 Task: 1.4.9 Whatever option is selected by the user, ask for the appropriate information on order object, also create few records
Action: Mouse moved to (25, 89)
Screenshot: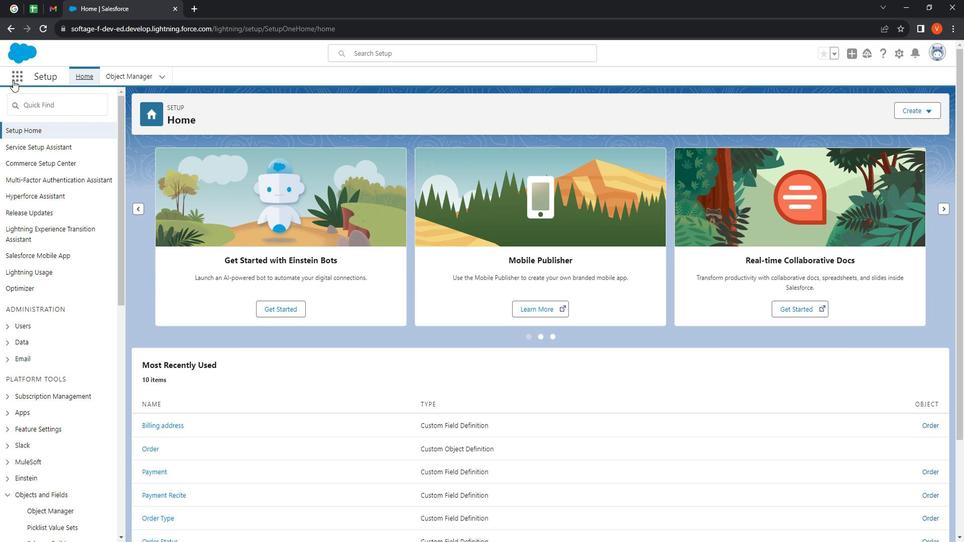 
Action: Mouse pressed left at (25, 89)
Screenshot: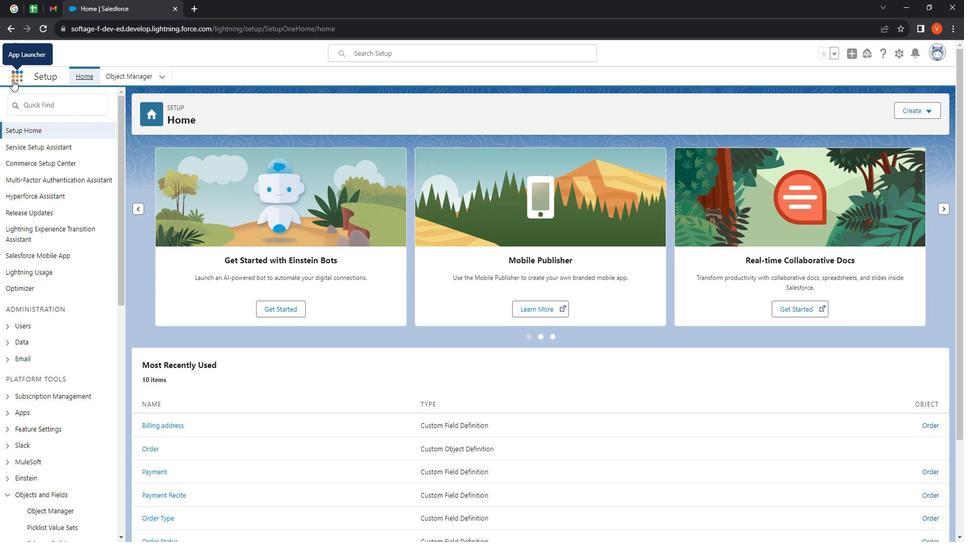 
Action: Mouse moved to (44, 264)
Screenshot: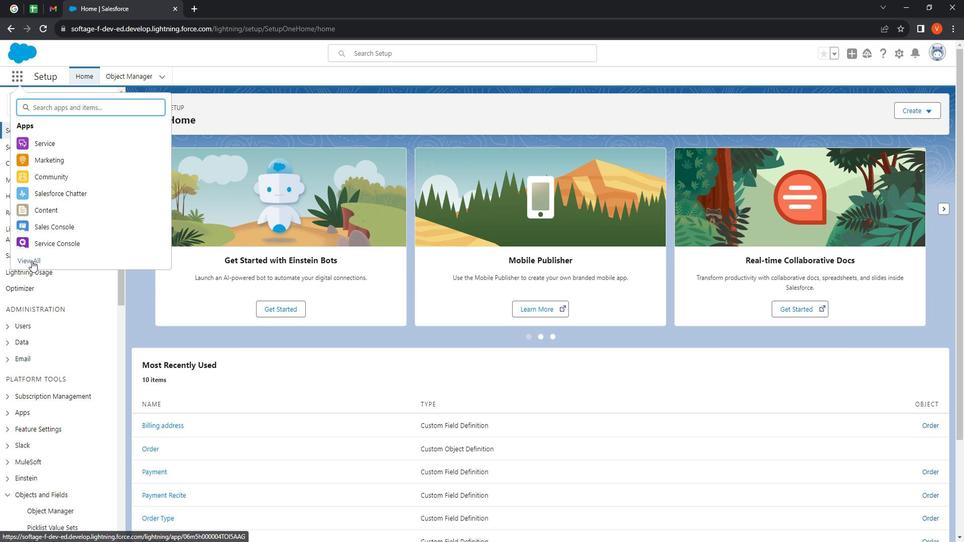 
Action: Mouse pressed left at (44, 264)
Screenshot: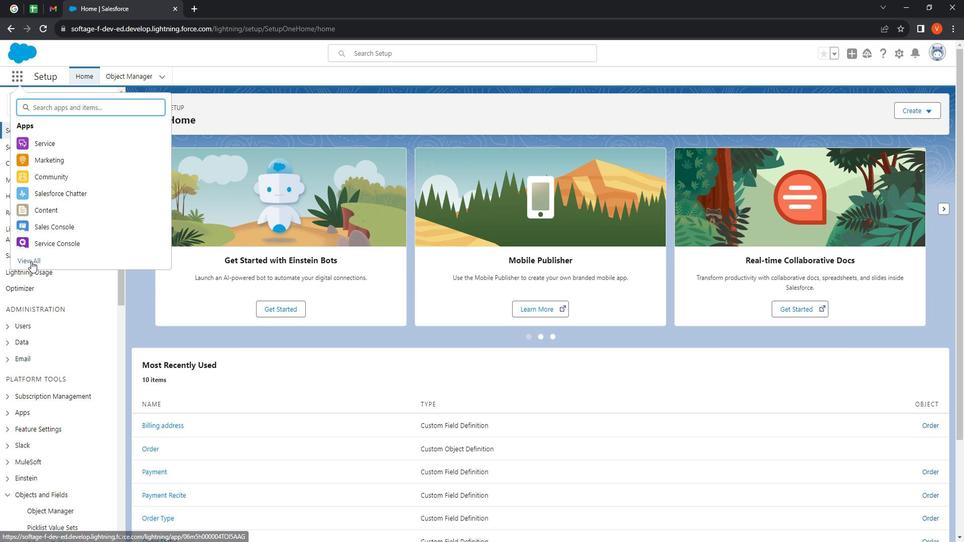 
Action: Mouse moved to (725, 378)
Screenshot: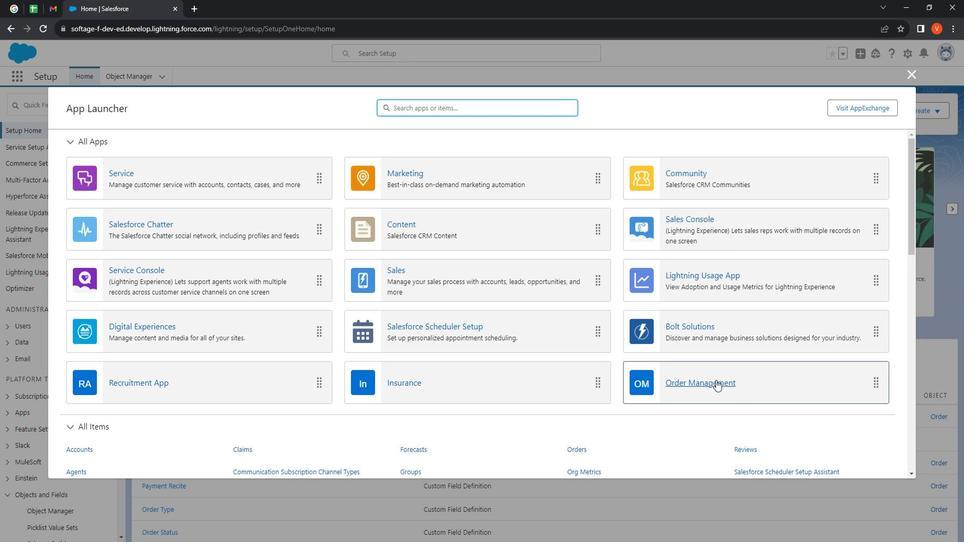 
Action: Mouse pressed left at (725, 378)
Screenshot: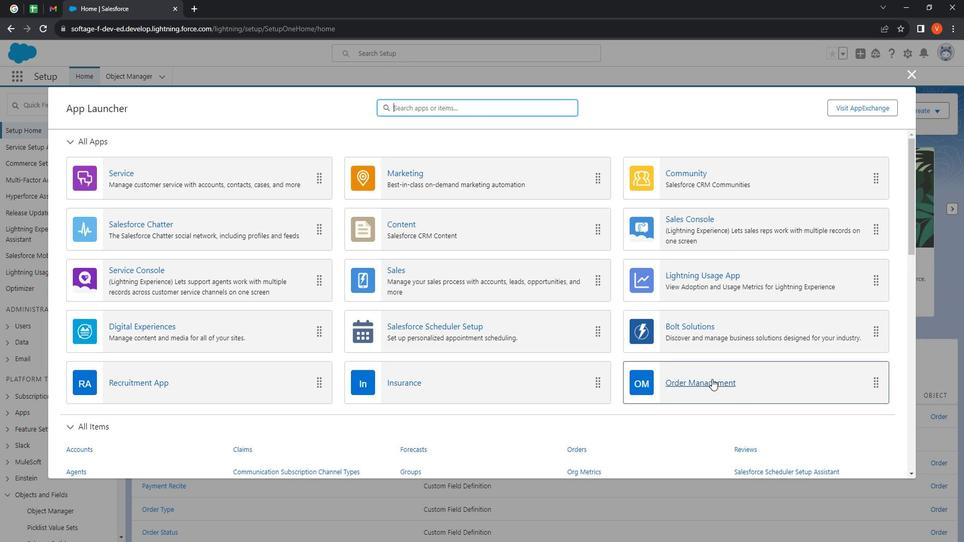 
Action: Mouse moved to (176, 85)
Screenshot: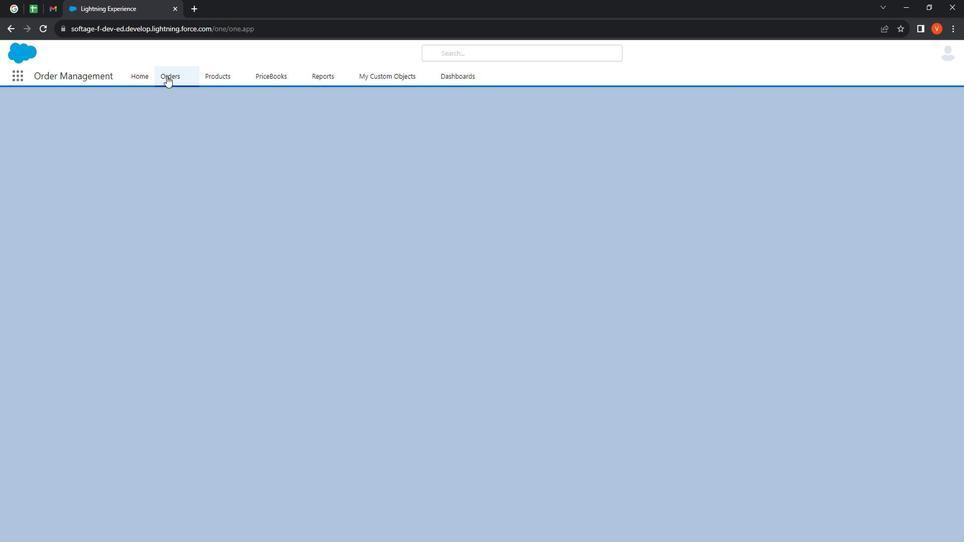 
Action: Mouse pressed left at (176, 85)
Screenshot: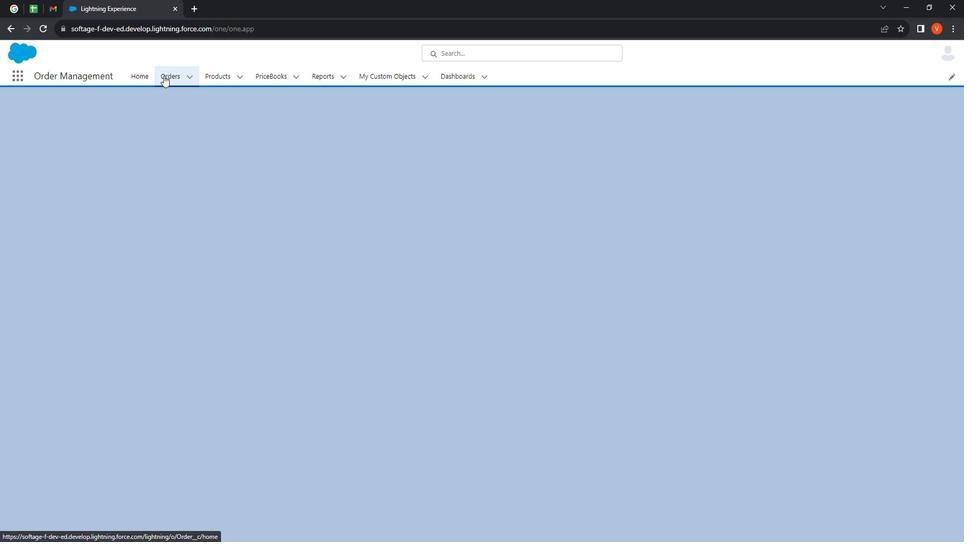 
Action: Mouse moved to (848, 118)
Screenshot: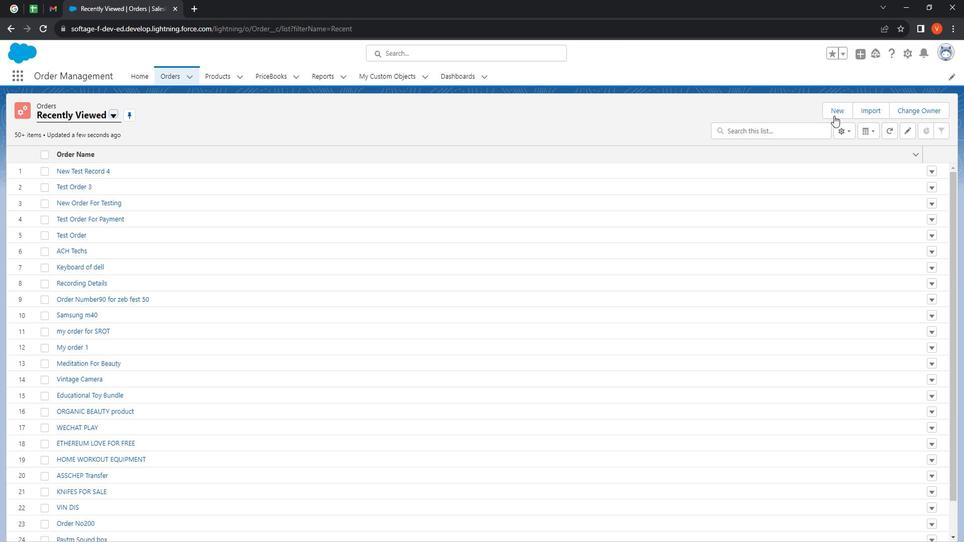 
Action: Mouse pressed left at (848, 118)
Screenshot: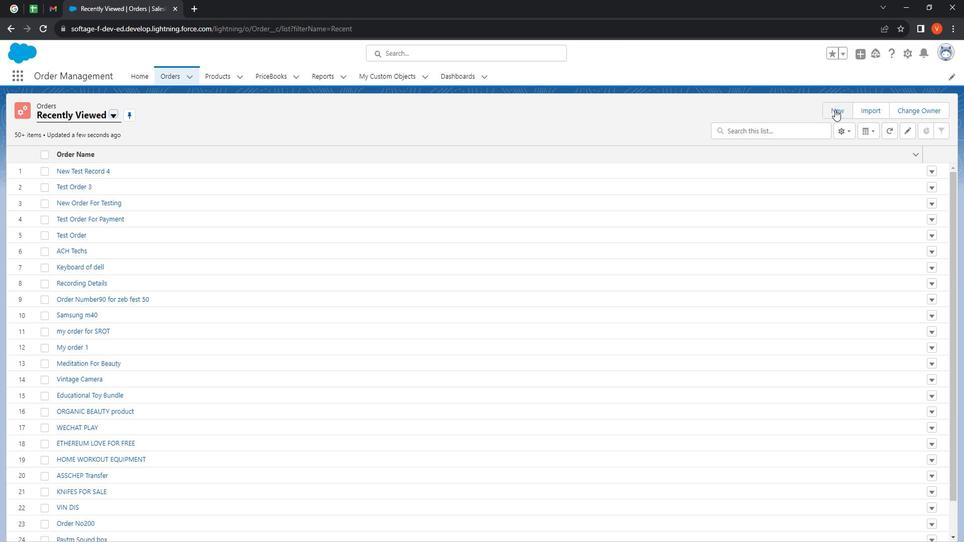 
Action: Mouse moved to (673, 429)
Screenshot: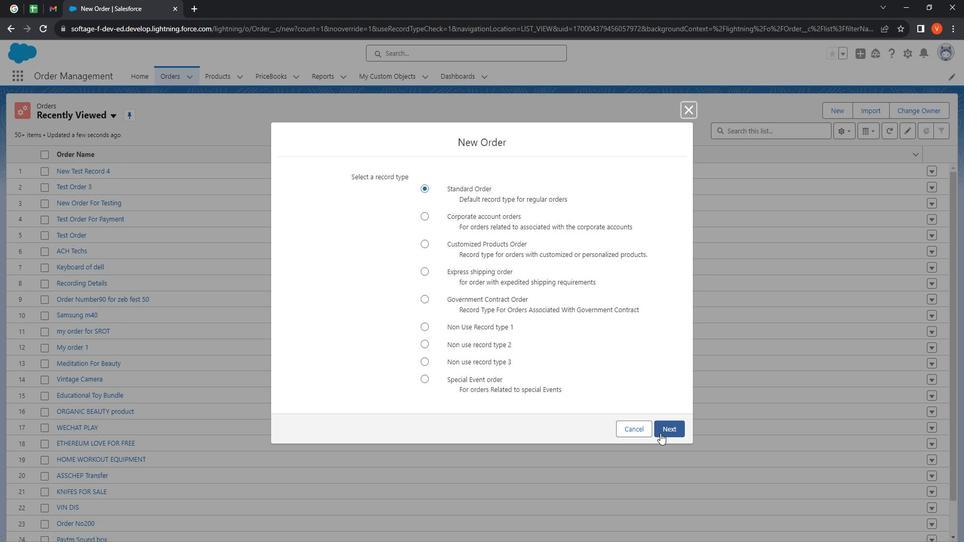 
Action: Mouse pressed left at (673, 429)
Screenshot: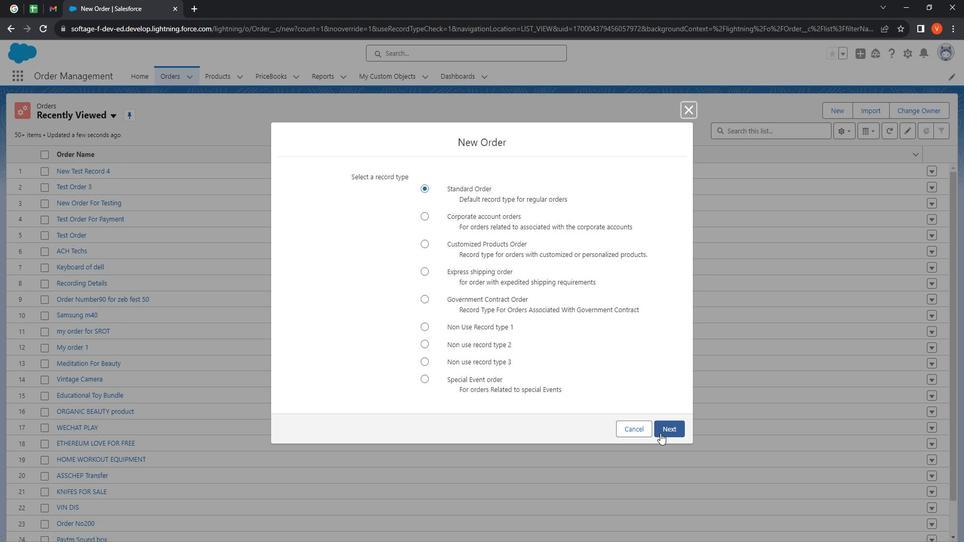 
Action: Mouse moved to (356, 167)
Screenshot: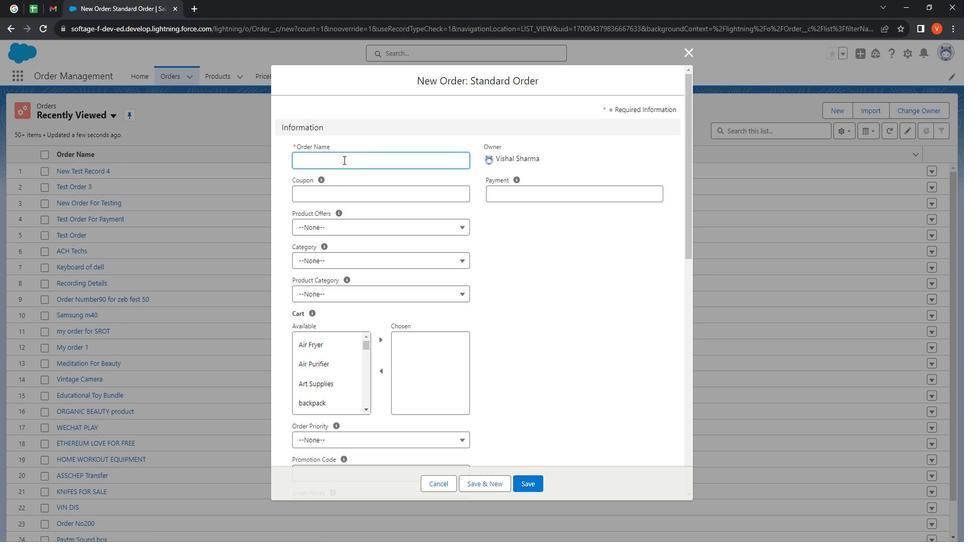 
Action: Mouse pressed left at (356, 167)
Screenshot: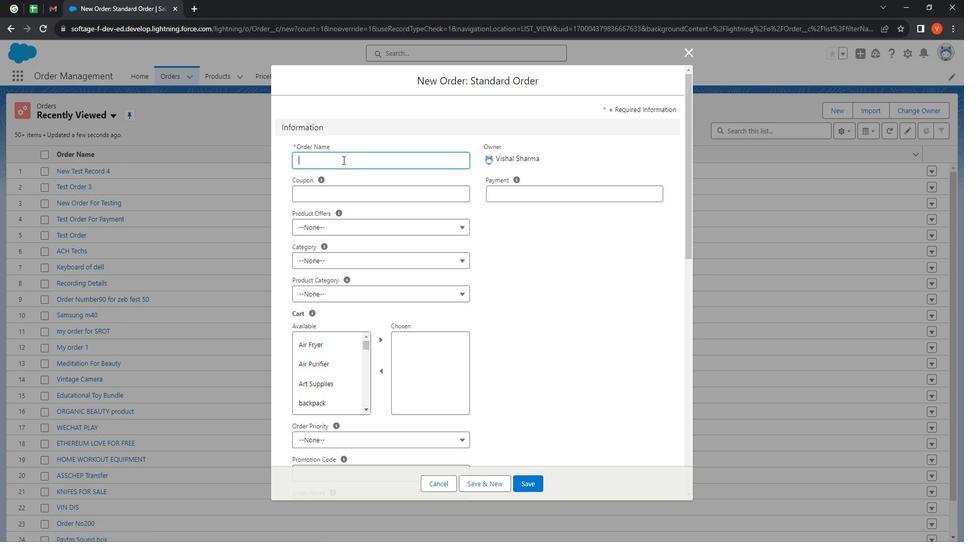 
Action: Mouse moved to (356, 166)
Screenshot: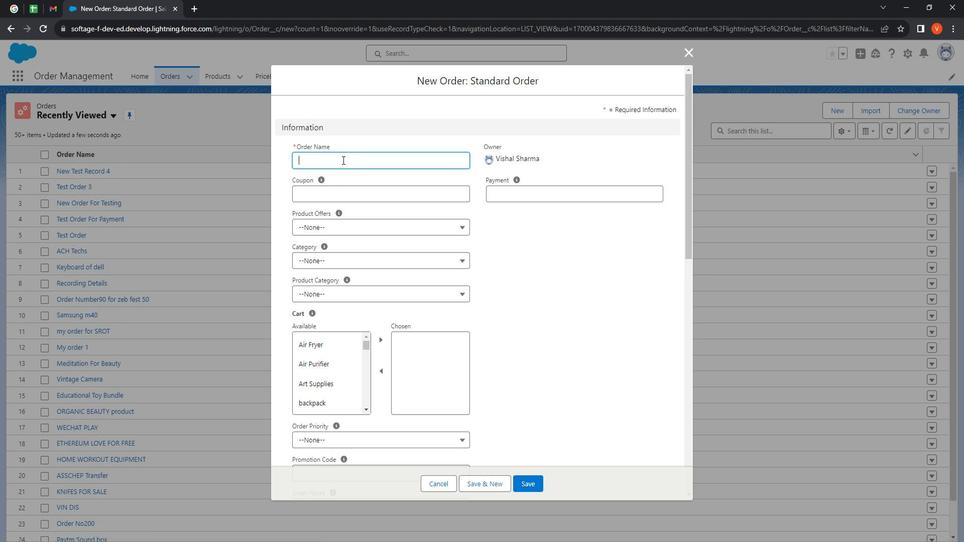 
Action: Key pressed <Key.shift>
Screenshot: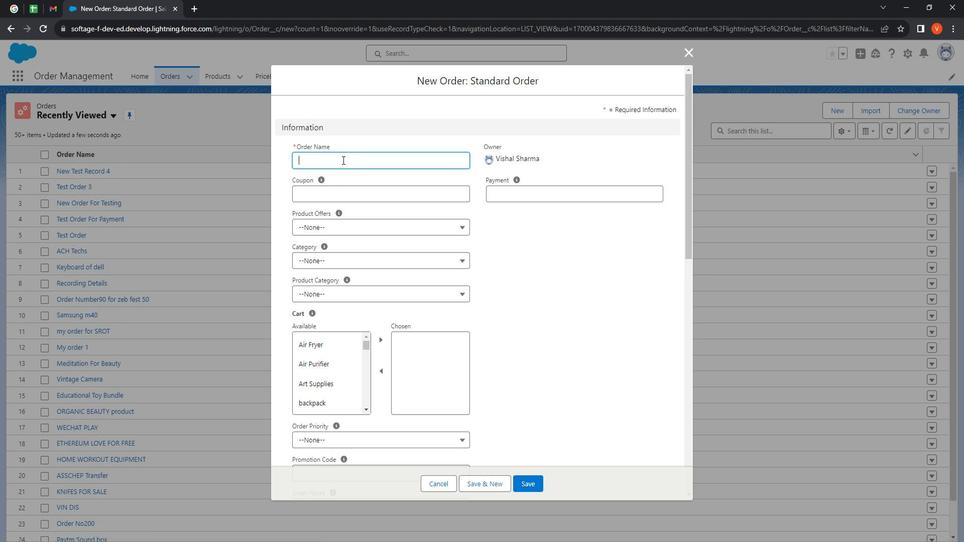 
Action: Mouse moved to (356, 168)
Screenshot: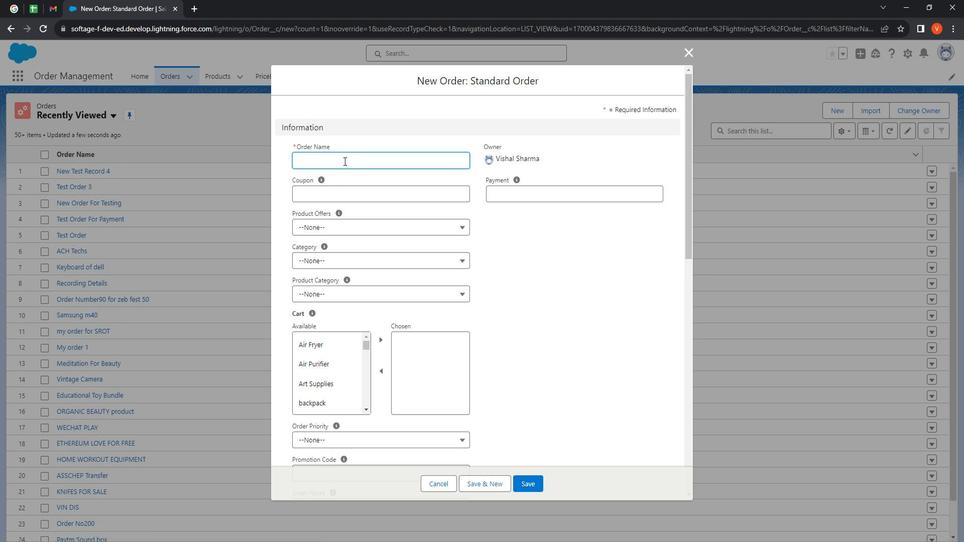 
Action: Key pressed <Key.shift><Key.shift><Key.shift><Key.shift><Key.shift><Key.shift><Key.shift><Key.shift><Key.shift><Key.shift><Key.shift><Key.shift><Key.shift><Key.shift><Key.shift><Key.shift><Key.shift><Key.shift><Key.shift><Key.shift><Key.shift><Key.shift><Key.shift><Key.shift><Key.shift><Key.shift><Key.shift><Key.shift><Key.shift>Order<Key.space><Key.shift>Number<Key.space>12
Screenshot: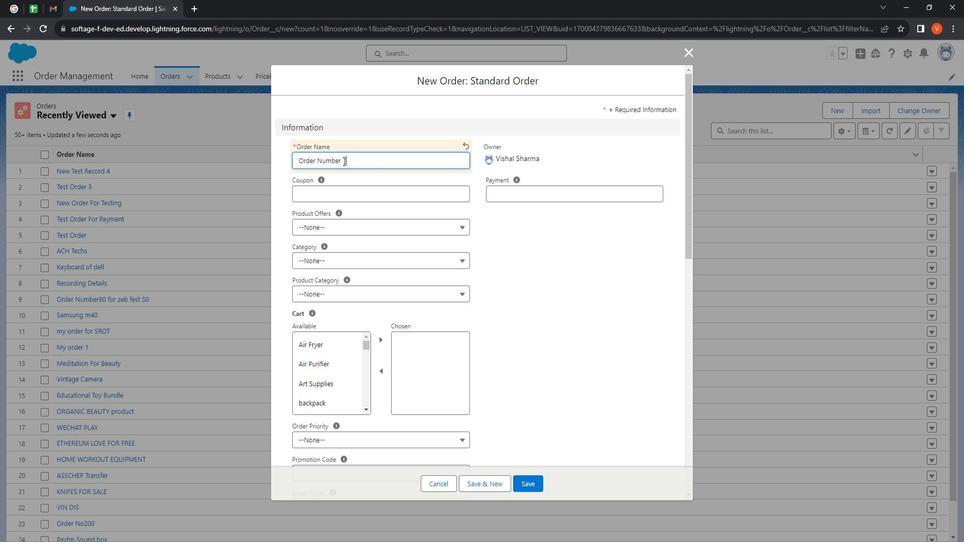 
Action: Mouse moved to (397, 197)
Screenshot: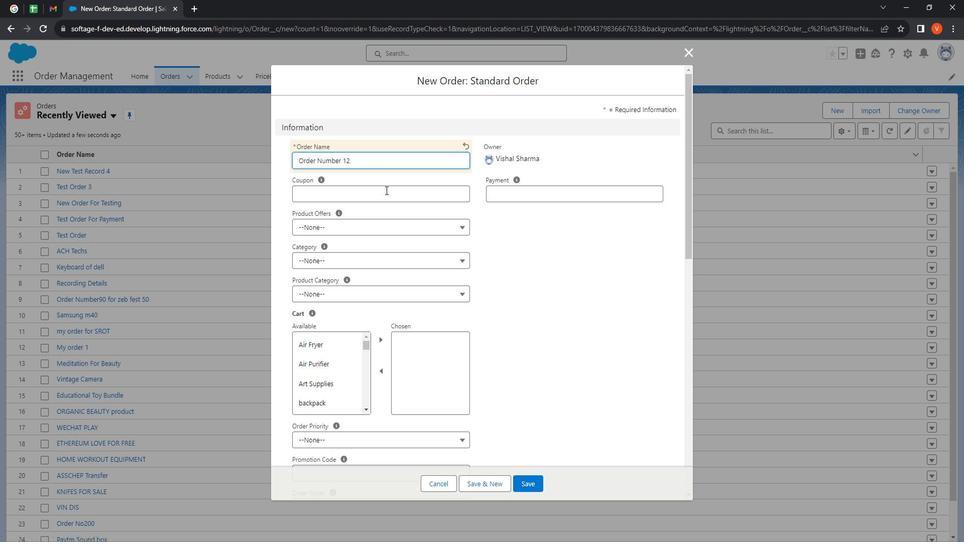 
Action: Mouse pressed left at (397, 197)
Screenshot: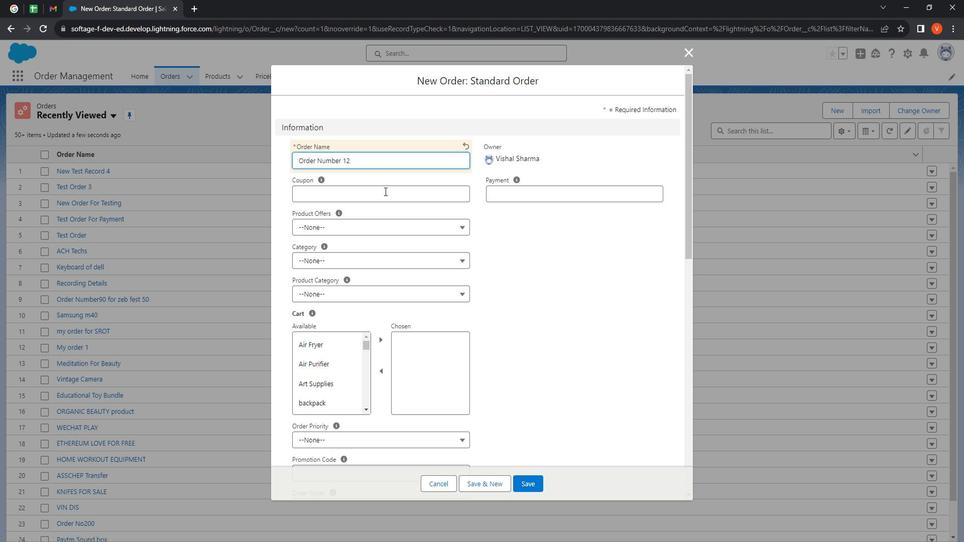
Action: Mouse moved to (396, 197)
Screenshot: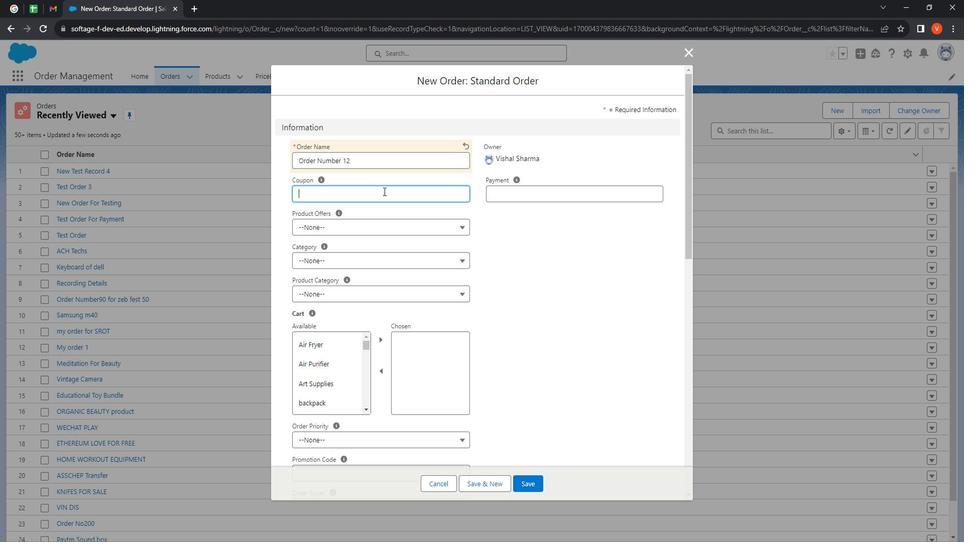 
Action: Key pressed <Key.shift><Key.shift><Key.shift><Key.shift><Key.shift><Key.shift><Key.shift><Key.shift><Key.shift><Key.shift><Key.shift>MYORDER20
Screenshot: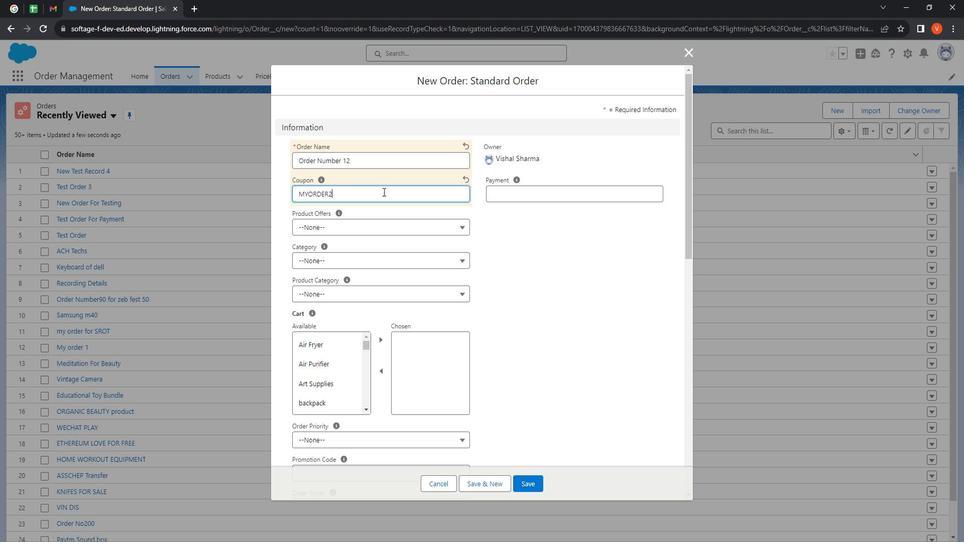 
Action: Mouse moved to (538, 197)
Screenshot: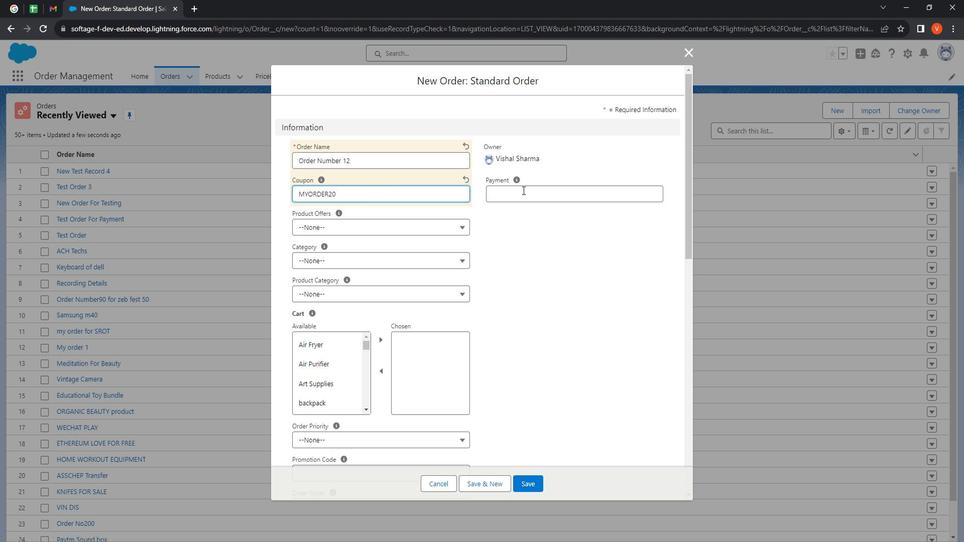
Action: Mouse pressed left at (538, 197)
Screenshot: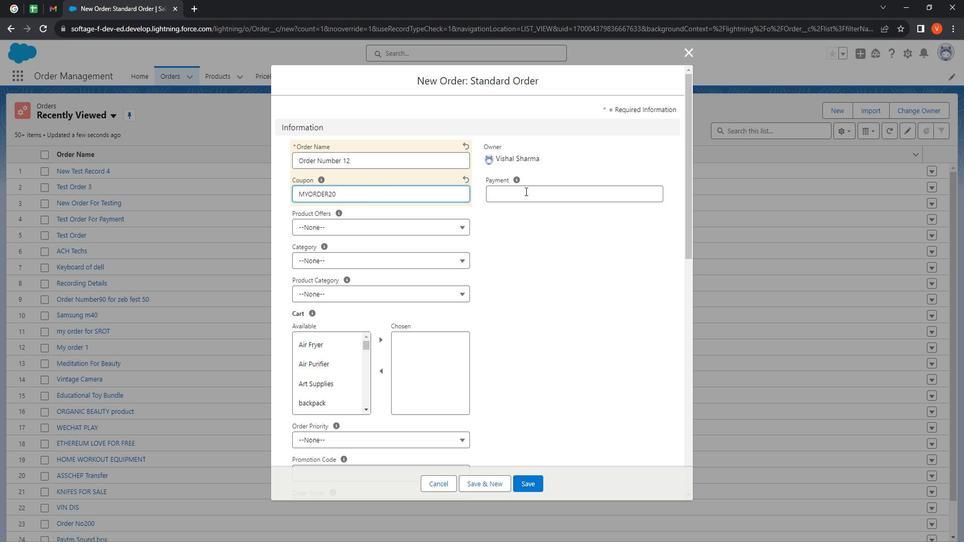 
Action: Mouse moved to (510, 200)
Screenshot: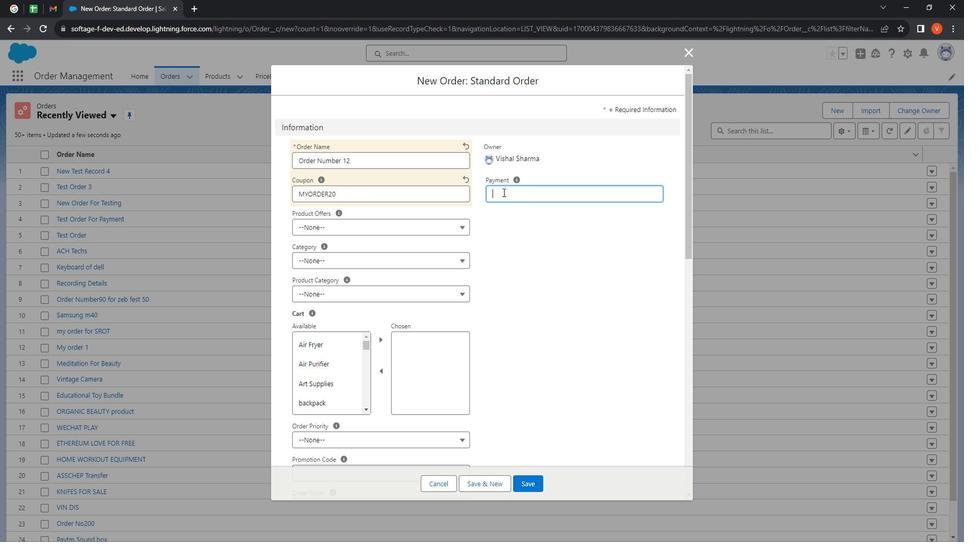 
Action: Key pressed 1200
Screenshot: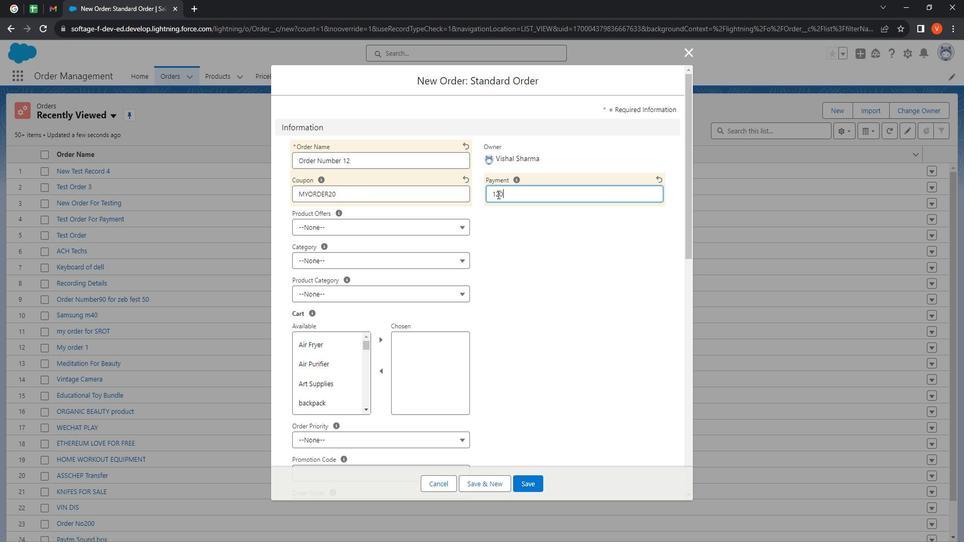 
Action: Mouse moved to (356, 232)
Screenshot: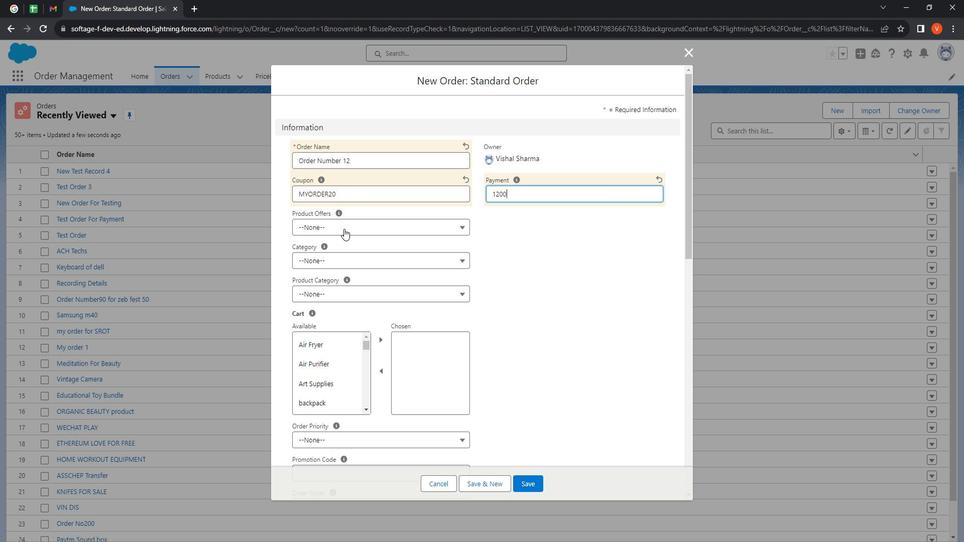 
Action: Mouse pressed left at (356, 232)
Screenshot: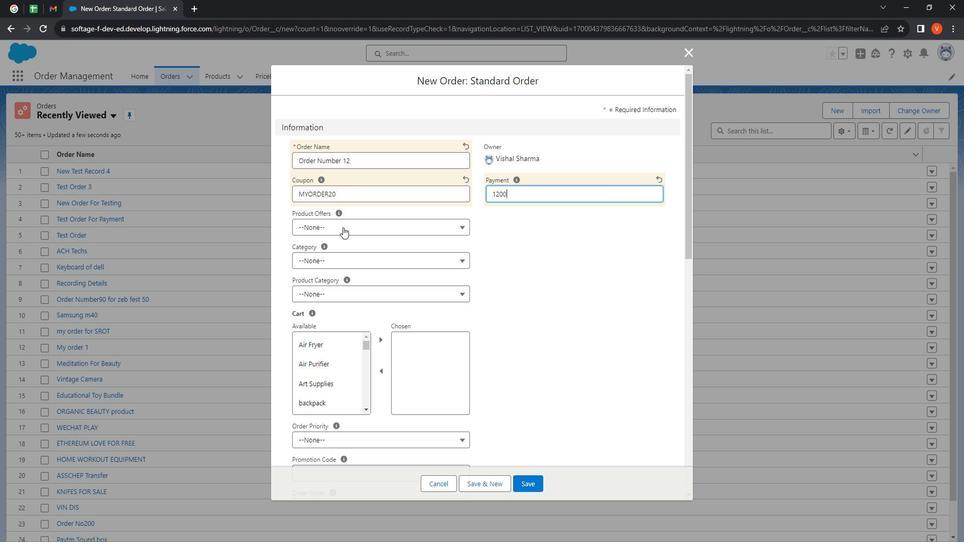 
Action: Mouse moved to (381, 329)
Screenshot: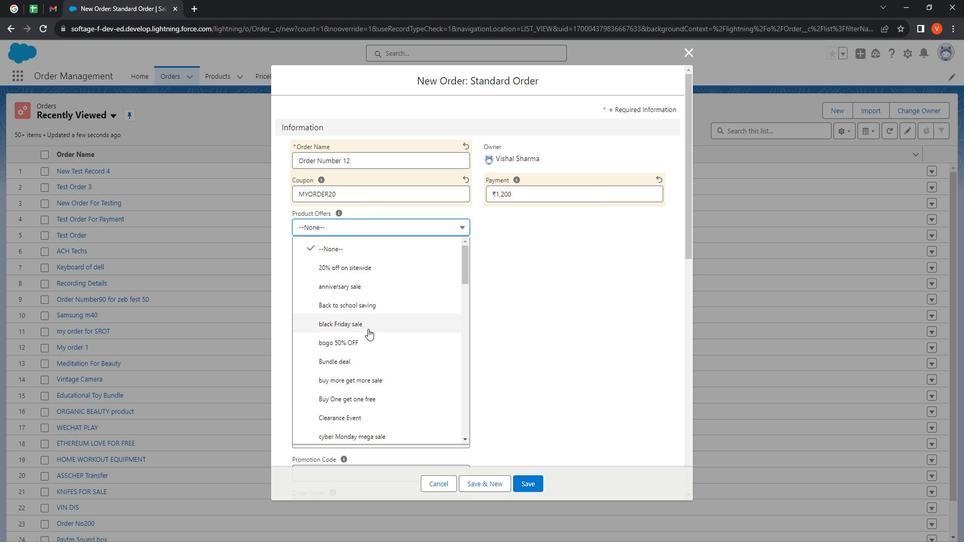 
Action: Mouse pressed left at (381, 329)
Screenshot: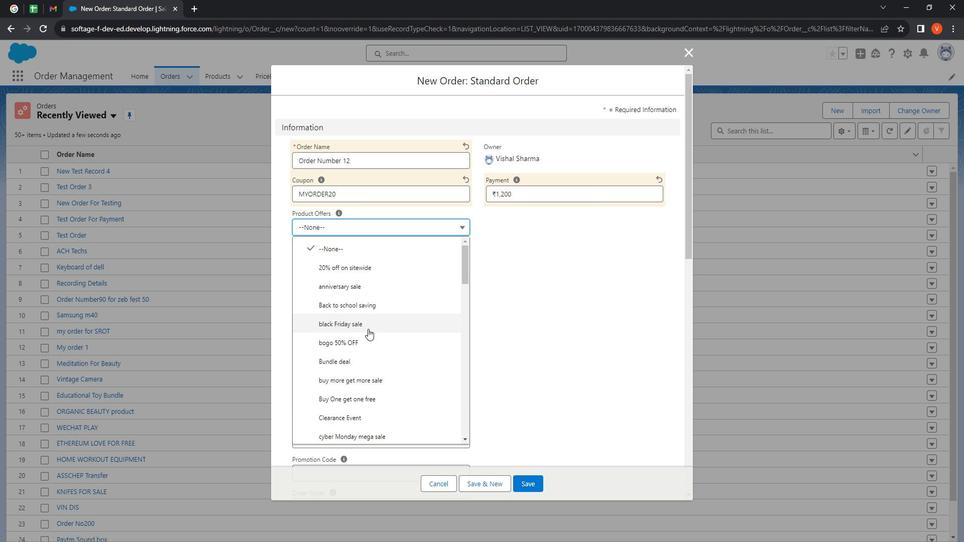 
Action: Mouse moved to (337, 267)
Screenshot: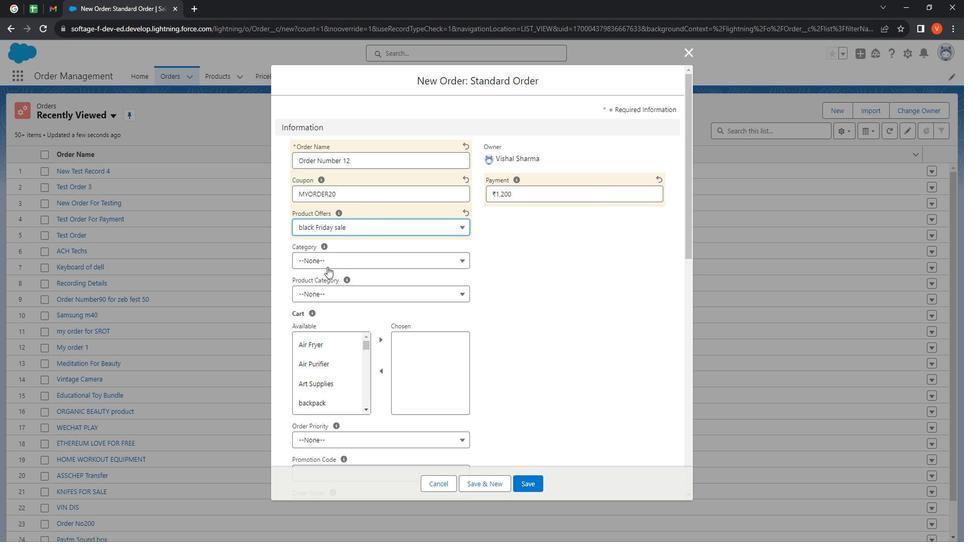 
Action: Mouse pressed left at (337, 267)
Screenshot: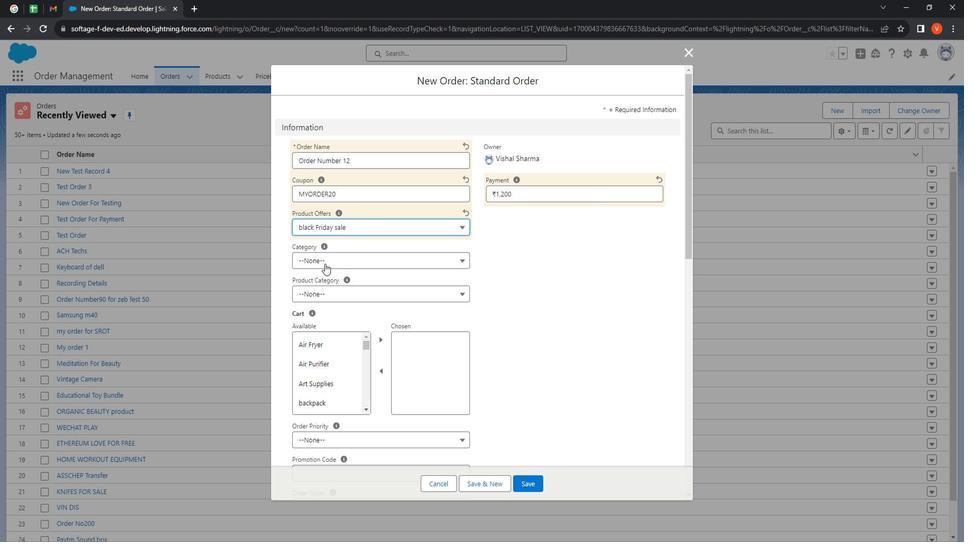 
Action: Mouse moved to (385, 363)
Screenshot: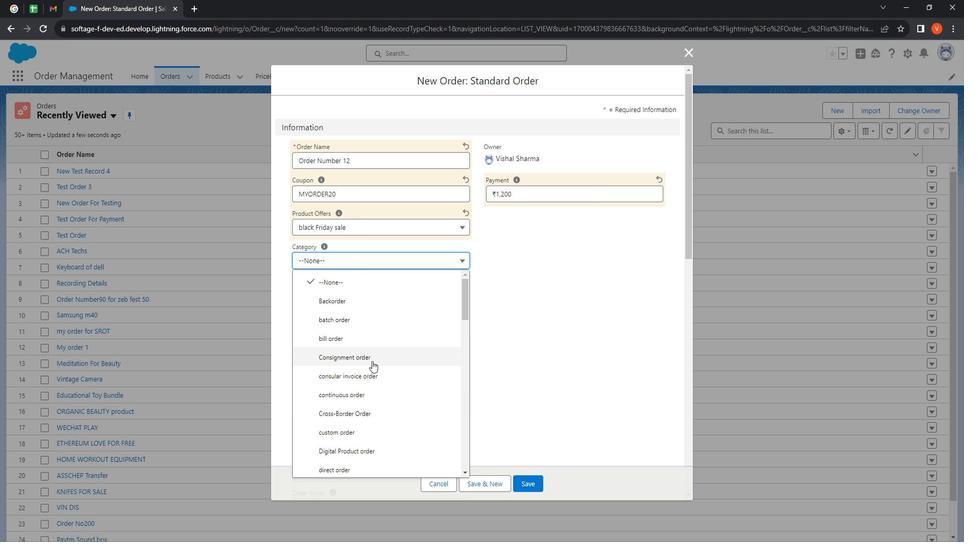 
Action: Mouse pressed left at (385, 363)
Screenshot: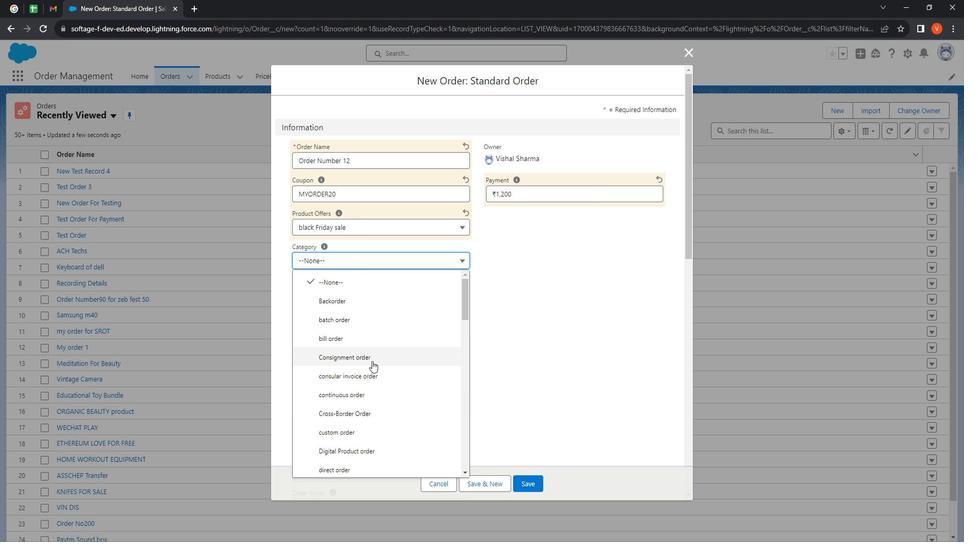 
Action: Mouse moved to (355, 267)
Screenshot: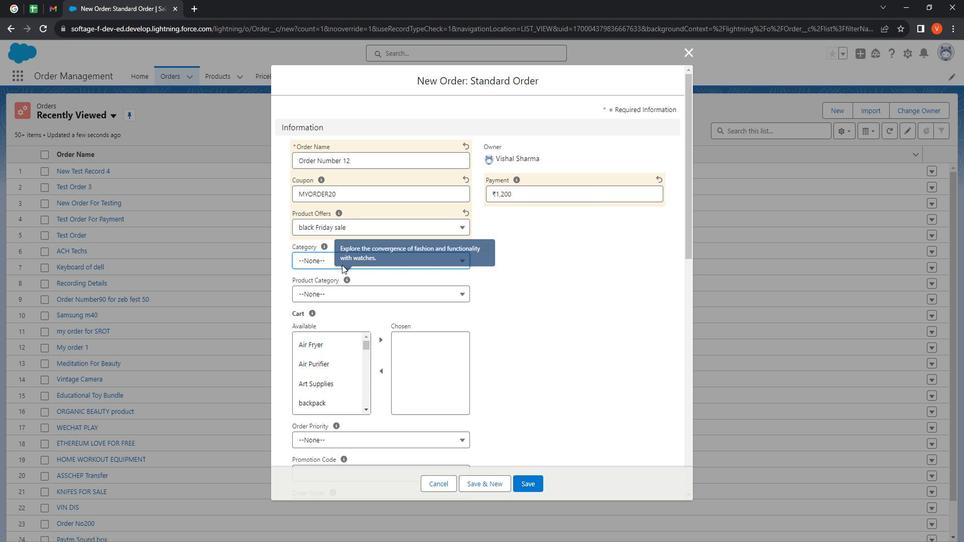 
Action: Mouse pressed left at (355, 267)
Screenshot: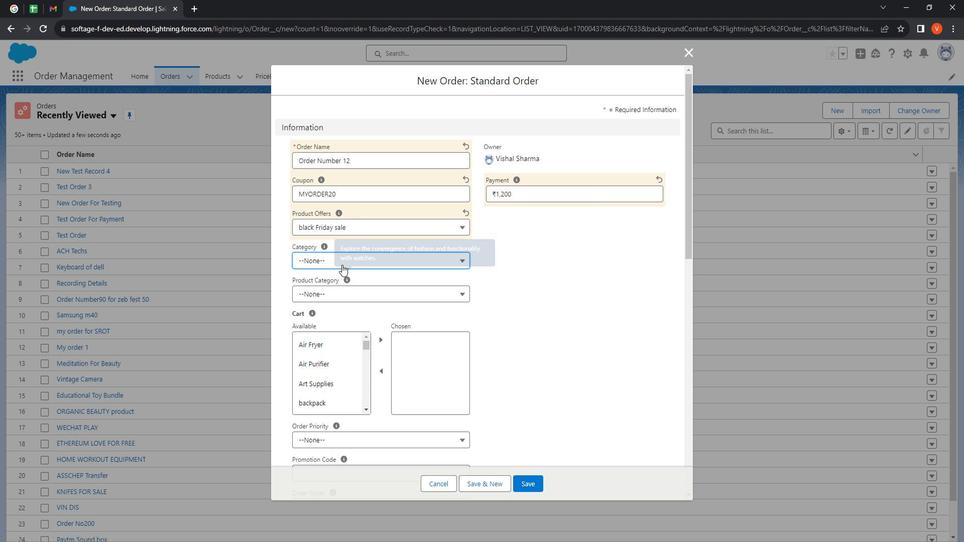 
Action: Mouse moved to (370, 370)
Screenshot: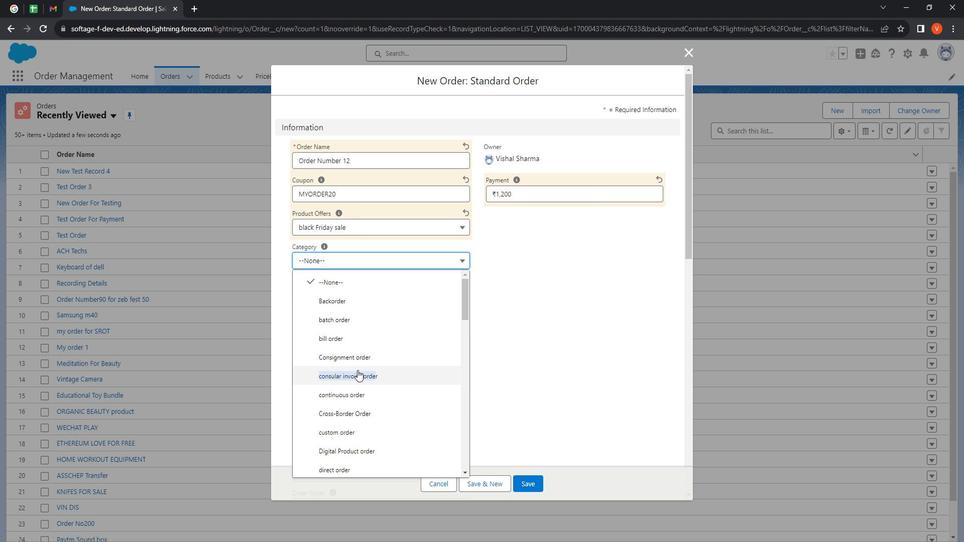 
Action: Mouse pressed left at (370, 370)
Screenshot: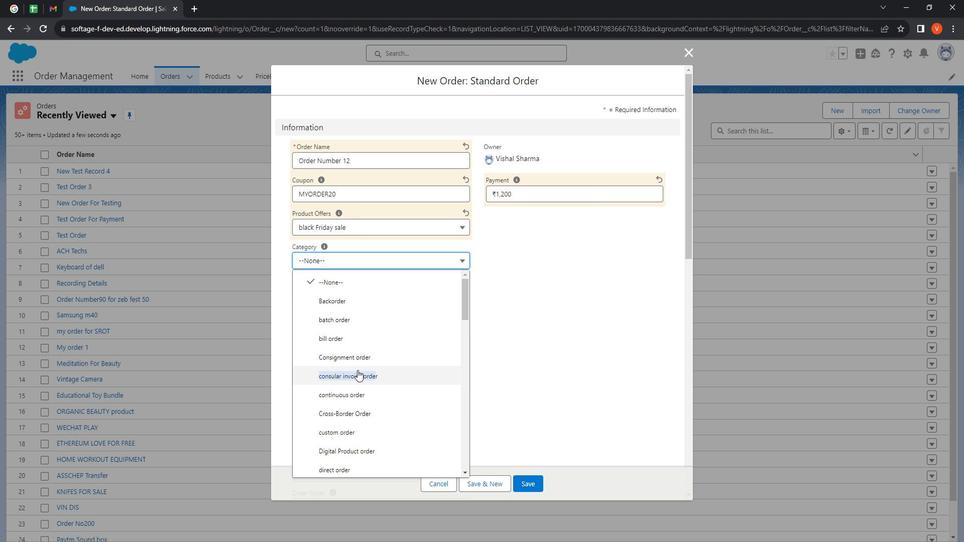 
Action: Mouse moved to (357, 292)
Screenshot: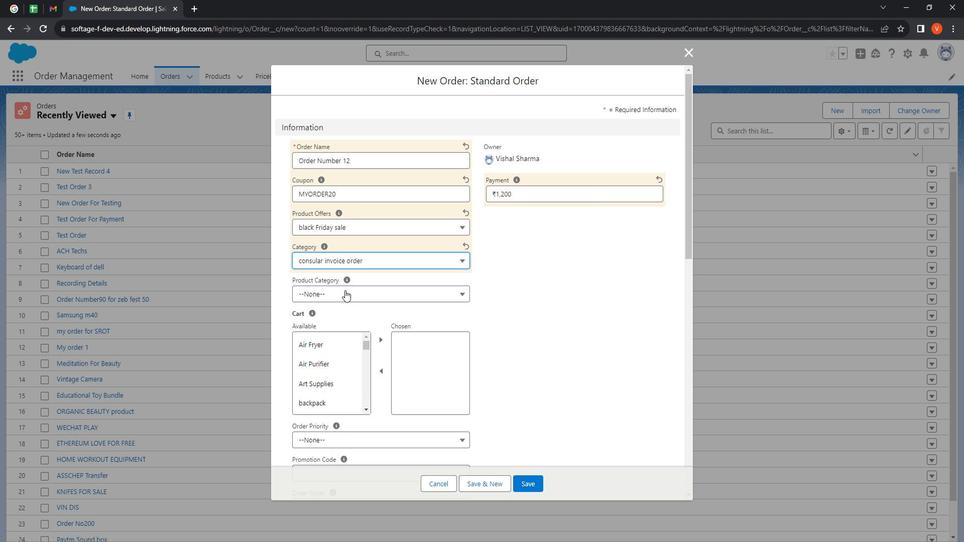 
Action: Mouse pressed left at (357, 292)
Screenshot: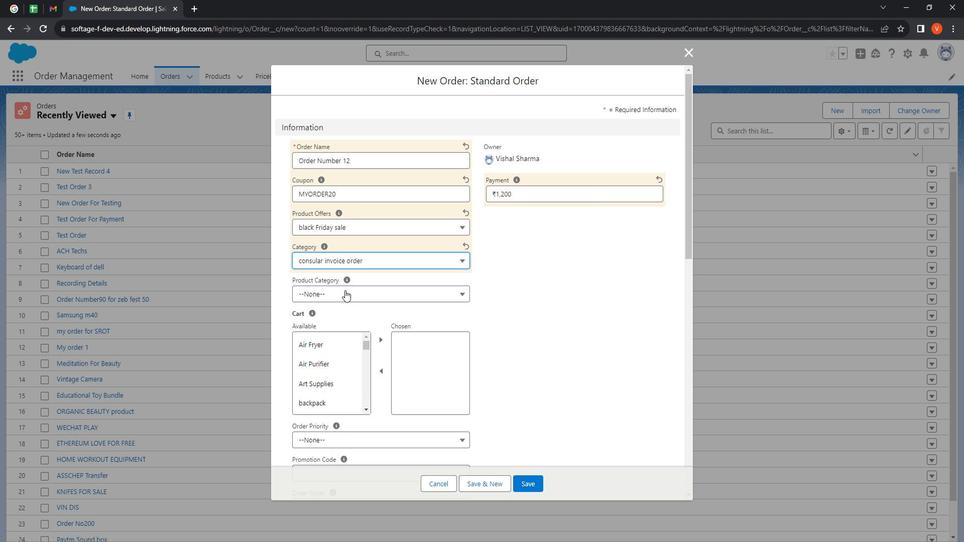 
Action: Mouse moved to (363, 390)
Screenshot: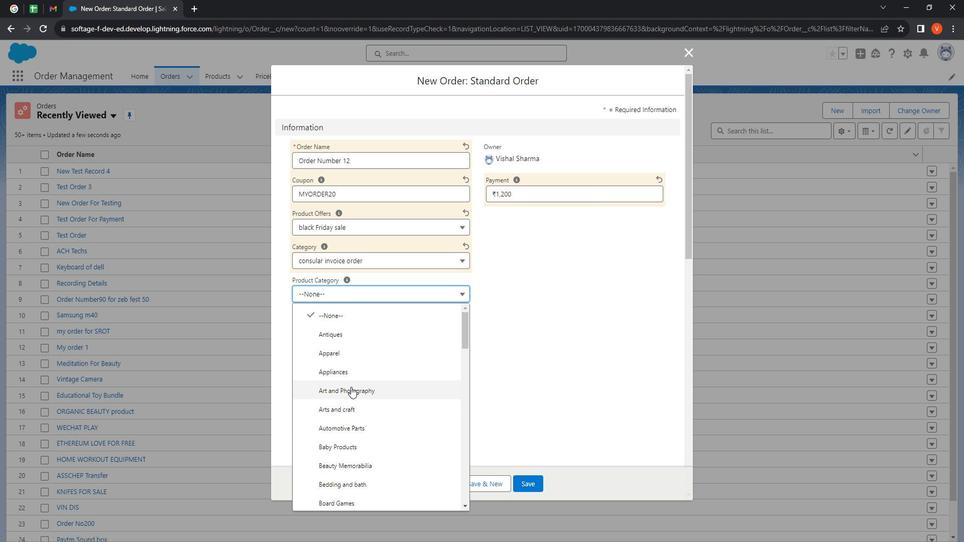 
Action: Mouse scrolled (363, 389) with delta (0, 0)
Screenshot: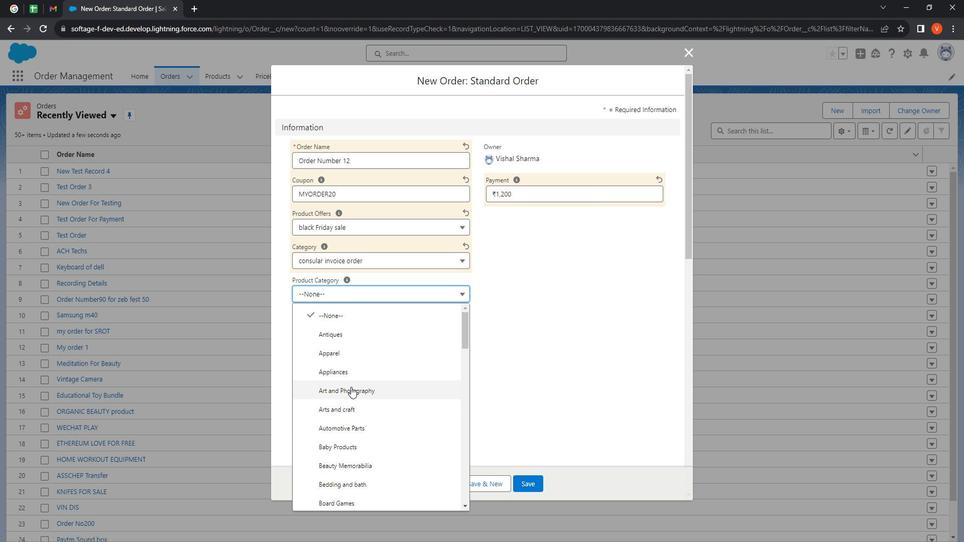 
Action: Mouse moved to (363, 391)
Screenshot: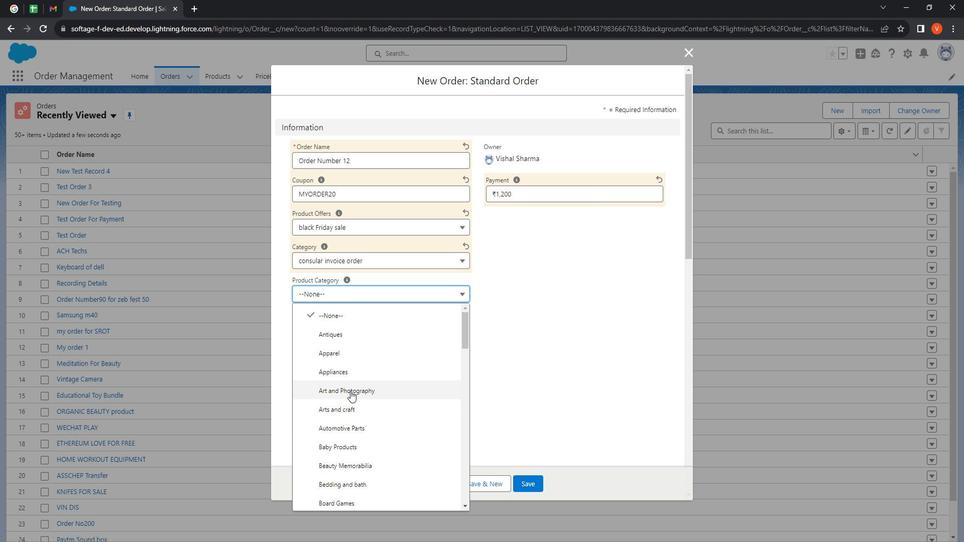
Action: Mouse scrolled (363, 390) with delta (0, 0)
Screenshot: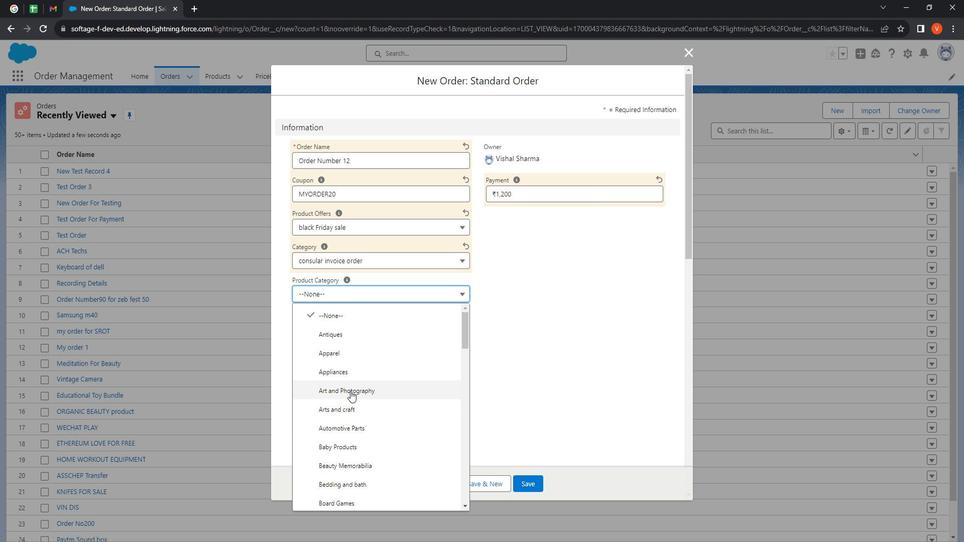 
Action: Mouse moved to (364, 392)
Screenshot: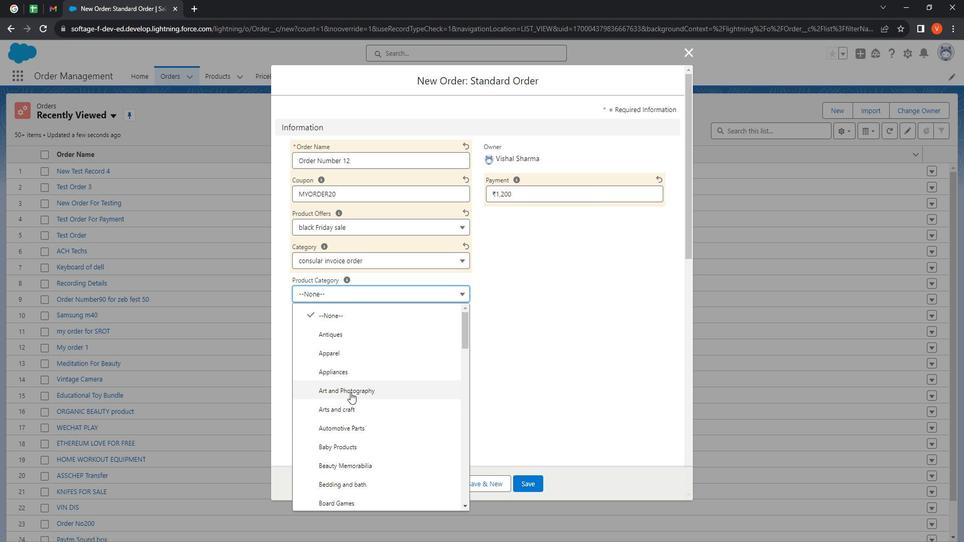 
Action: Mouse scrolled (364, 391) with delta (0, 0)
Screenshot: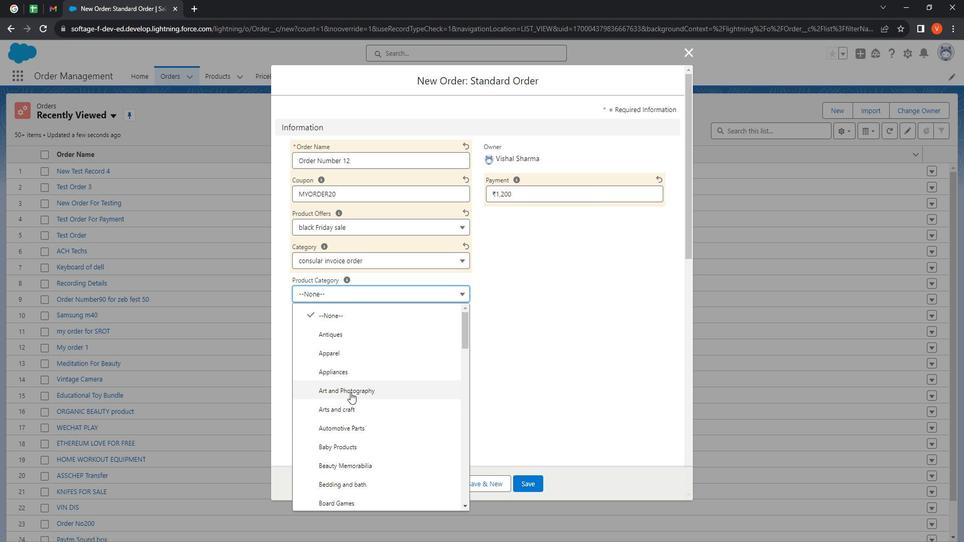 
Action: Mouse moved to (367, 392)
Screenshot: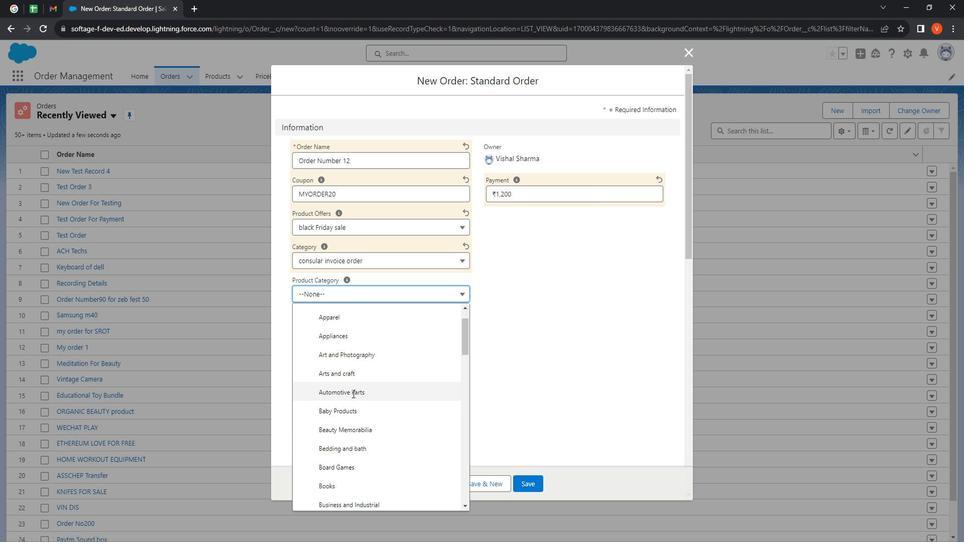 
Action: Mouse scrolled (367, 391) with delta (0, 0)
Screenshot: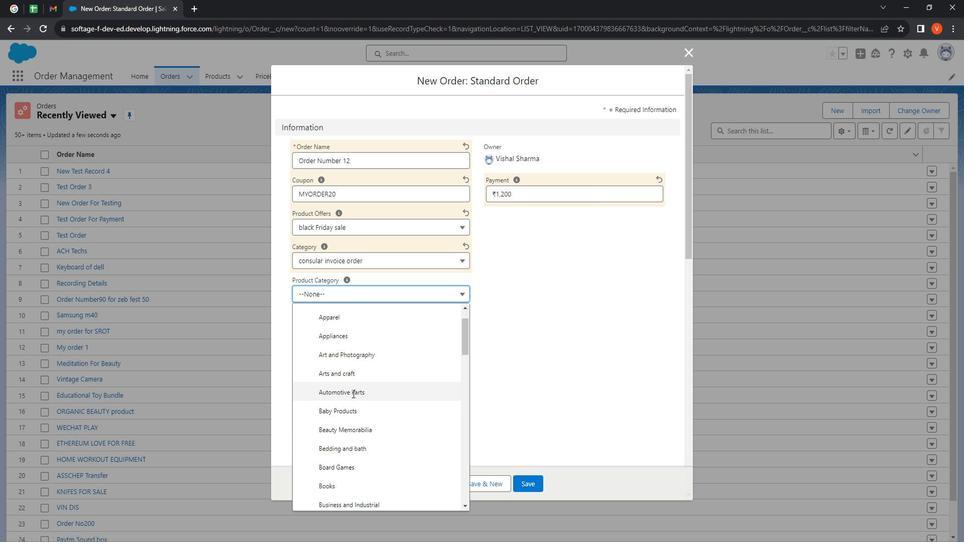 
Action: Mouse moved to (379, 409)
Screenshot: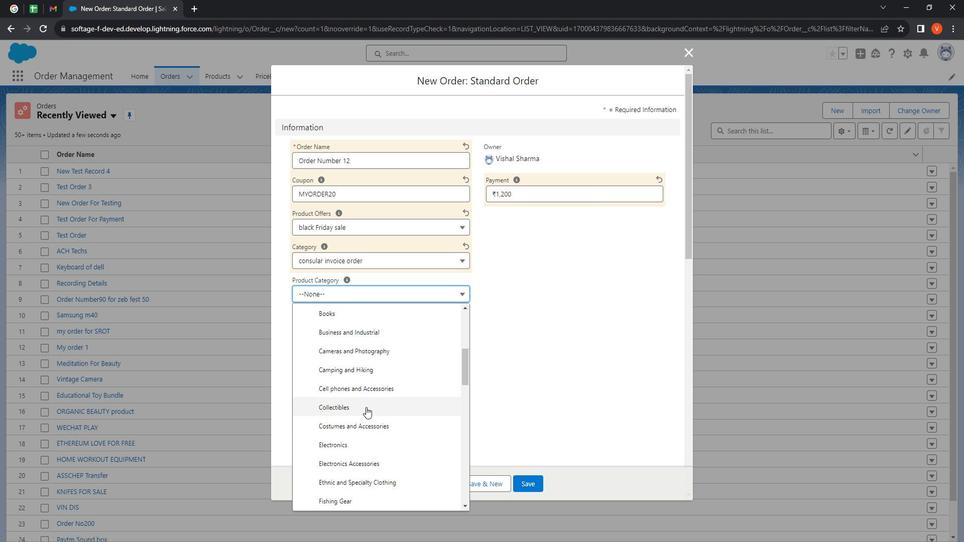 
Action: Mouse scrolled (379, 409) with delta (0, 0)
Screenshot: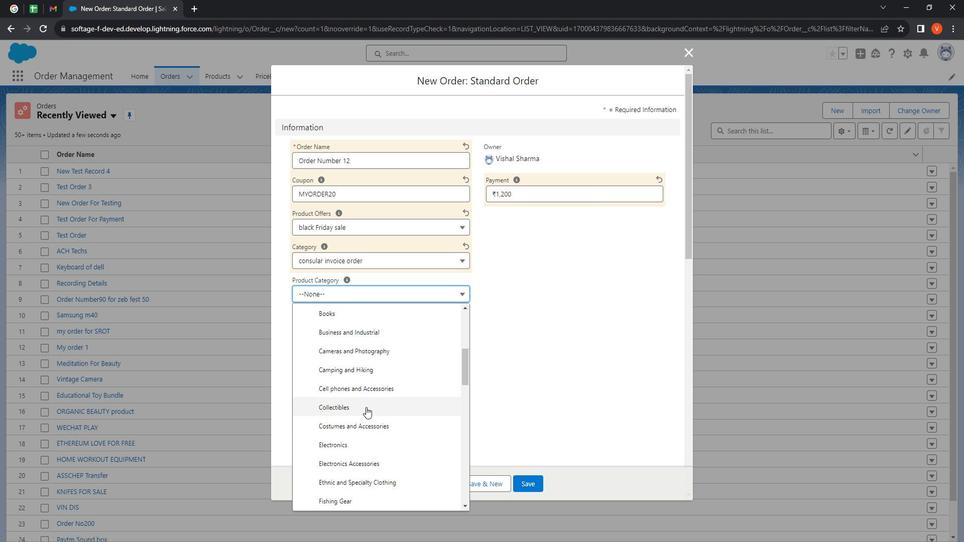 
Action: Mouse moved to (378, 412)
Screenshot: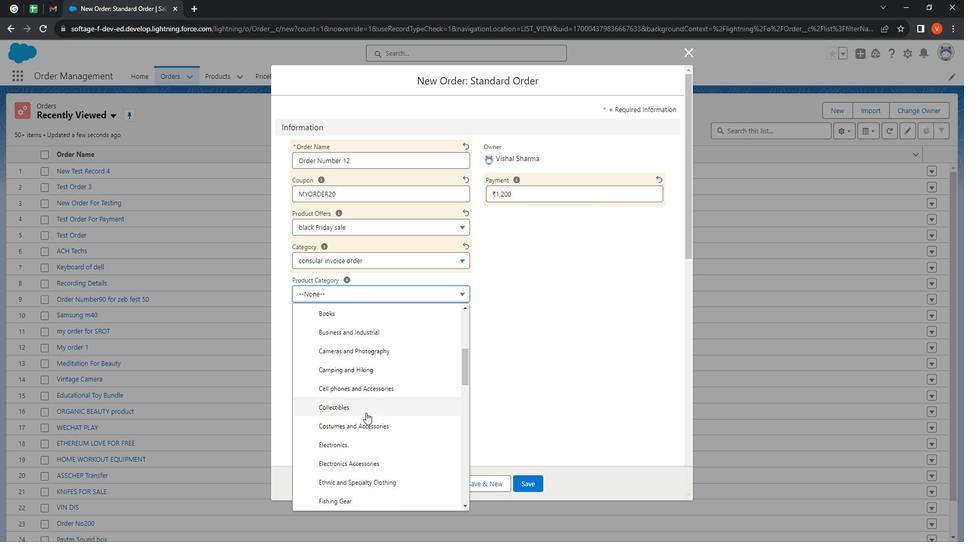 
Action: Mouse scrolled (378, 411) with delta (0, 0)
Screenshot: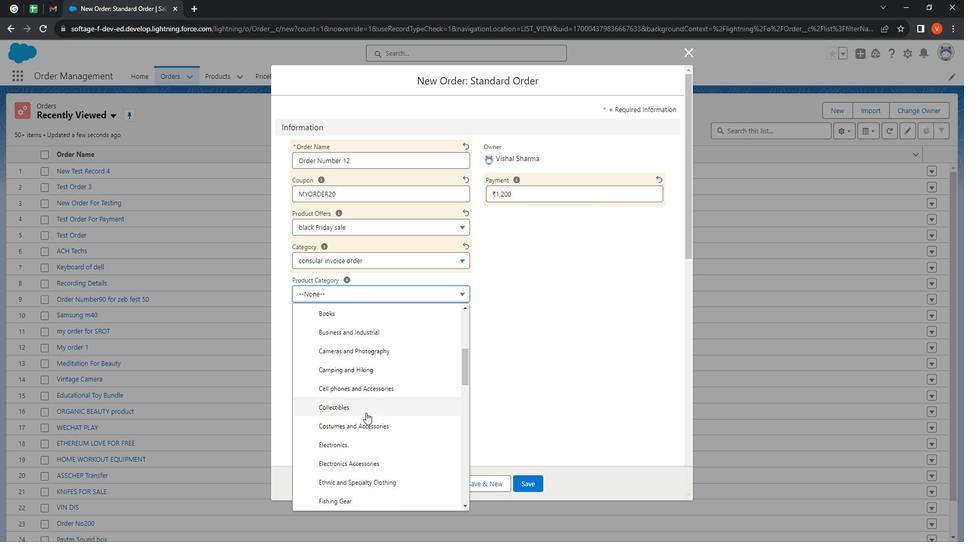 
Action: Mouse moved to (378, 412)
Screenshot: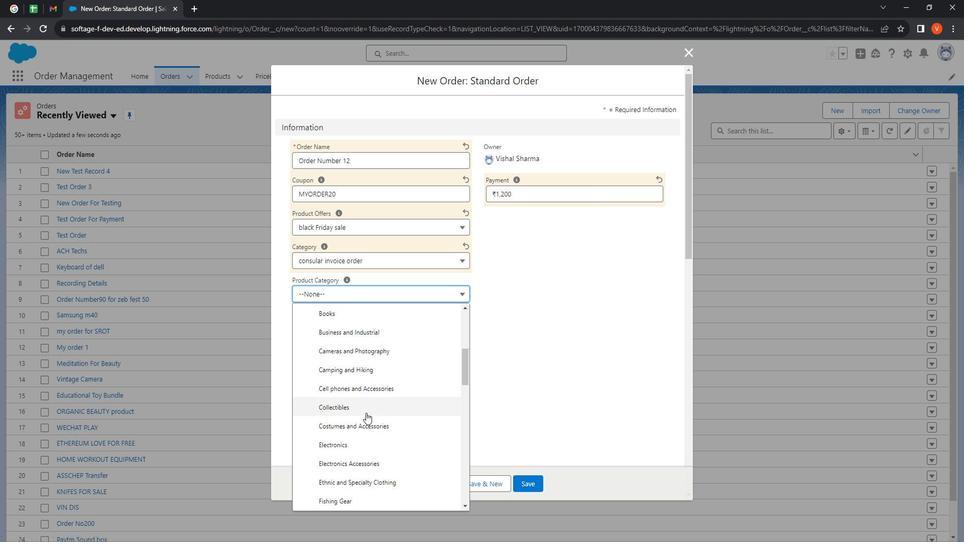 
Action: Mouse scrolled (378, 411) with delta (0, 0)
Screenshot: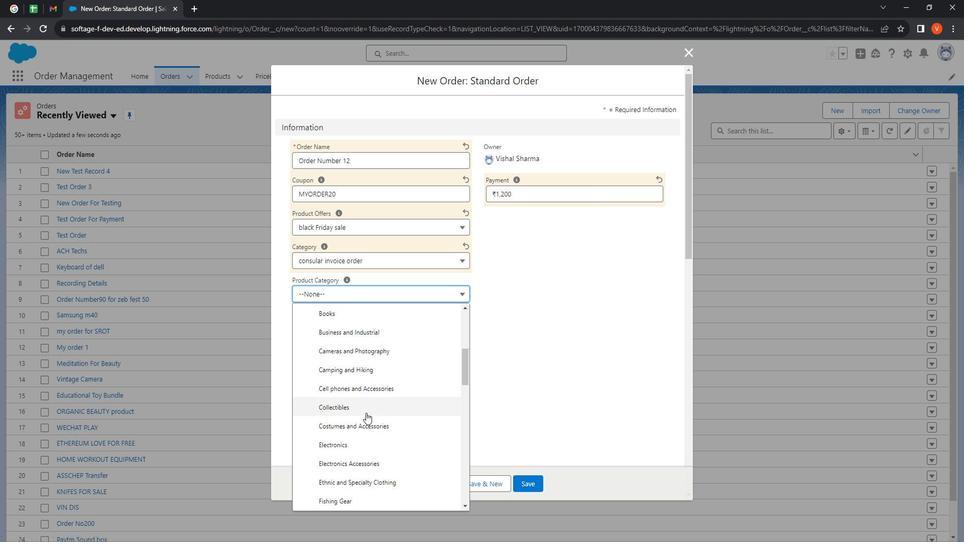 
Action: Mouse moved to (367, 400)
Screenshot: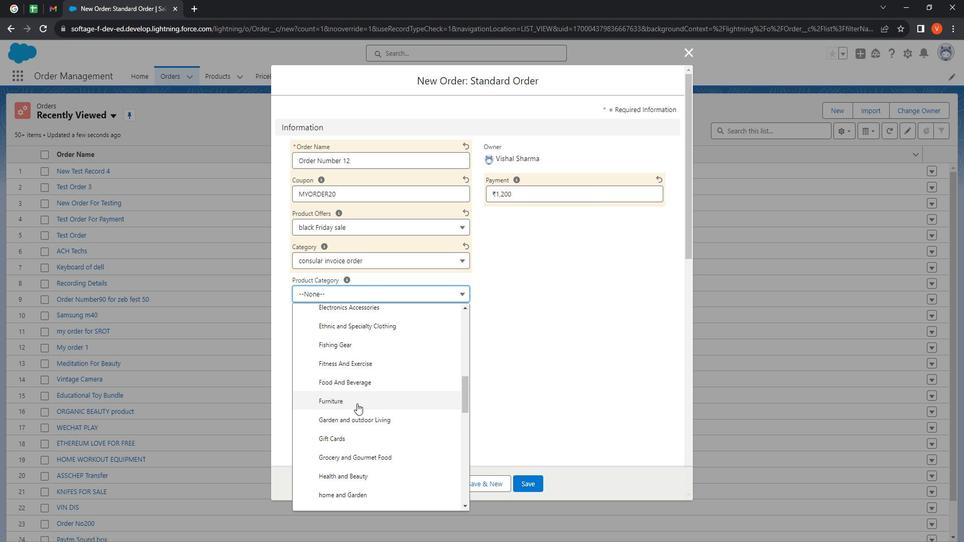 
Action: Mouse pressed left at (367, 400)
Screenshot: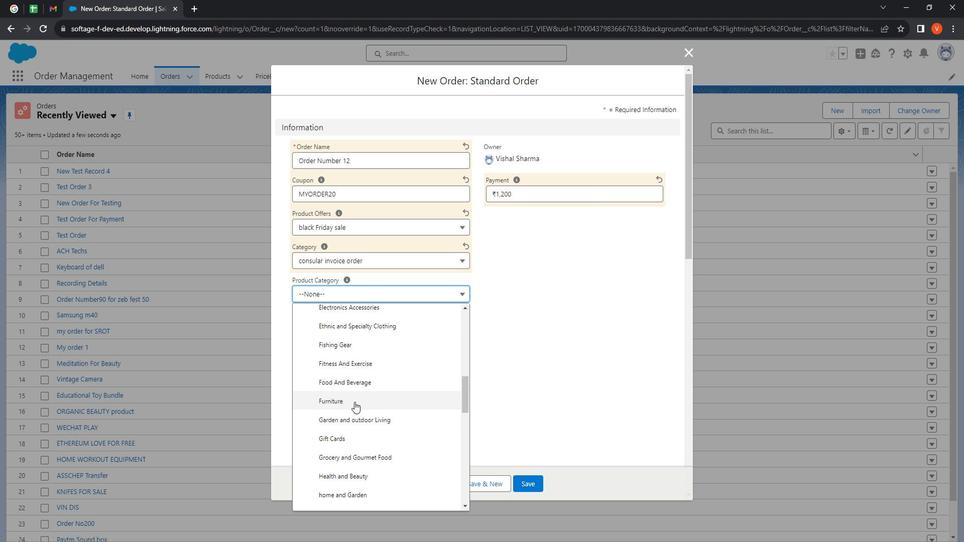 
Action: Mouse moved to (387, 339)
Screenshot: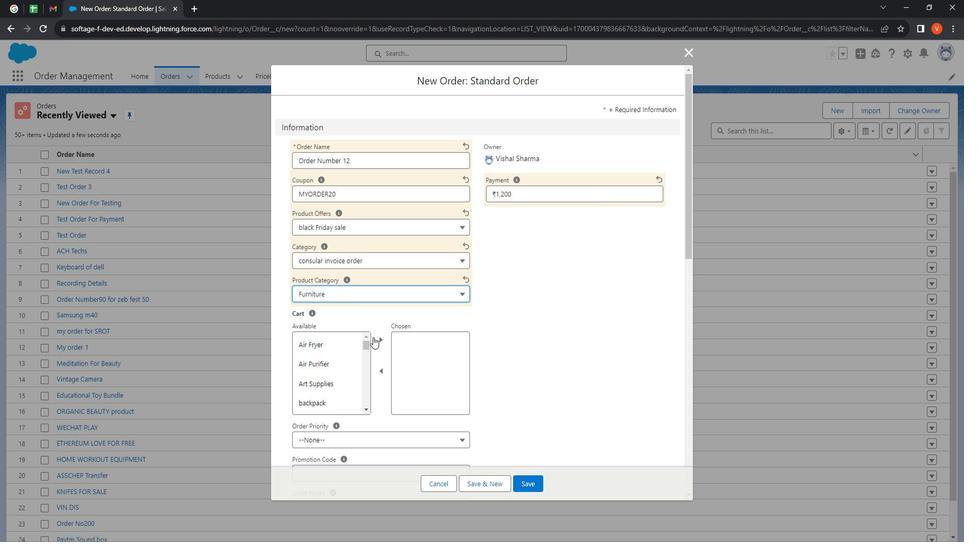 
Action: Mouse scrolled (387, 338) with delta (0, 0)
Screenshot: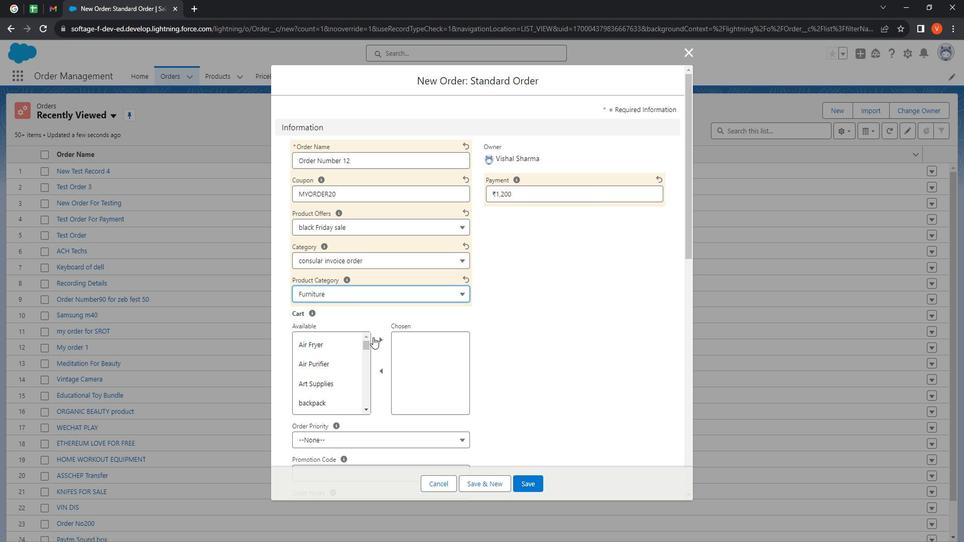 
Action: Mouse moved to (388, 341)
Screenshot: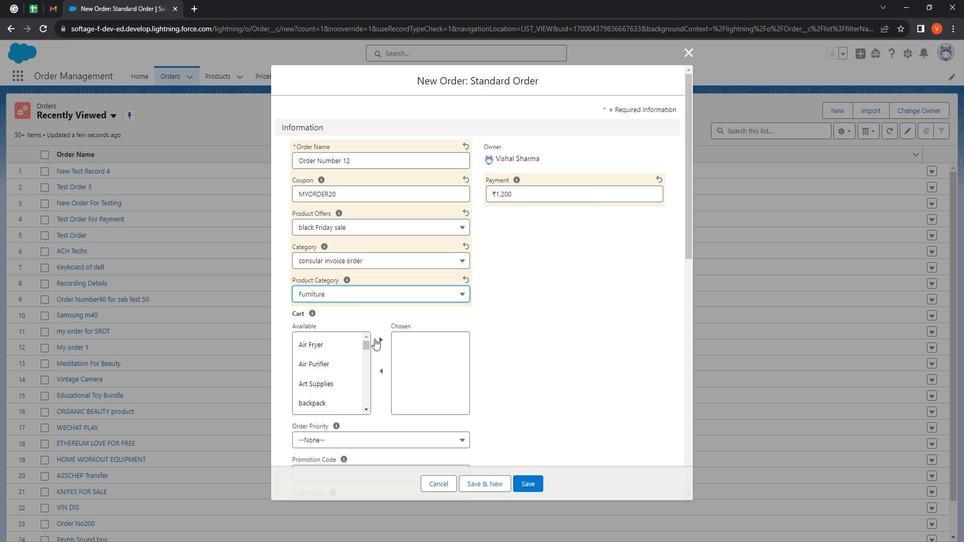 
Action: Mouse scrolled (388, 340) with delta (0, 0)
Screenshot: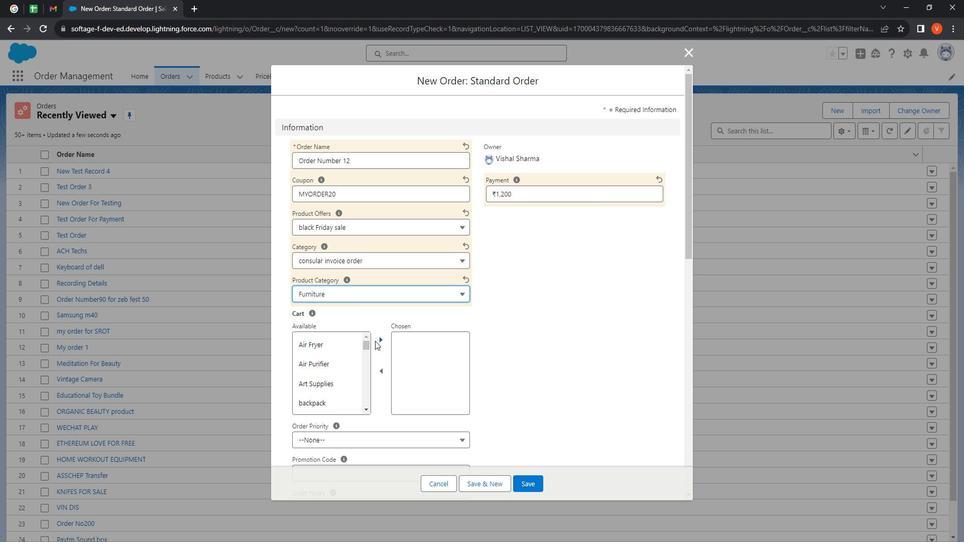 
Action: Mouse moved to (388, 342)
Screenshot: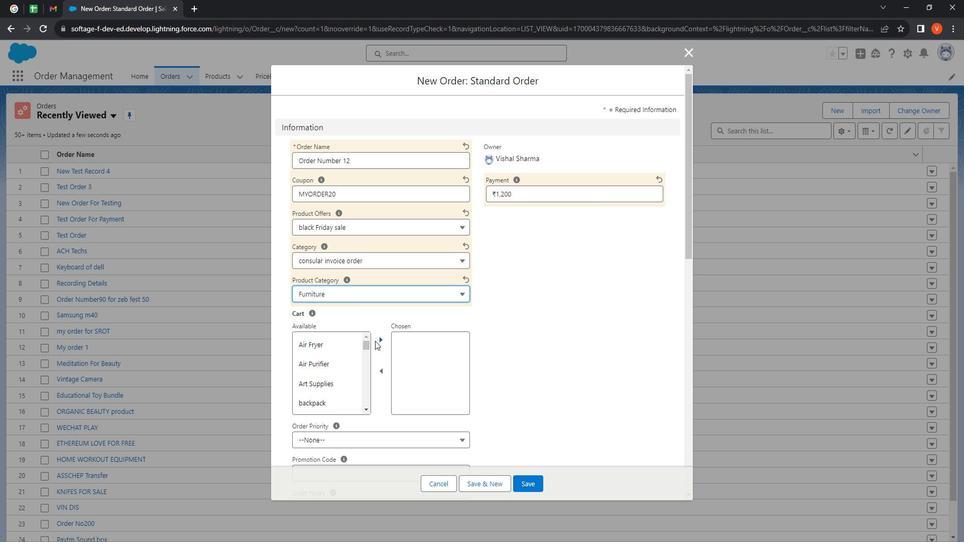 
Action: Mouse scrolled (388, 341) with delta (0, 0)
Screenshot: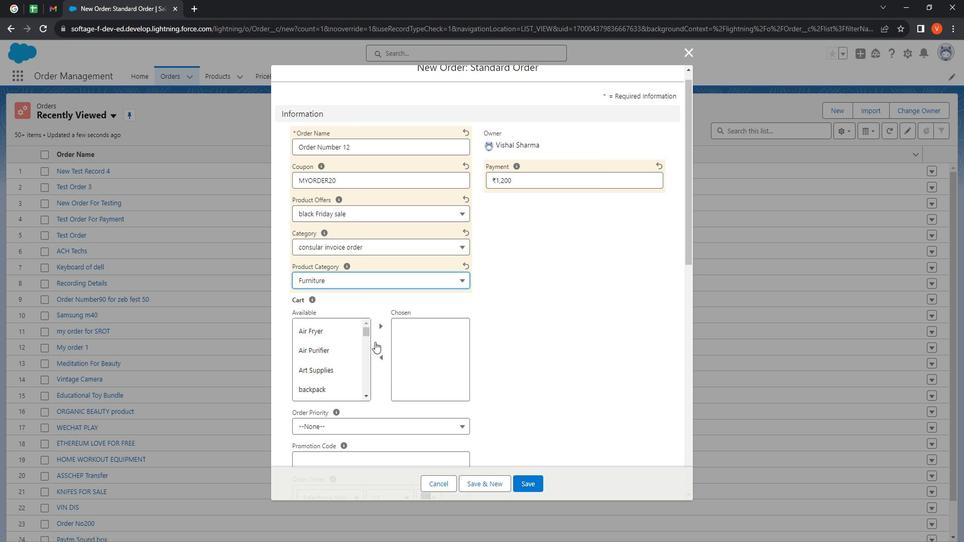 
Action: Mouse moved to (344, 219)
Screenshot: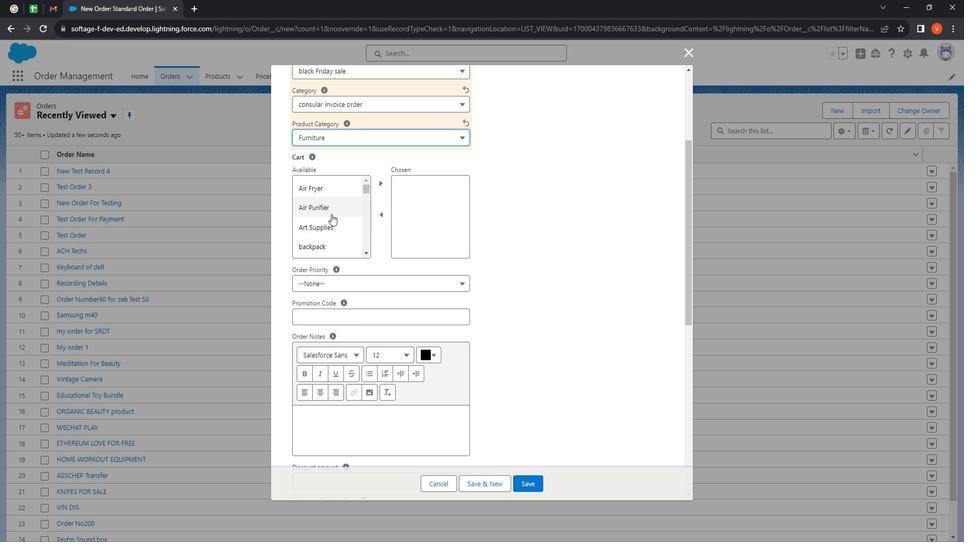 
Action: Mouse scrolled (344, 219) with delta (0, 0)
Screenshot: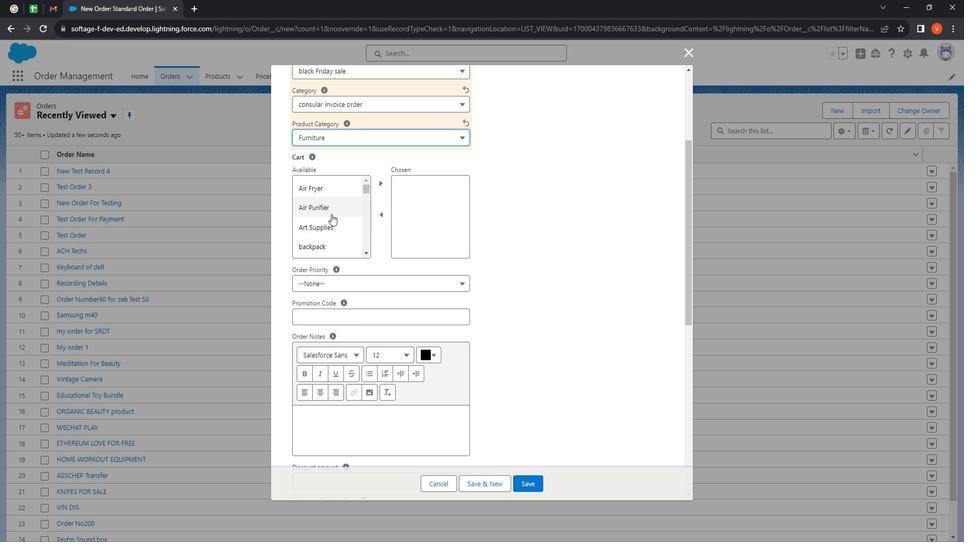 
Action: Mouse moved to (357, 213)
Screenshot: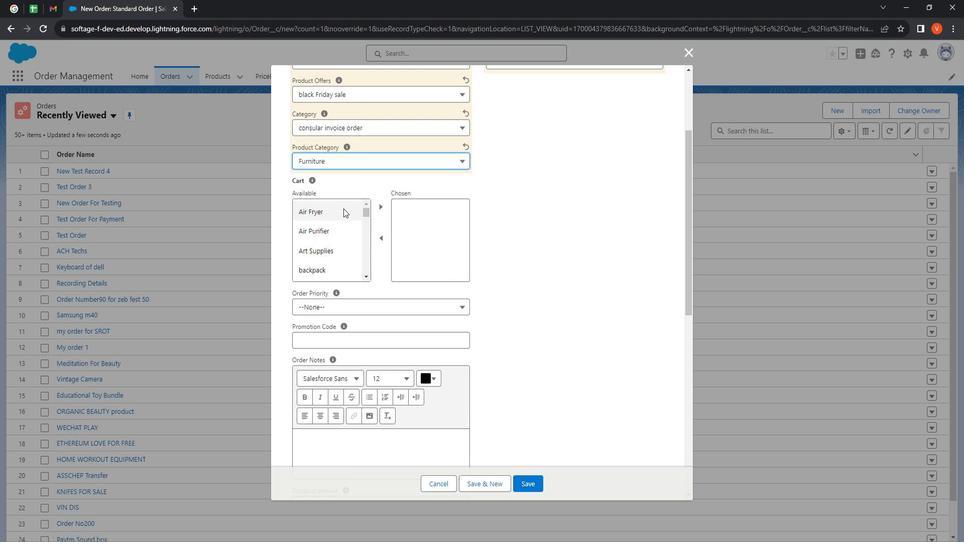 
Action: Mouse scrolled (357, 213) with delta (0, 0)
Screenshot: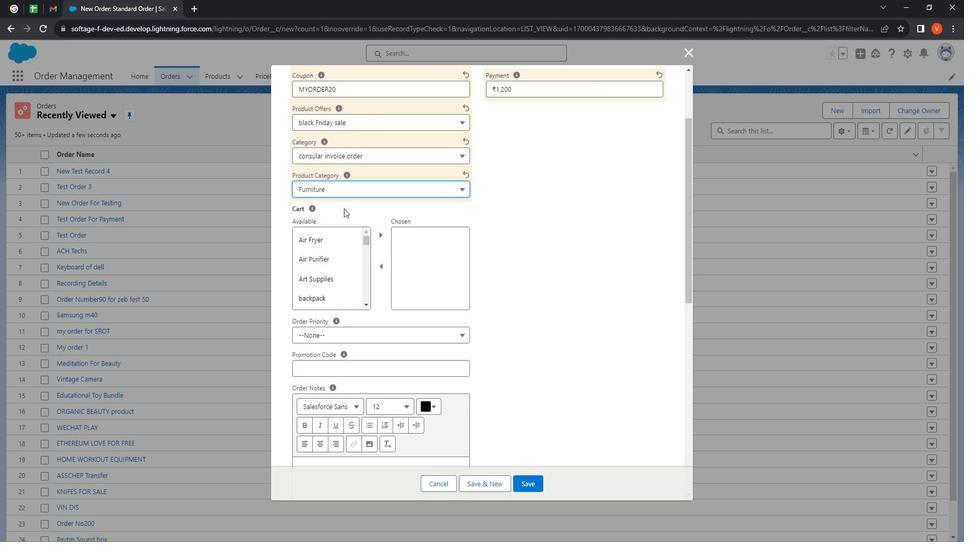 
Action: Mouse scrolled (357, 213) with delta (0, 0)
Screenshot: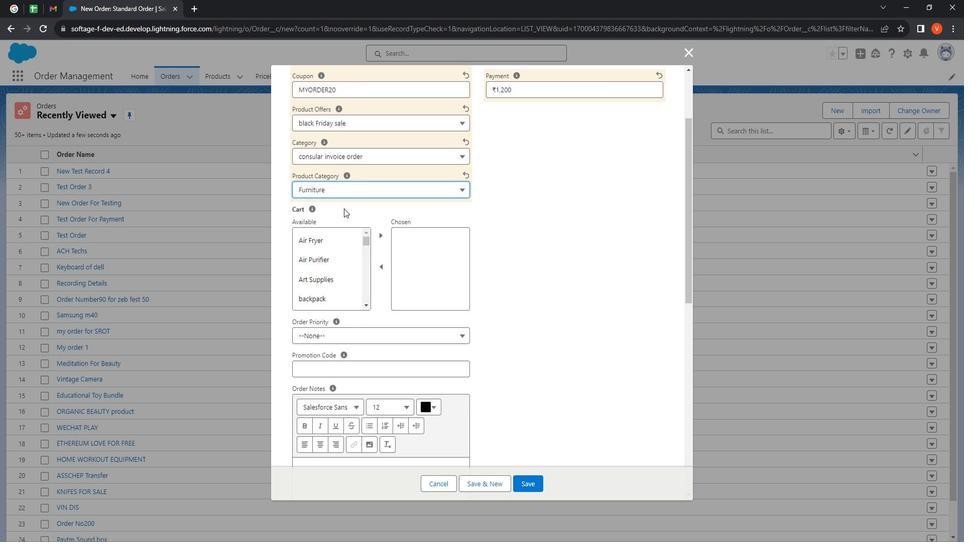 
Action: Mouse moved to (357, 213)
Screenshot: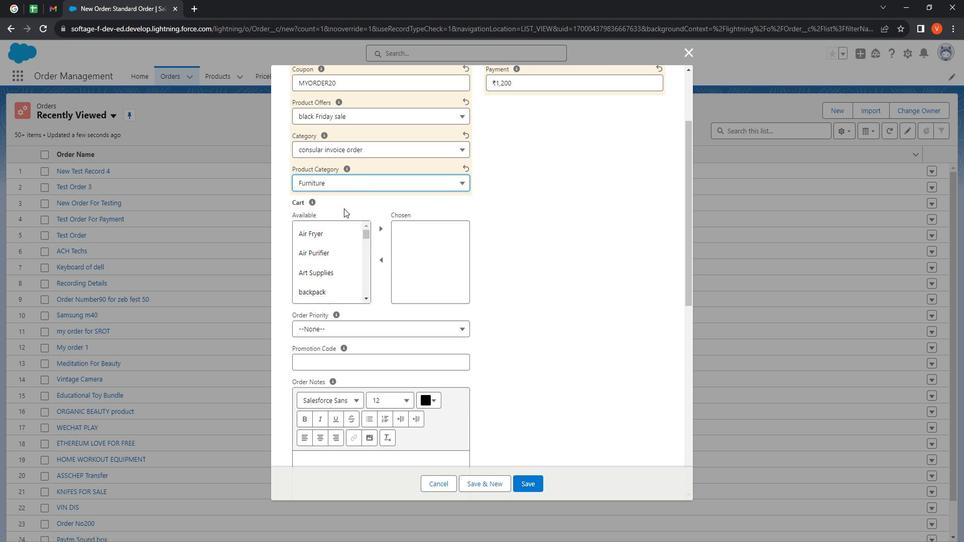 
Action: Mouse scrolled (357, 213) with delta (0, 0)
Screenshot: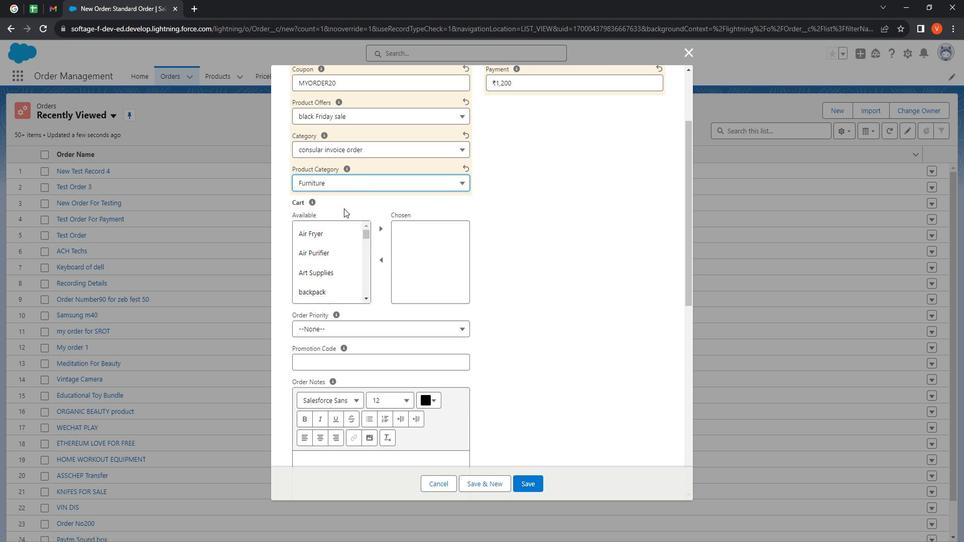 
Action: Mouse moved to (352, 153)
Screenshot: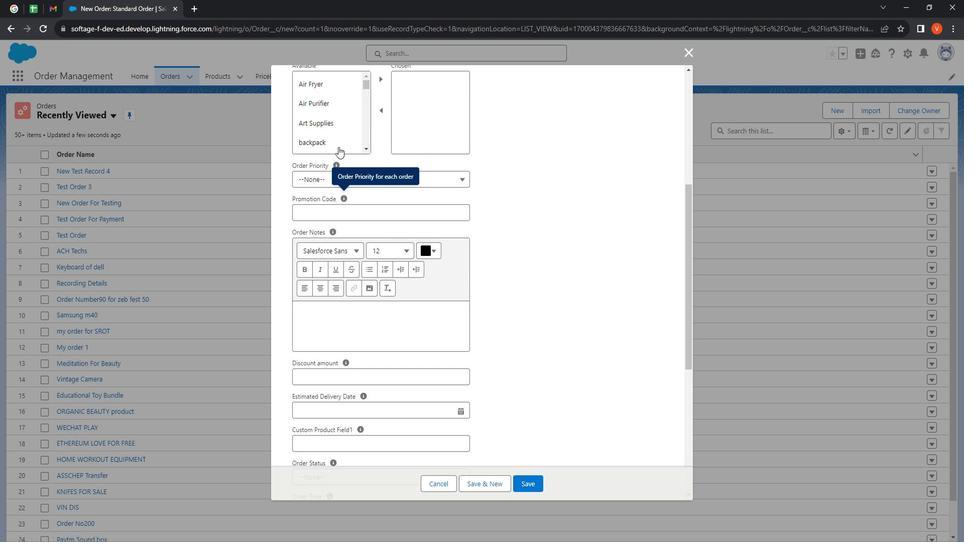 
Action: Mouse scrolled (352, 153) with delta (0, 0)
Screenshot: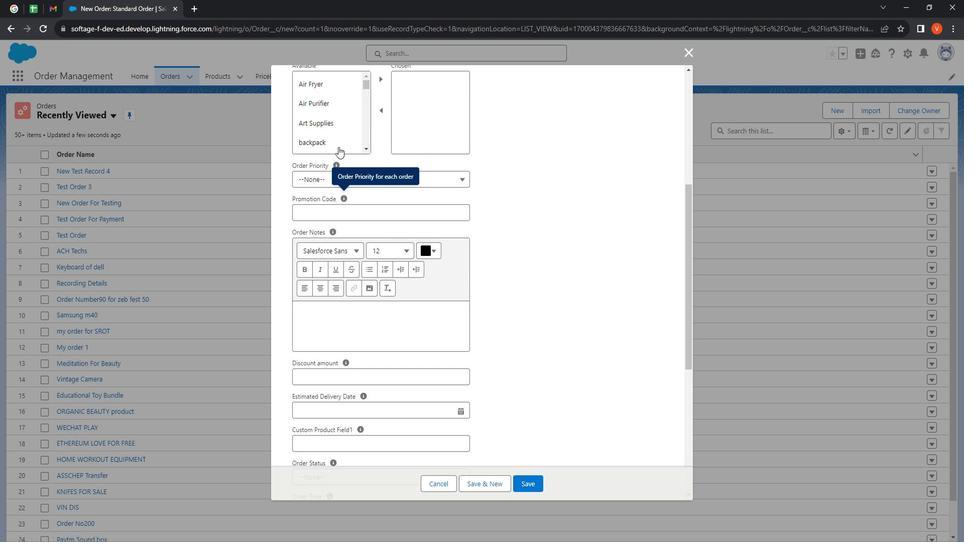 
Action: Mouse moved to (354, 158)
Screenshot: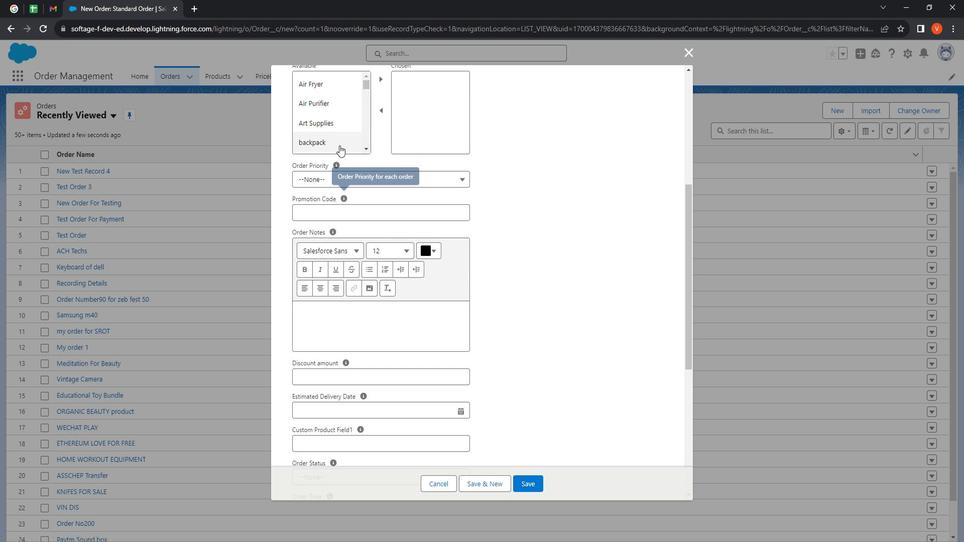 
Action: Mouse scrolled (354, 159) with delta (0, 0)
Screenshot: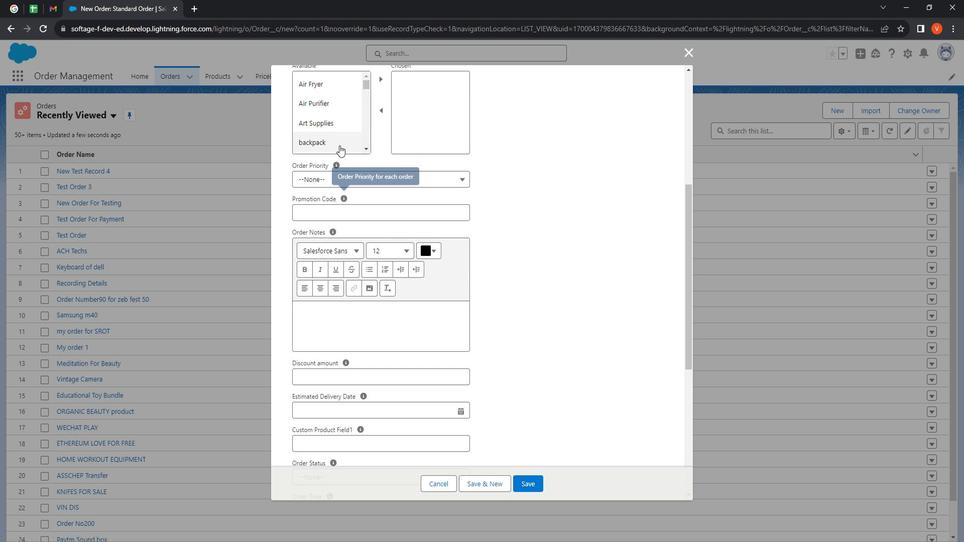 
Action: Mouse moved to (347, 226)
Screenshot: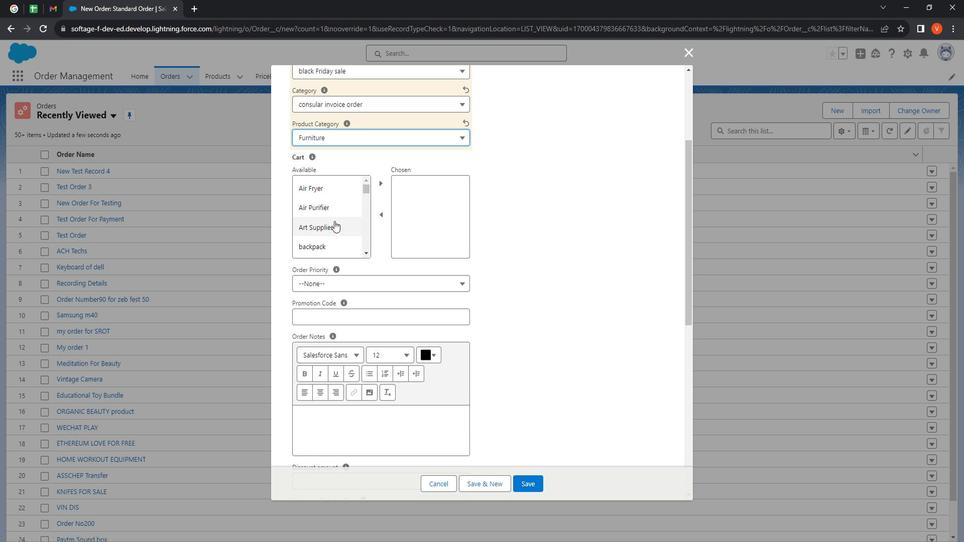 
Action: Mouse scrolled (347, 225) with delta (0, 0)
Screenshot: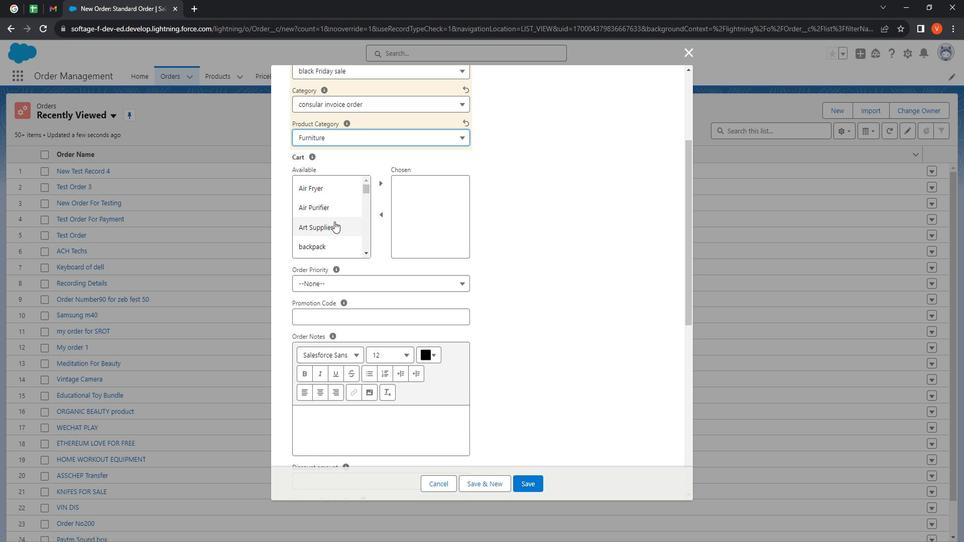 
Action: Mouse moved to (352, 221)
Screenshot: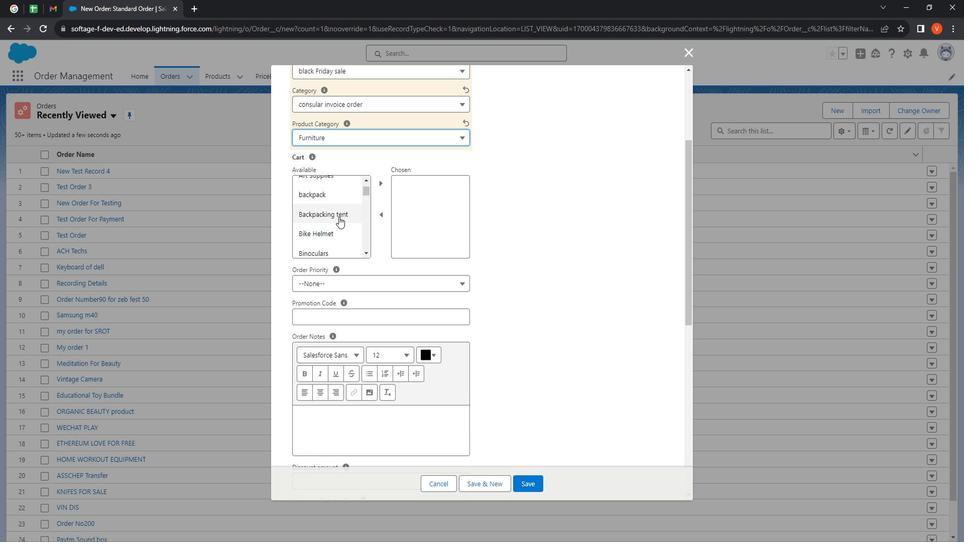 
Action: Mouse scrolled (352, 221) with delta (0, 0)
Screenshot: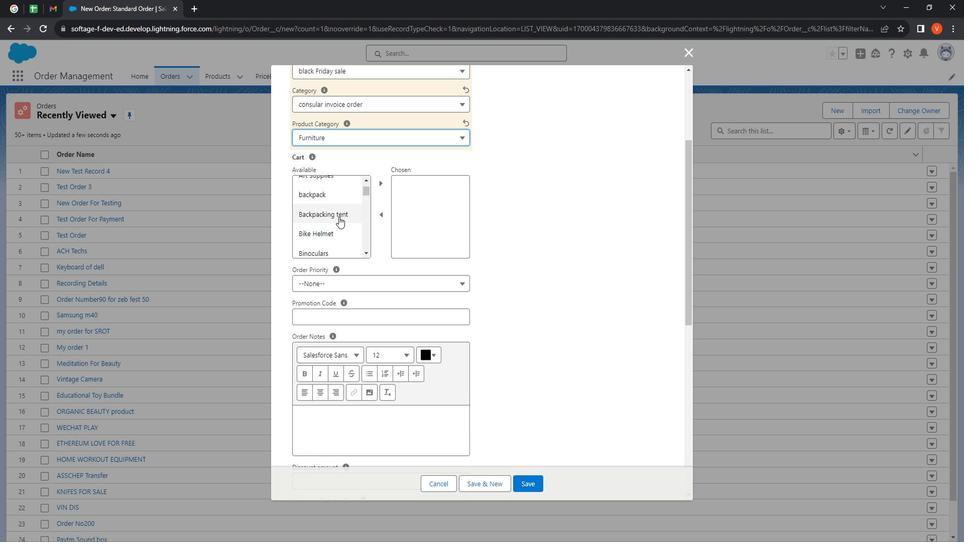 
Action: Mouse moved to (353, 212)
Screenshot: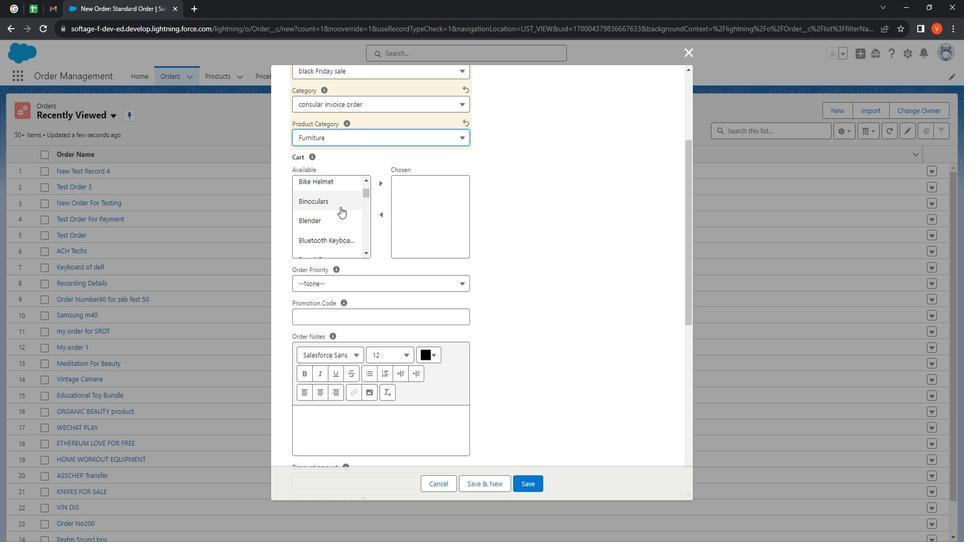
Action: Mouse scrolled (353, 211) with delta (0, 0)
Screenshot: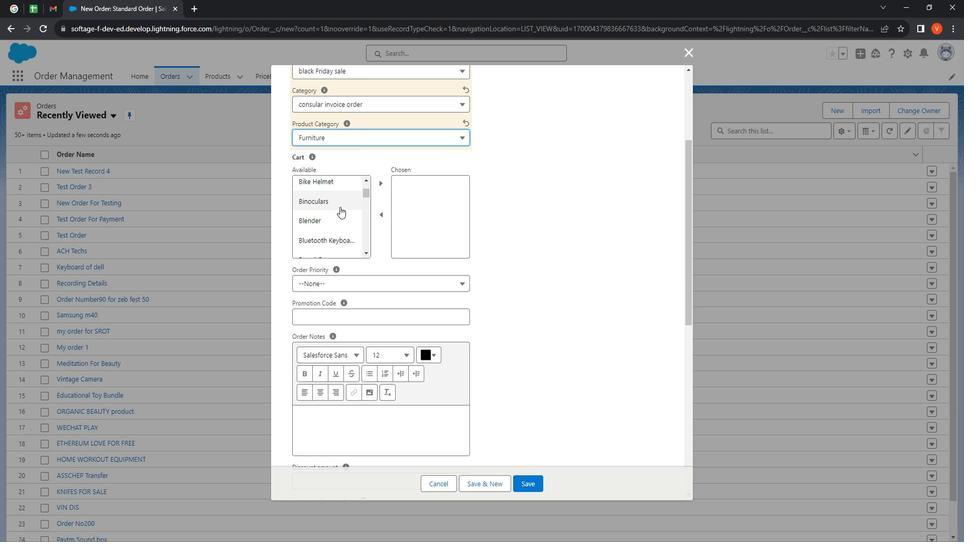
Action: Mouse moved to (351, 212)
Screenshot: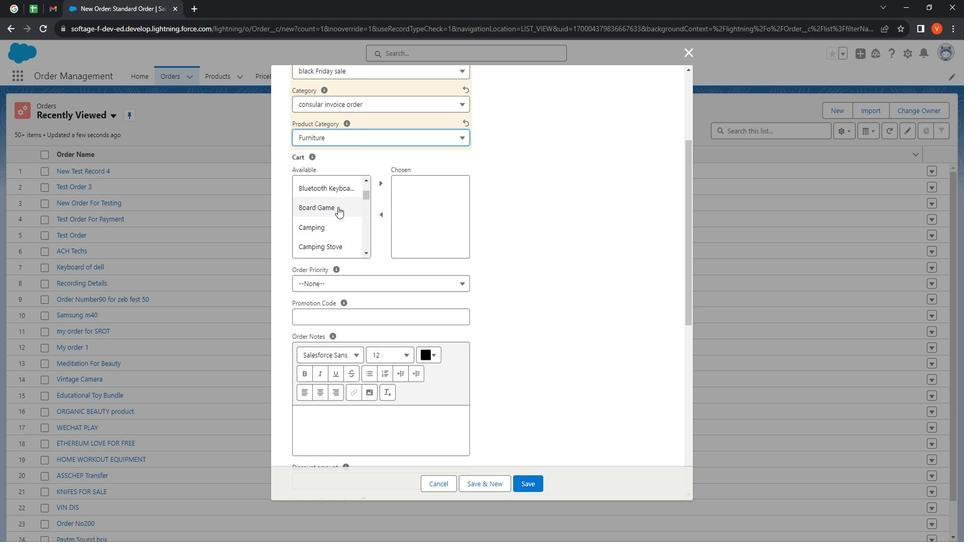 
Action: Mouse scrolled (351, 212) with delta (0, 0)
Screenshot: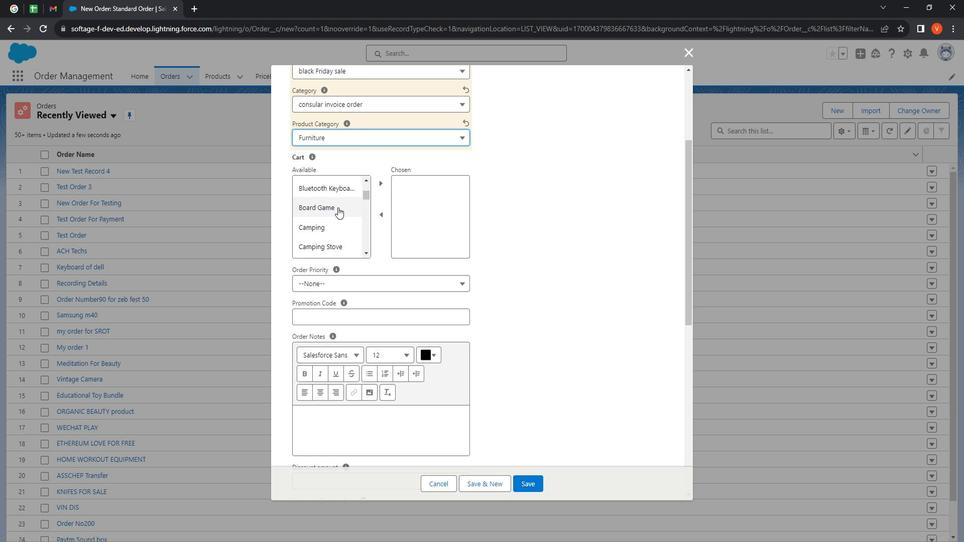 
Action: Mouse moved to (355, 218)
Screenshot: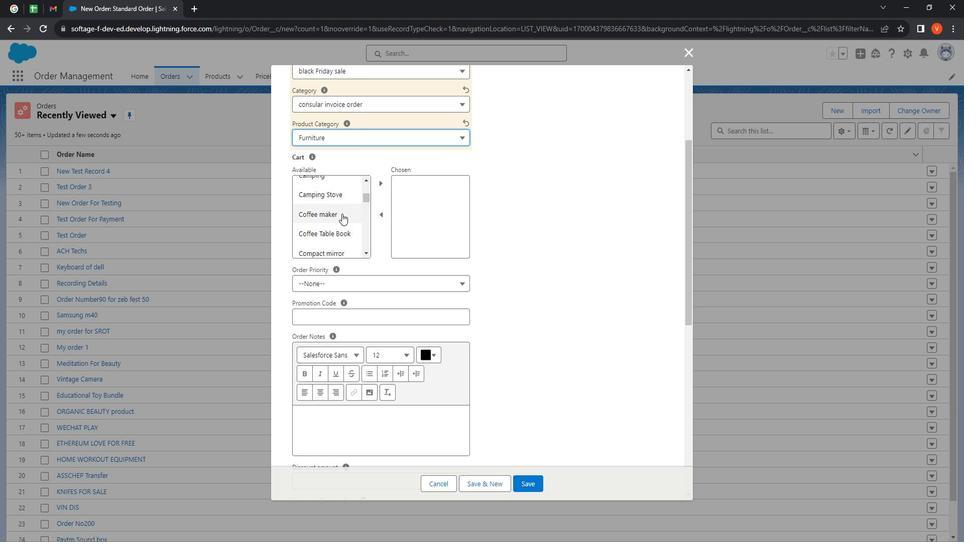 
Action: Mouse scrolled (355, 218) with delta (0, 0)
Screenshot: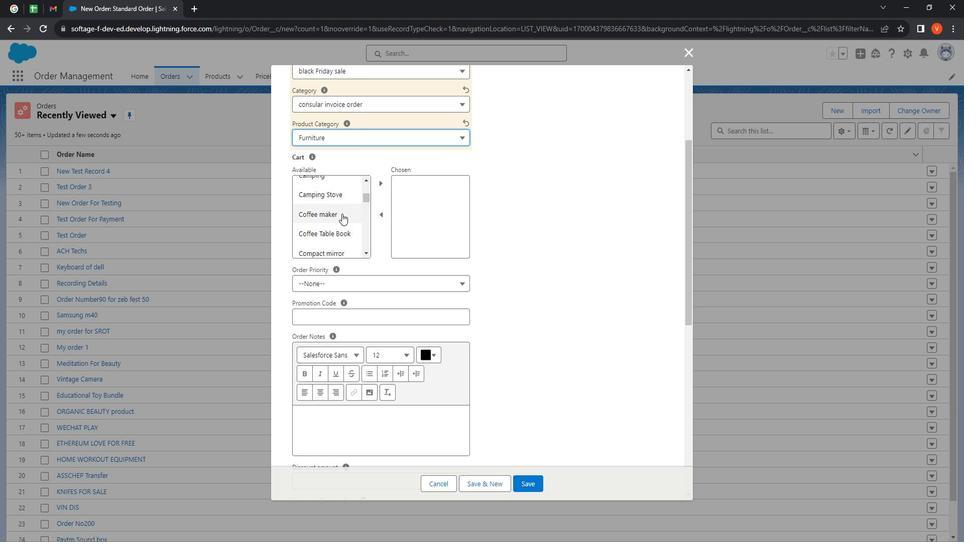 
Action: Mouse moved to (341, 191)
Screenshot: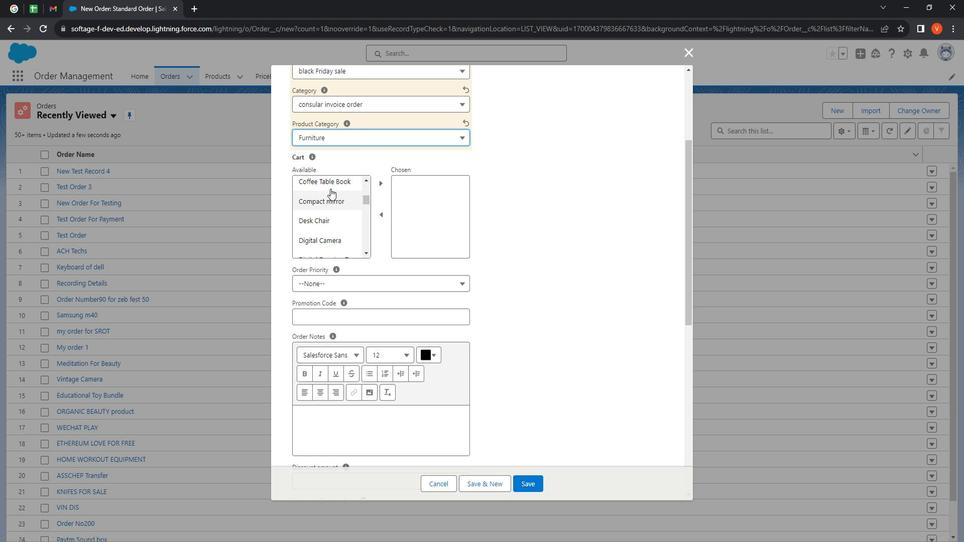 
Action: Mouse pressed left at (341, 191)
Screenshot: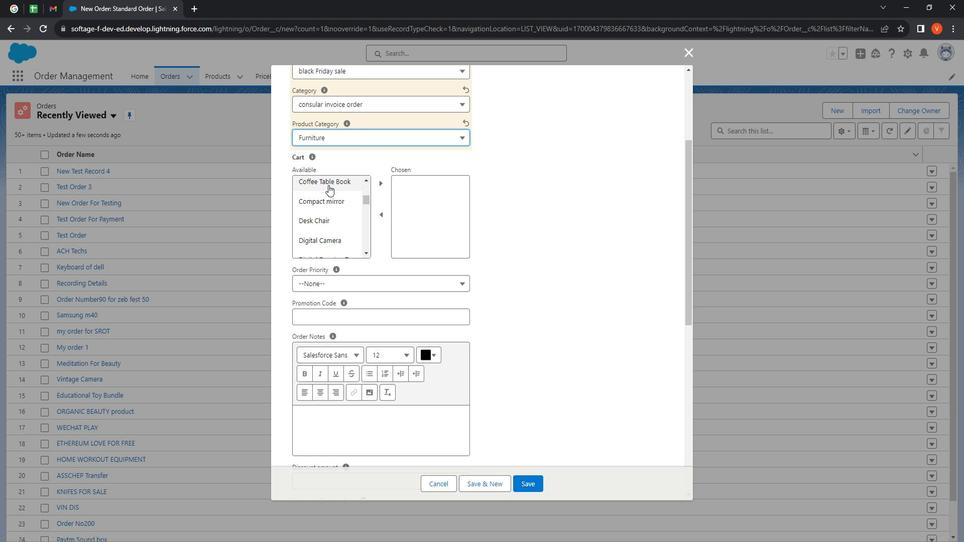 
Action: Mouse moved to (393, 193)
Screenshot: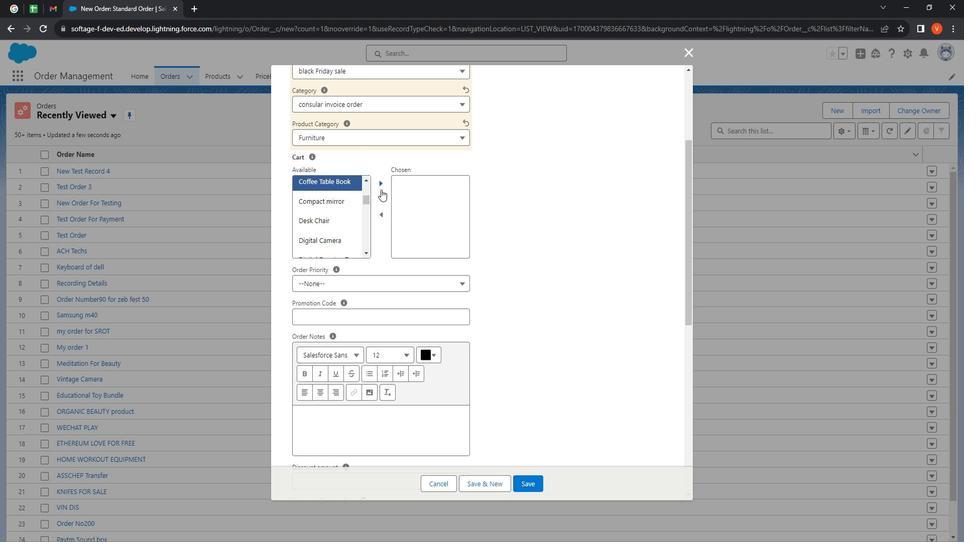 
Action: Mouse pressed left at (393, 193)
Screenshot: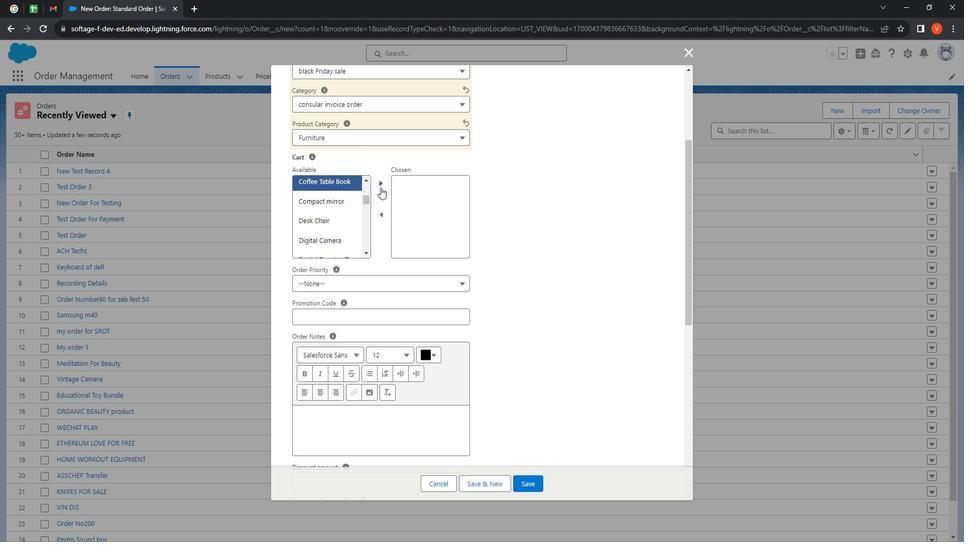 
Action: Mouse moved to (345, 222)
Screenshot: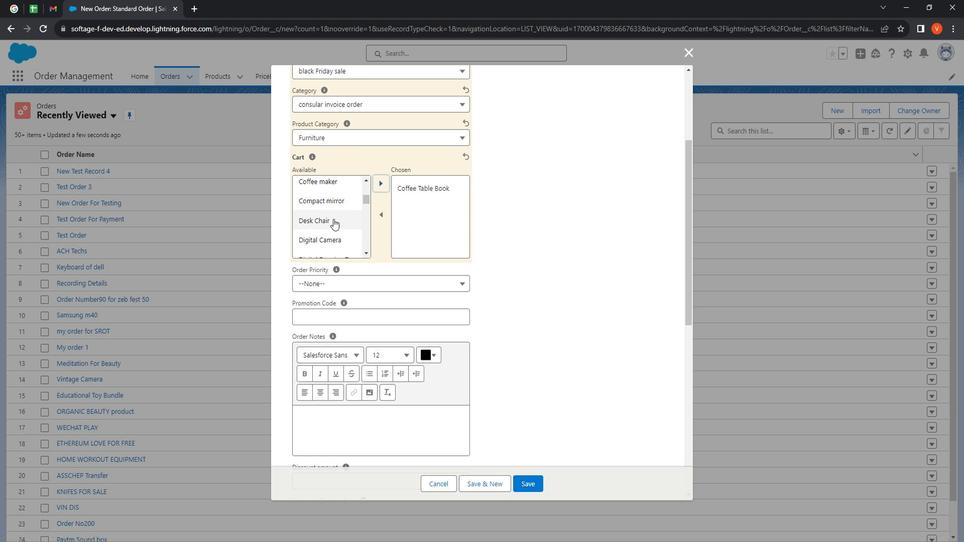 
Action: Mouse pressed left at (345, 222)
Screenshot: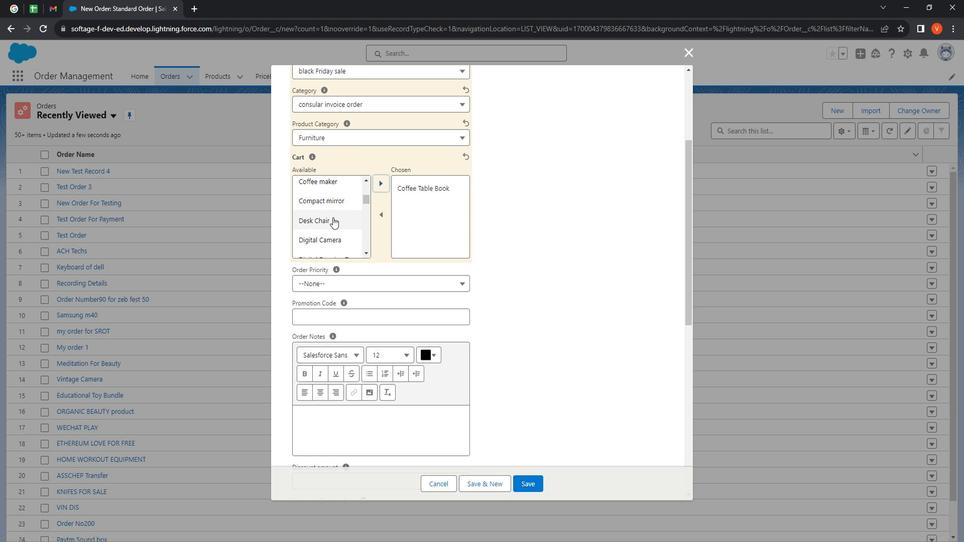 
Action: Mouse moved to (392, 190)
Screenshot: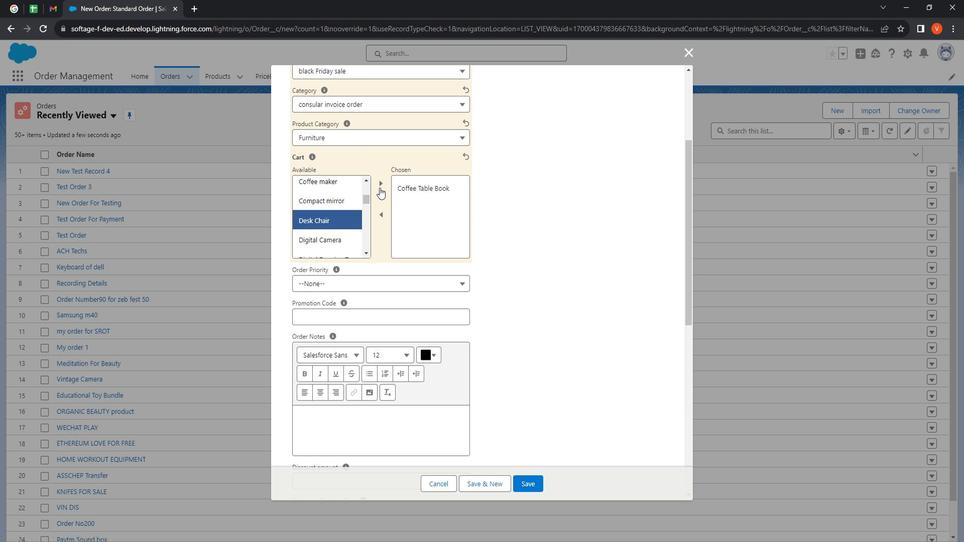 
Action: Mouse pressed left at (392, 190)
Screenshot: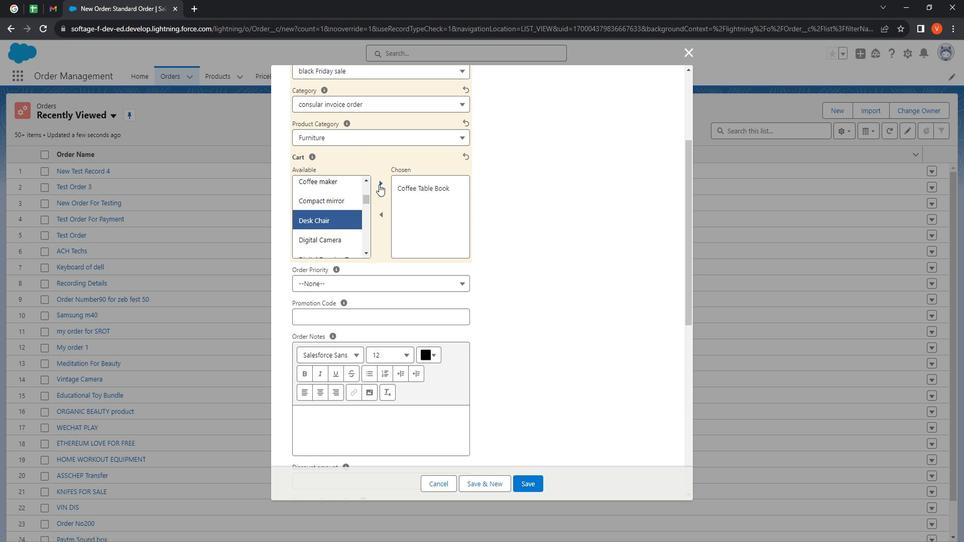 
Action: Mouse moved to (352, 229)
Screenshot: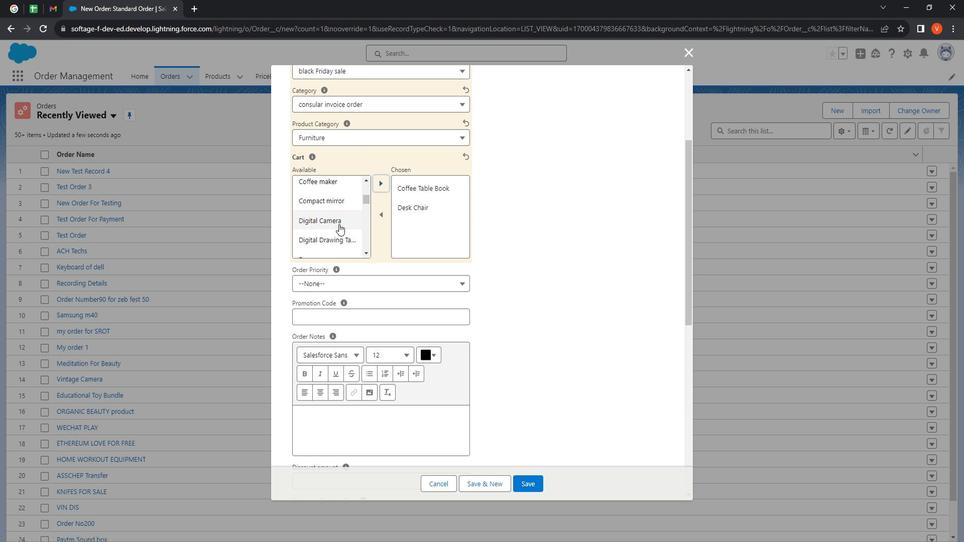 
Action: Mouse scrolled (352, 229) with delta (0, 0)
Screenshot: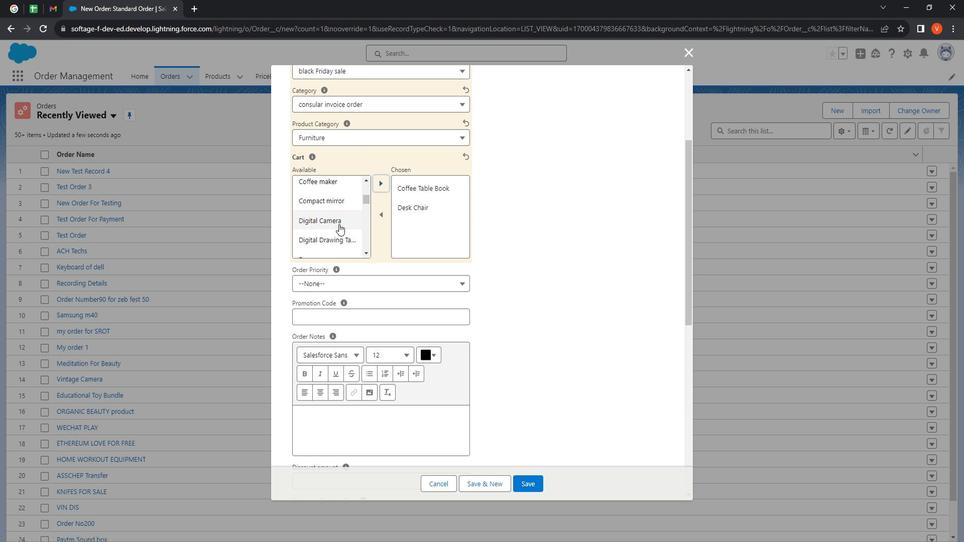 
Action: Mouse moved to (354, 229)
Screenshot: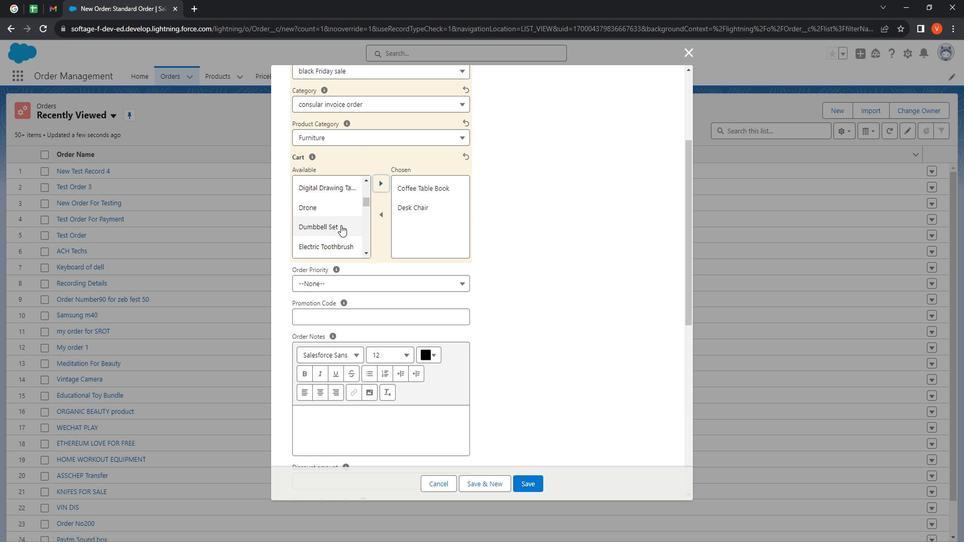 
Action: Mouse scrolled (354, 228) with delta (0, 0)
Screenshot: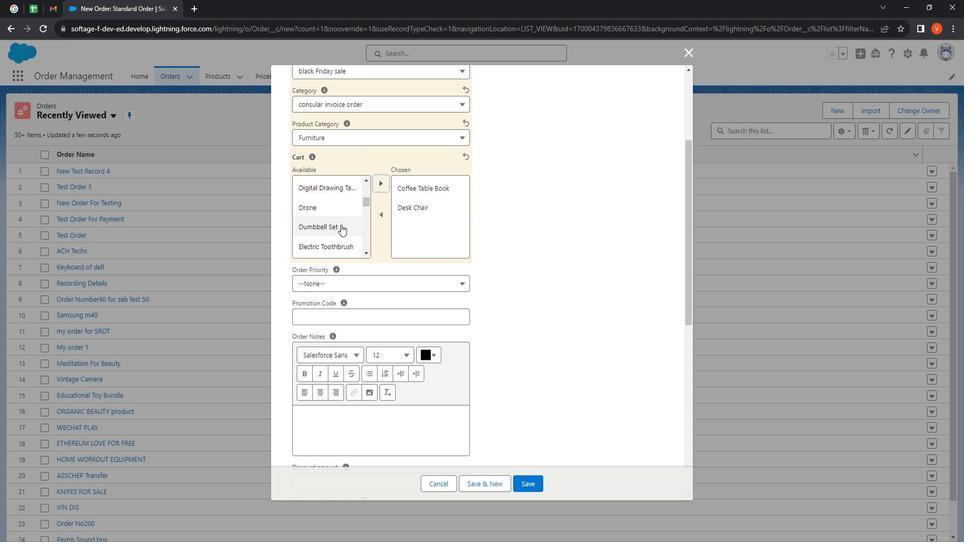 
Action: Mouse moved to (357, 223)
Screenshot: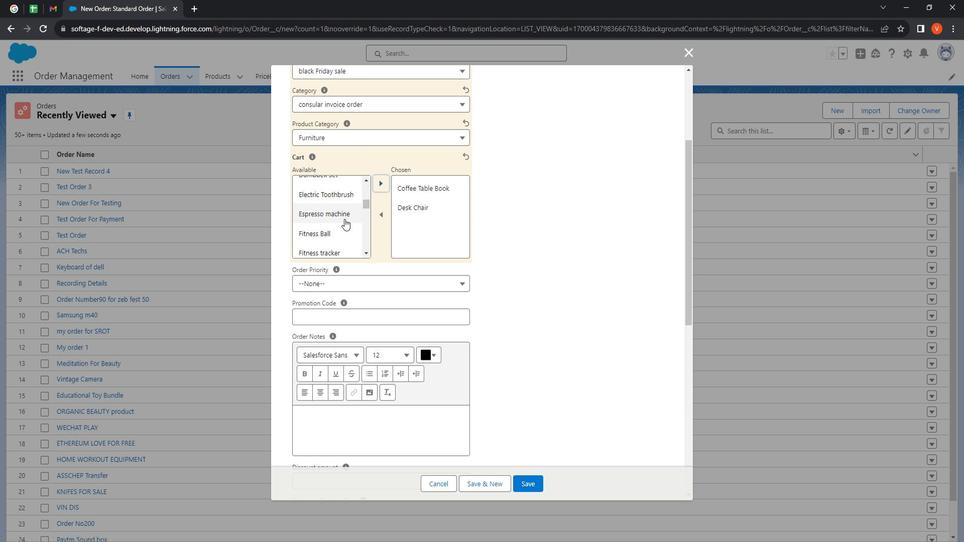 
Action: Mouse scrolled (357, 223) with delta (0, 0)
Screenshot: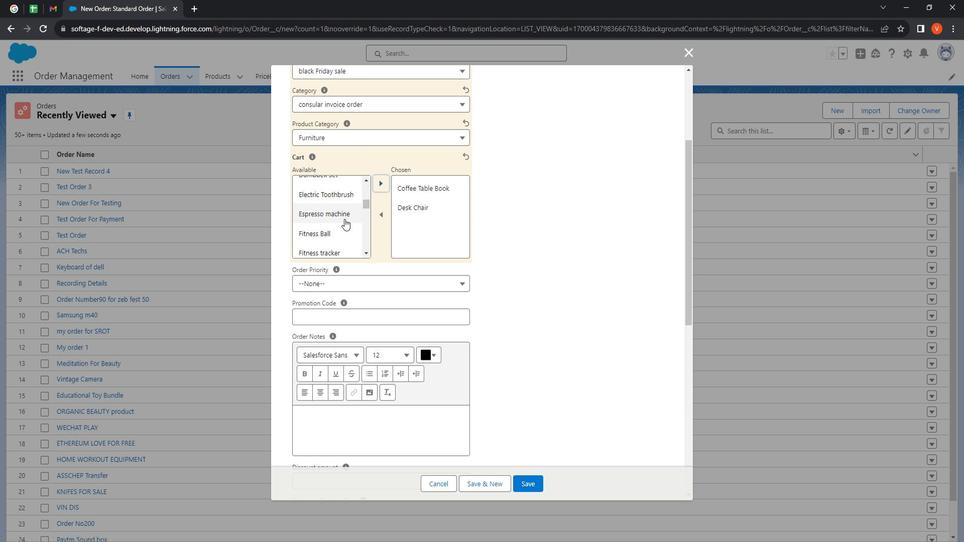 
Action: Mouse moved to (339, 223)
Screenshot: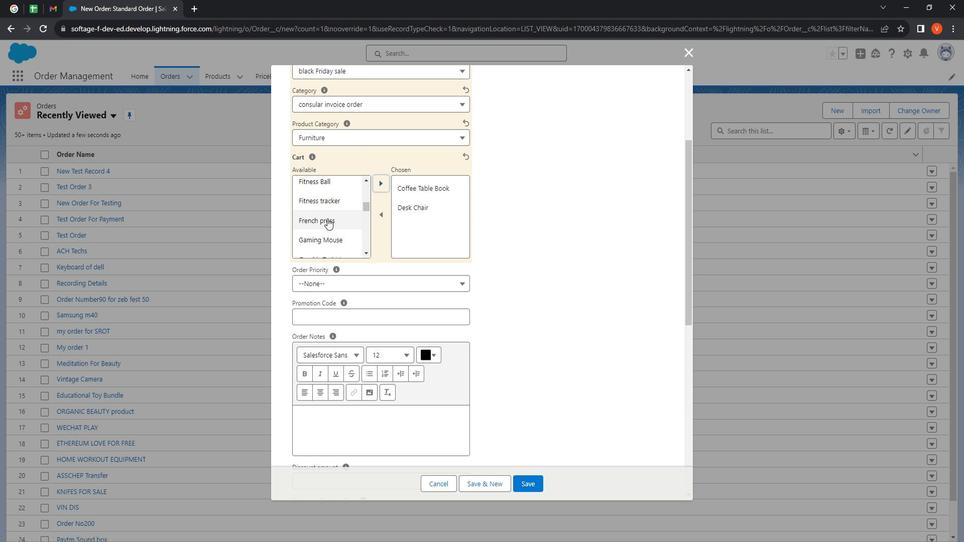 
Action: Mouse scrolled (339, 223) with delta (0, 0)
Screenshot: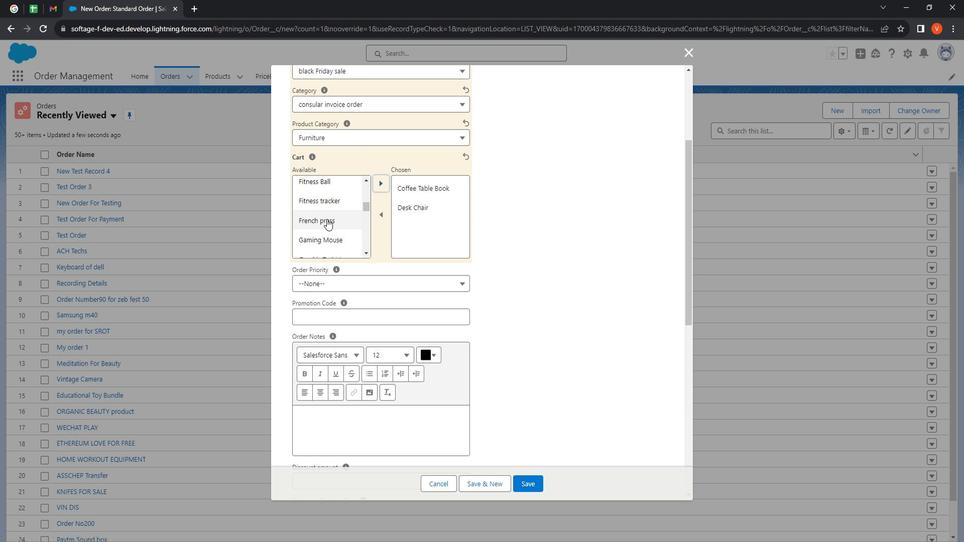 
Action: Mouse moved to (348, 222)
Screenshot: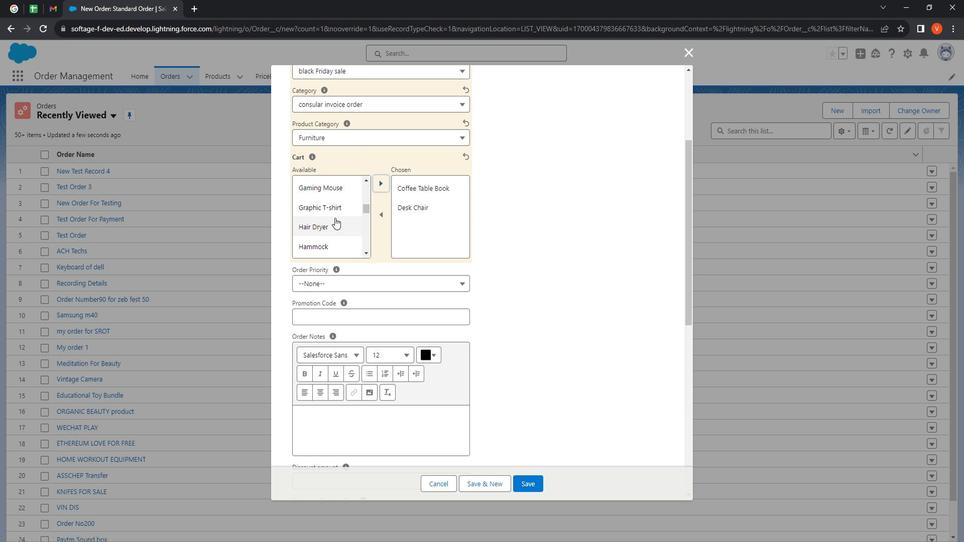 
Action: Mouse scrolled (348, 222) with delta (0, 0)
Screenshot: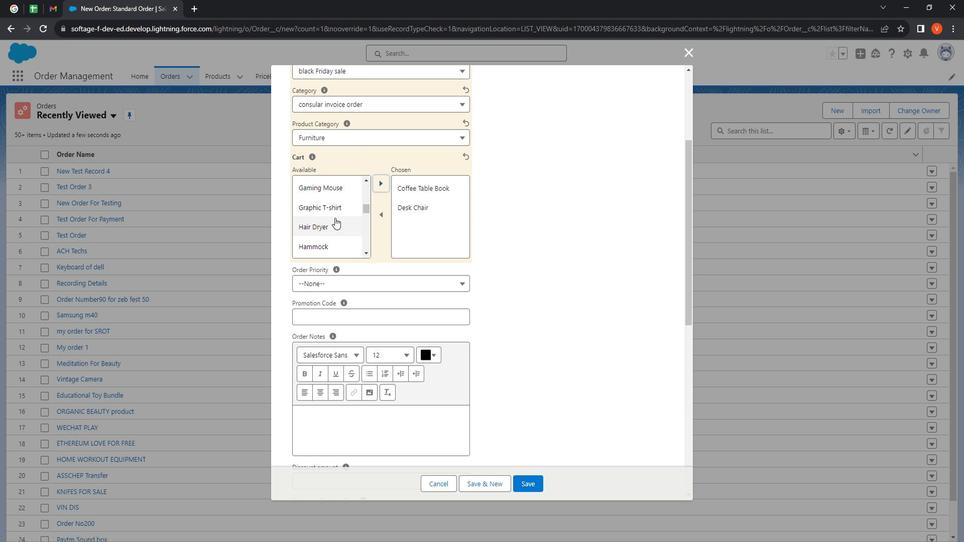 
Action: Mouse moved to (351, 222)
Screenshot: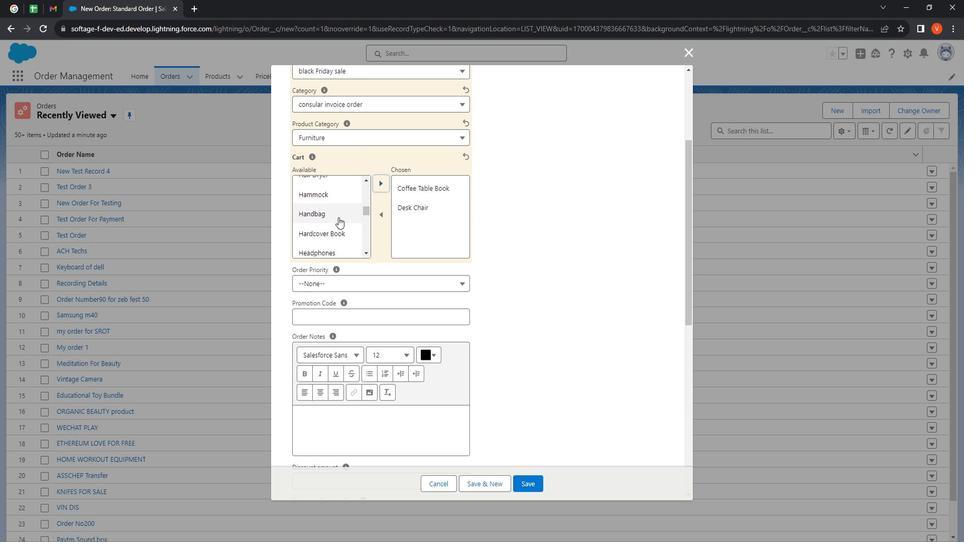 
Action: Mouse scrolled (351, 221) with delta (0, 0)
Screenshot: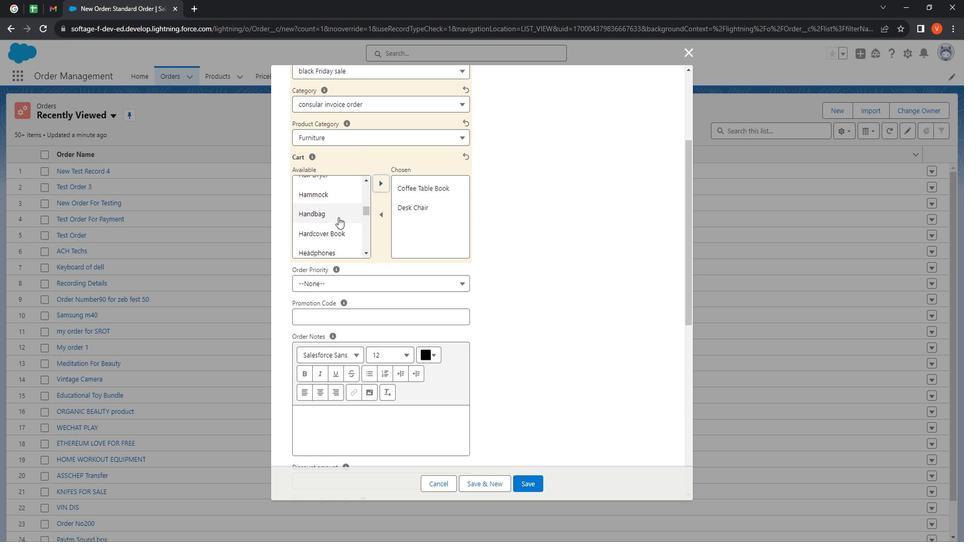 
Action: Mouse moved to (352, 222)
Screenshot: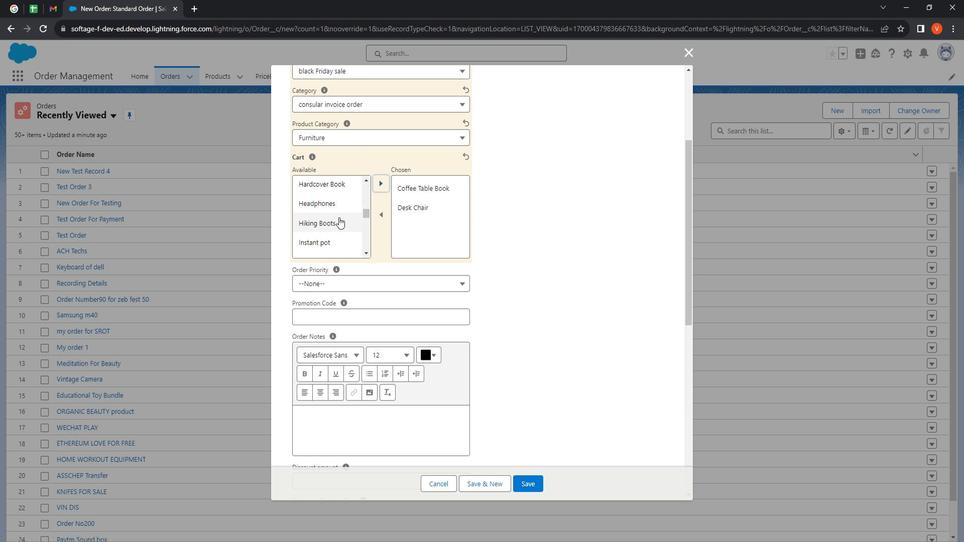 
Action: Mouse scrolled (352, 221) with delta (0, 0)
Screenshot: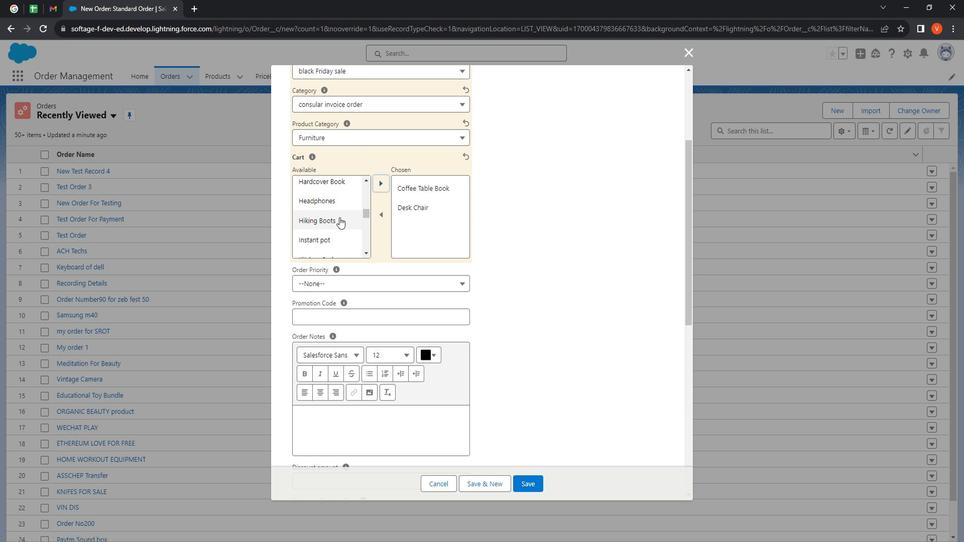 
Action: Mouse scrolled (352, 221) with delta (0, 0)
Screenshot: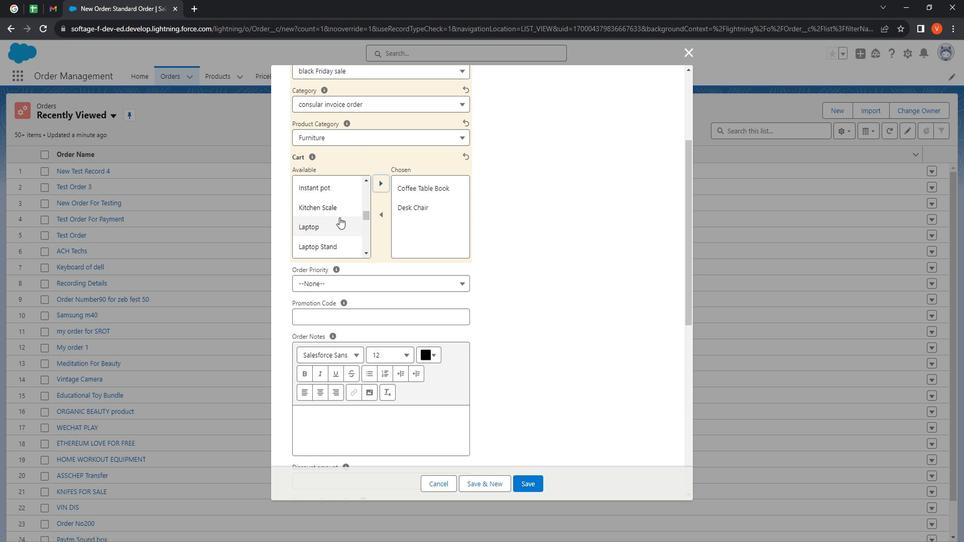 
Action: Mouse scrolled (352, 221) with delta (0, 0)
Screenshot: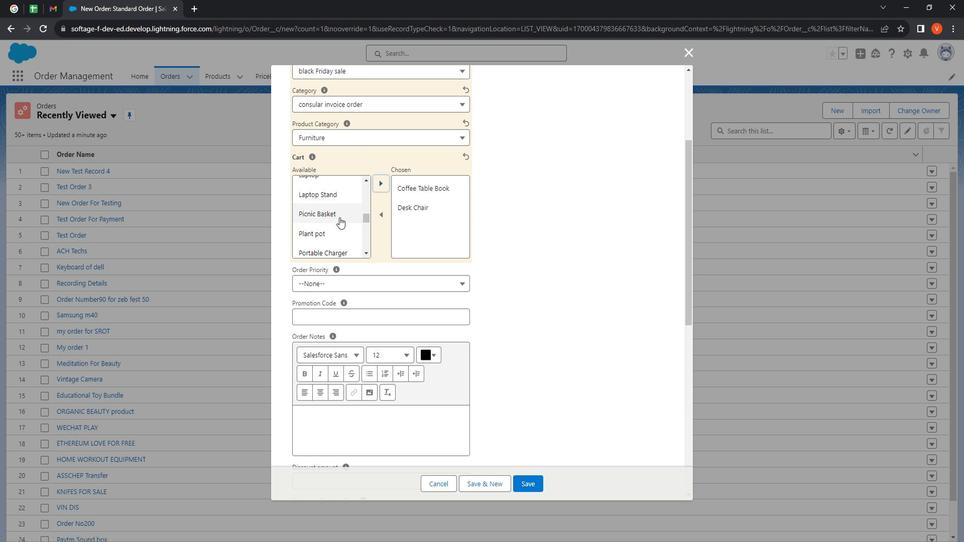 
Action: Mouse scrolled (352, 221) with delta (0, 0)
Screenshot: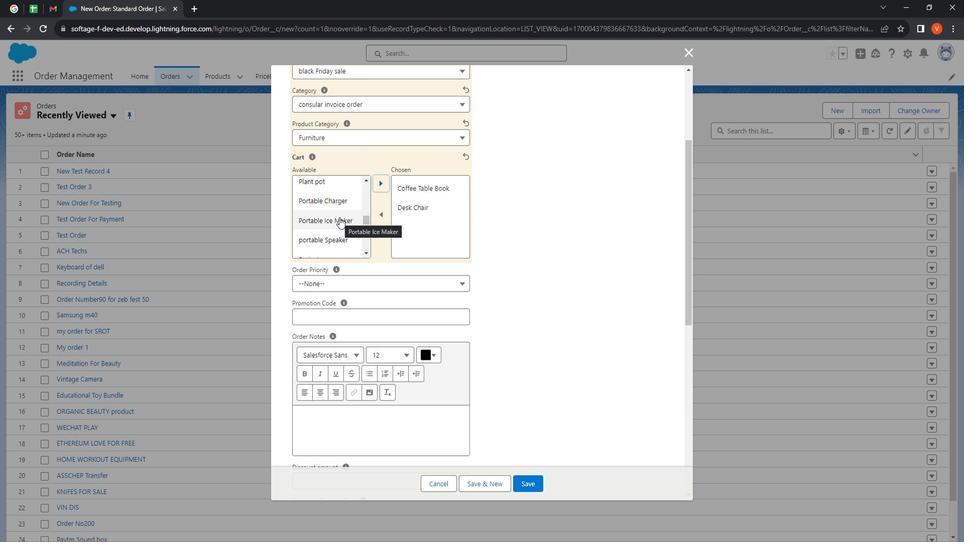
Action: Mouse moved to (352, 224)
Screenshot: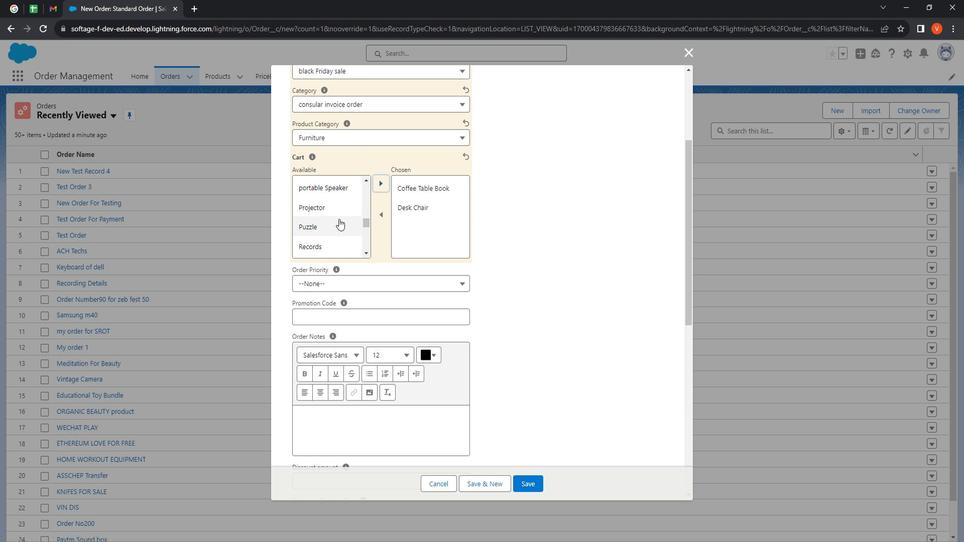 
Action: Mouse scrolled (352, 223) with delta (0, 0)
Screenshot: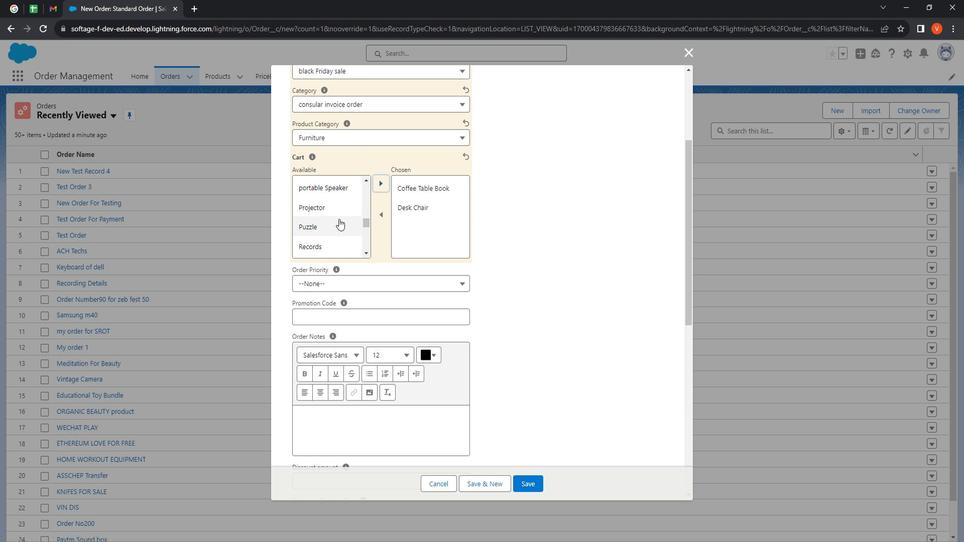 
Action: Mouse moved to (352, 226)
Screenshot: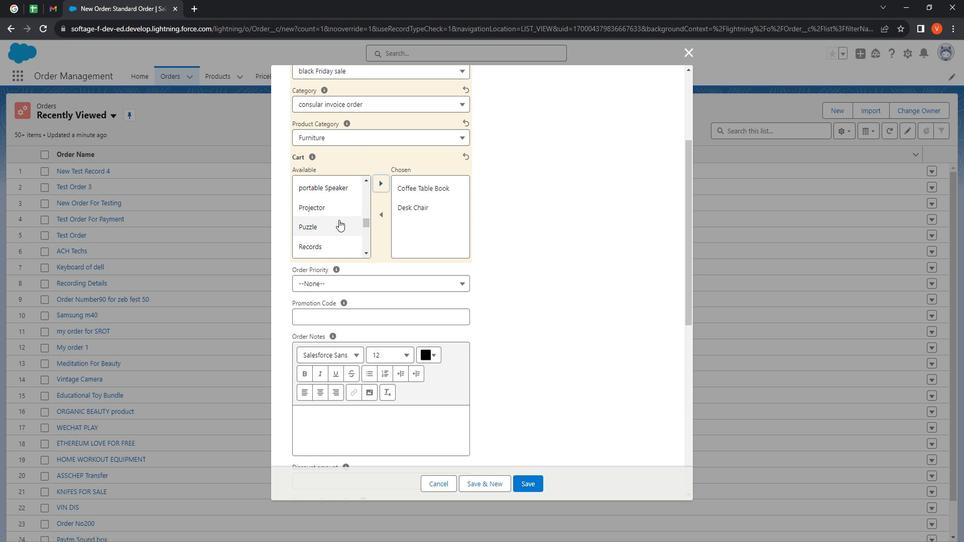 
Action: Mouse scrolled (352, 225) with delta (0, 0)
Screenshot: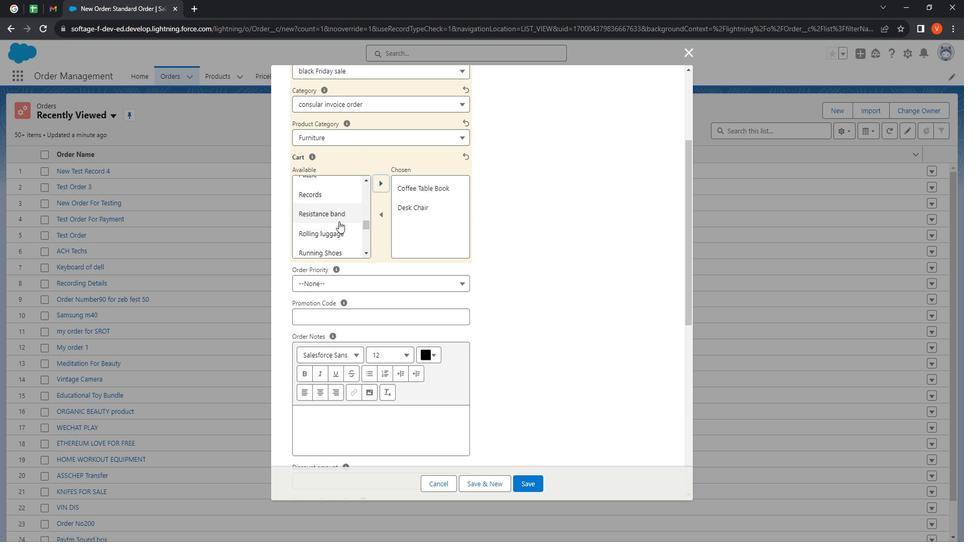 
Action: Mouse moved to (352, 226)
Screenshot: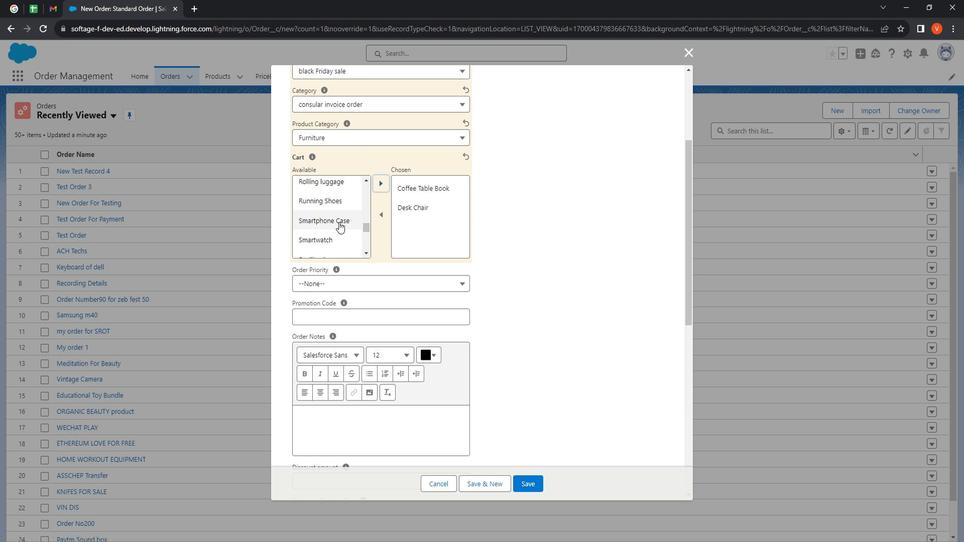
Action: Mouse scrolled (352, 226) with delta (0, 0)
Screenshot: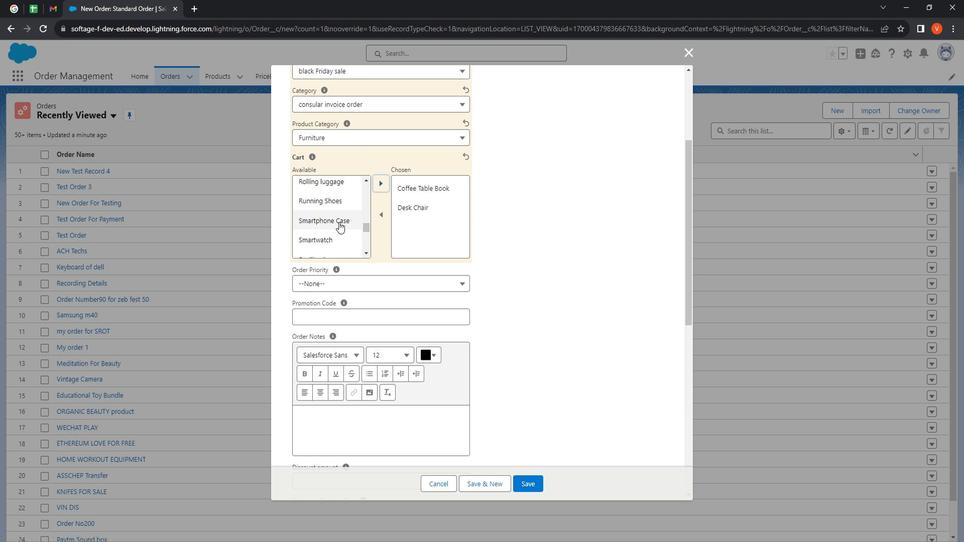 
Action: Mouse moved to (353, 225)
Screenshot: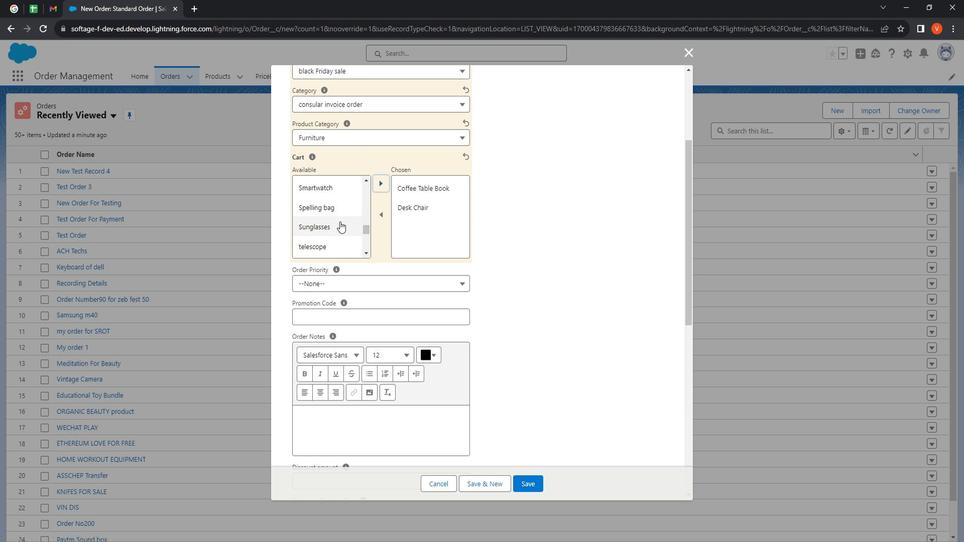 
Action: Mouse scrolled (353, 224) with delta (0, 0)
Screenshot: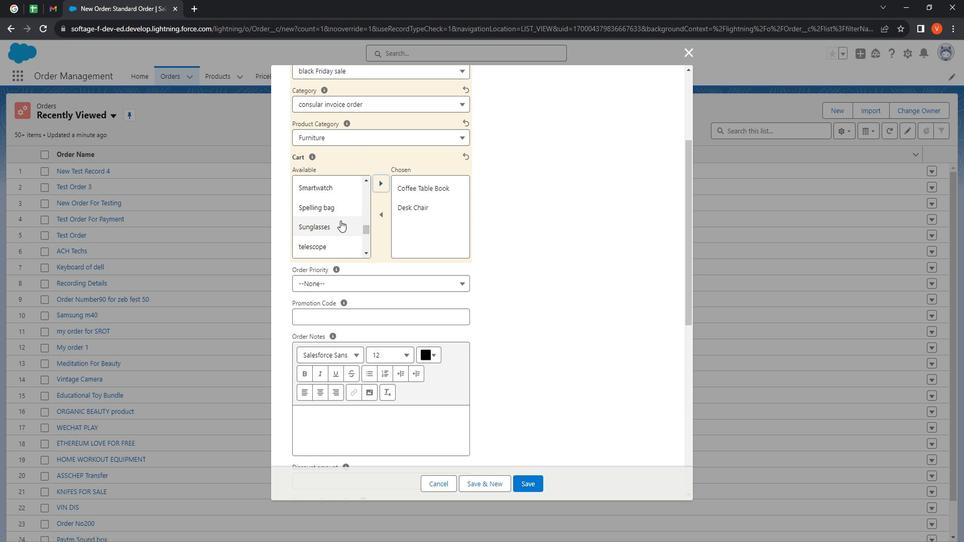 
Action: Mouse moved to (350, 232)
Screenshot: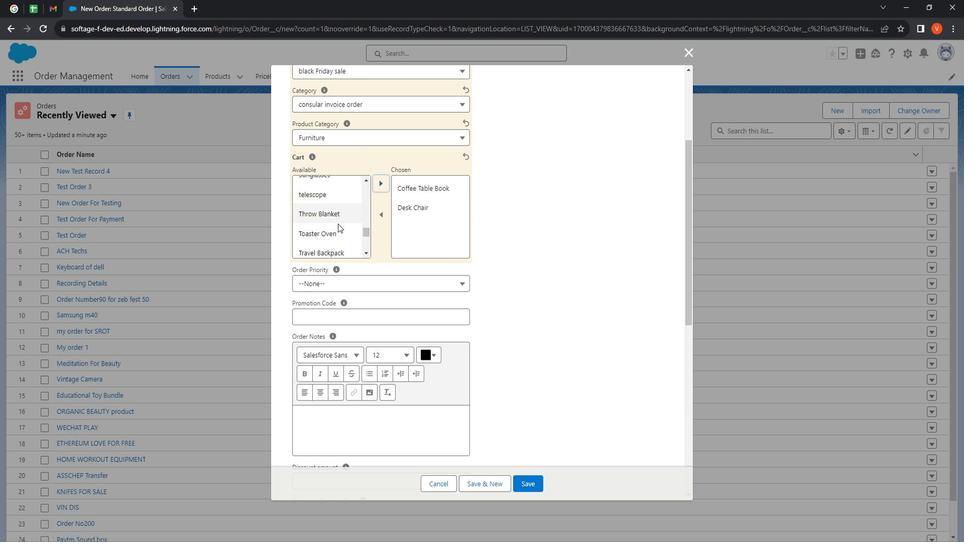 
Action: Mouse pressed left at (350, 232)
Screenshot: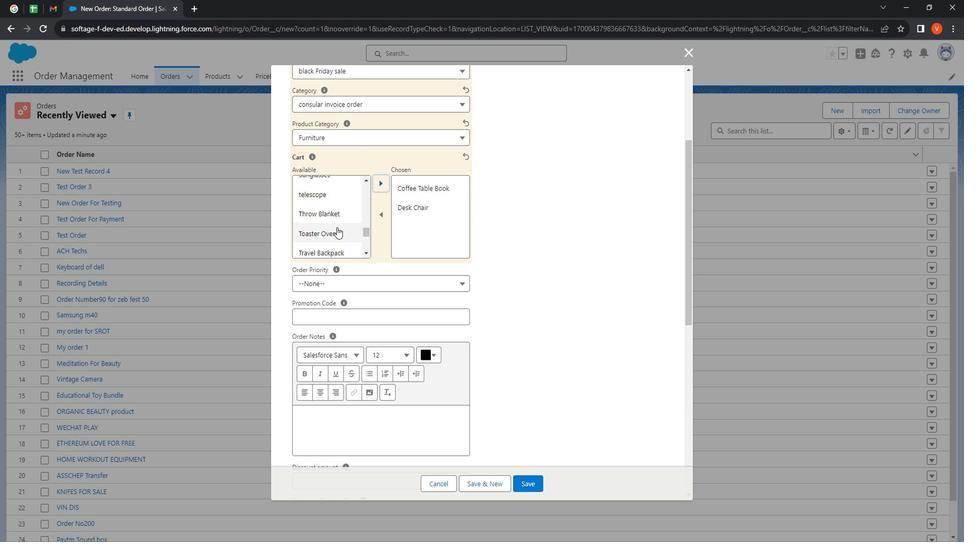
Action: Mouse moved to (361, 230)
Screenshot: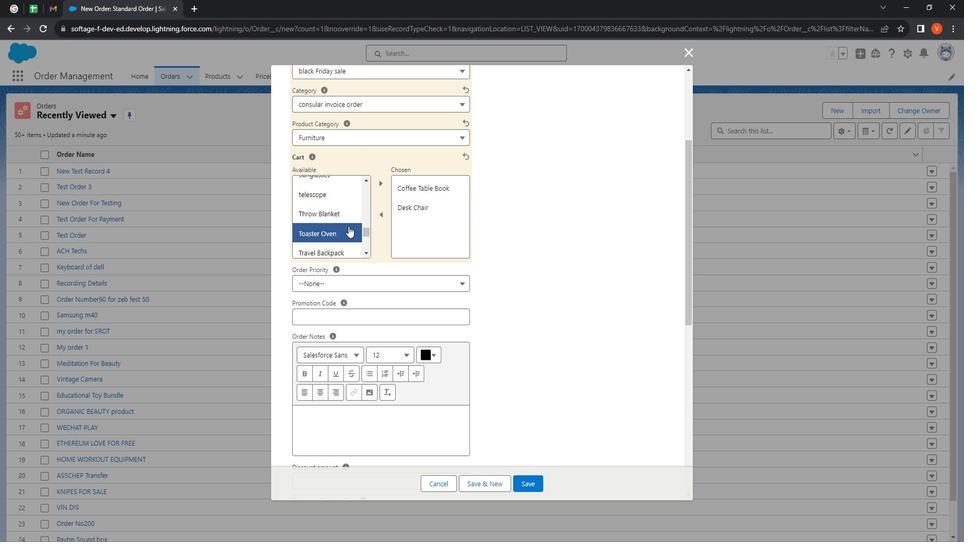 
Action: Mouse scrolled (361, 230) with delta (0, 0)
Screenshot: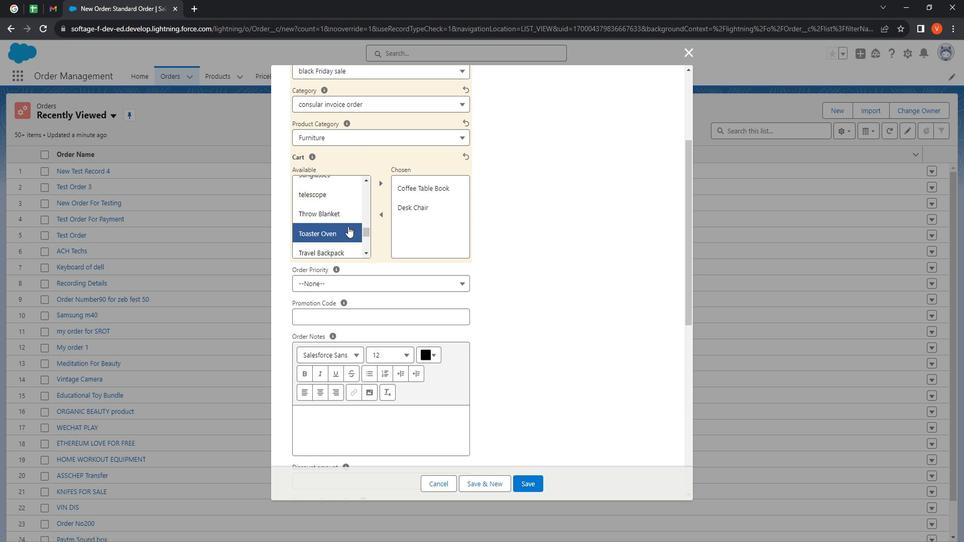 
Action: Mouse moved to (343, 227)
Screenshot: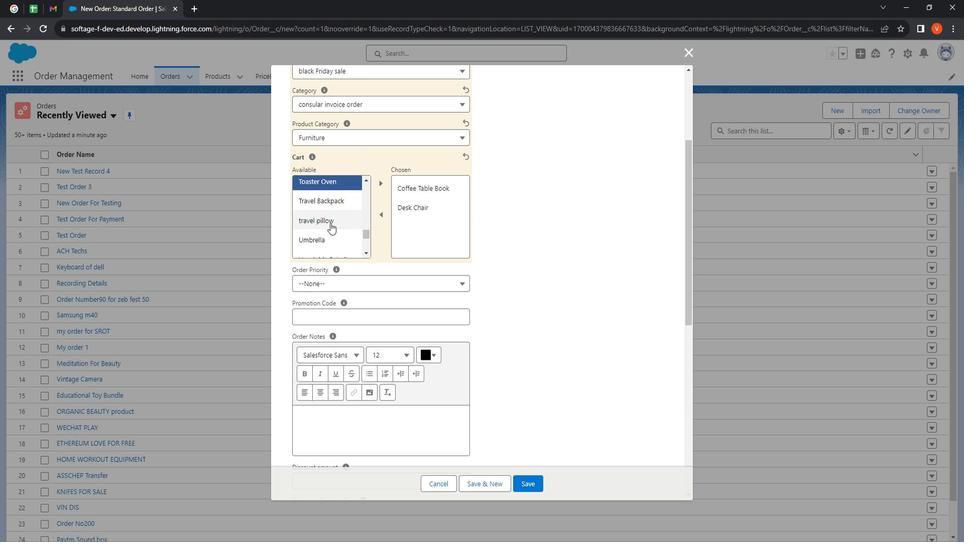 
Action: Mouse scrolled (343, 227) with delta (0, 0)
Screenshot: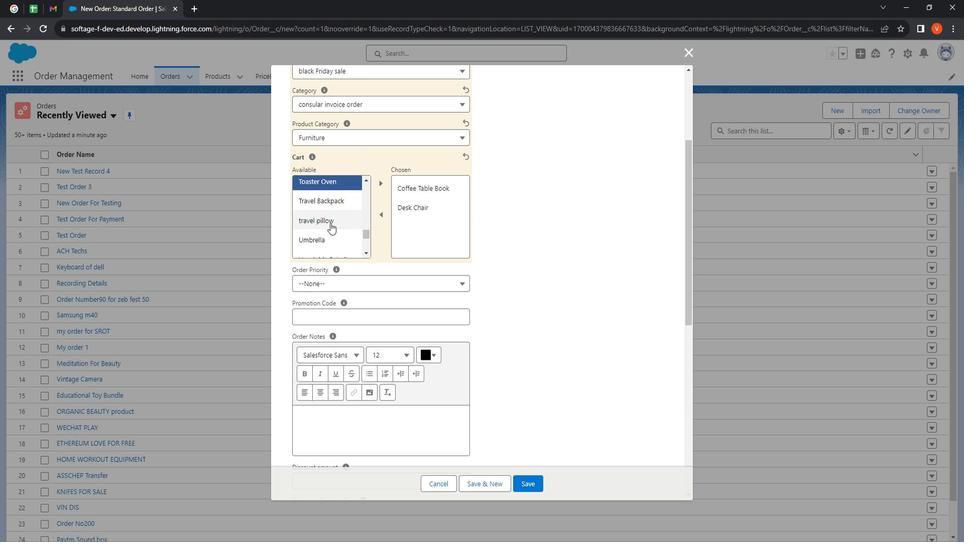 
Action: Mouse moved to (346, 227)
Screenshot: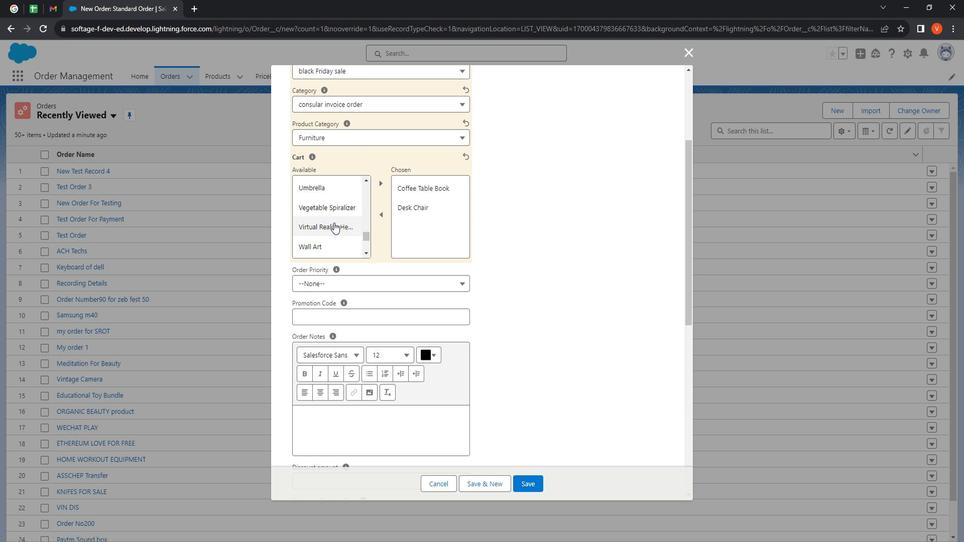 
Action: Mouse scrolled (346, 226) with delta (0, 0)
Screenshot: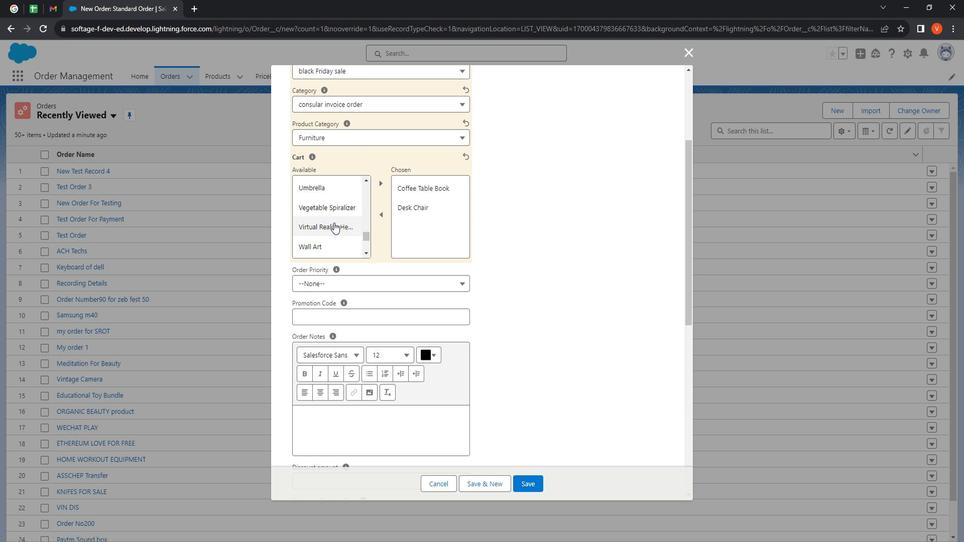 
Action: Mouse moved to (348, 226)
Screenshot: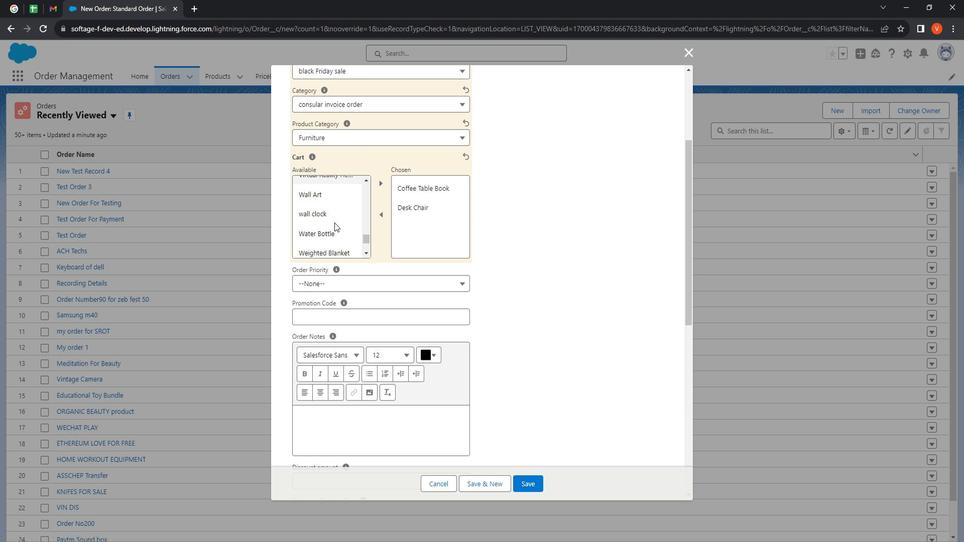 
Action: Mouse scrolled (348, 226) with delta (0, 0)
Screenshot: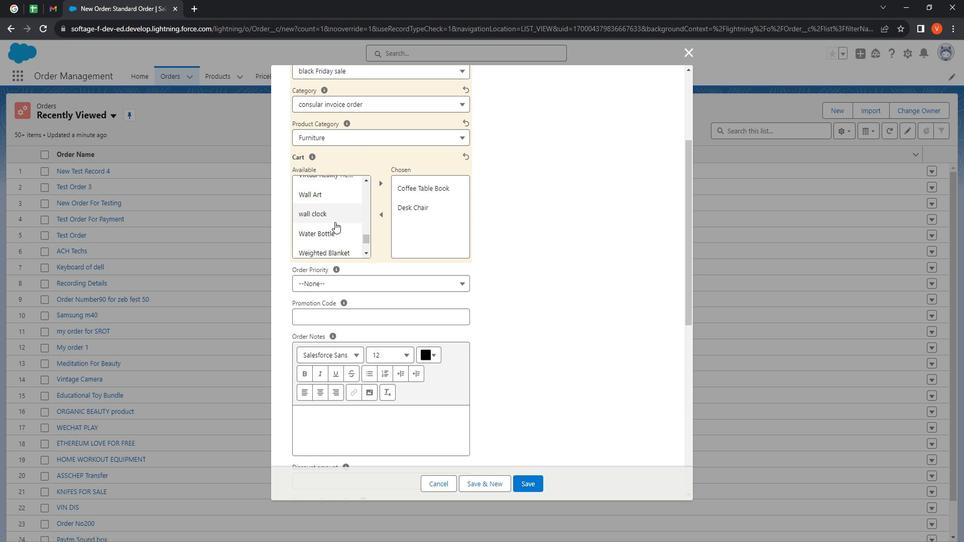 
Action: Mouse scrolled (348, 226) with delta (0, 0)
Screenshot: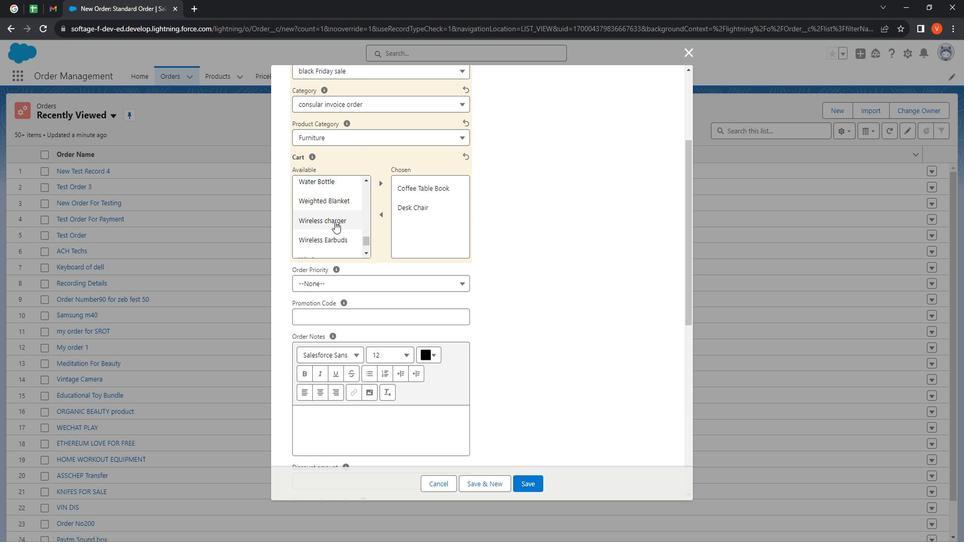 
Action: Mouse moved to (348, 226)
Screenshot: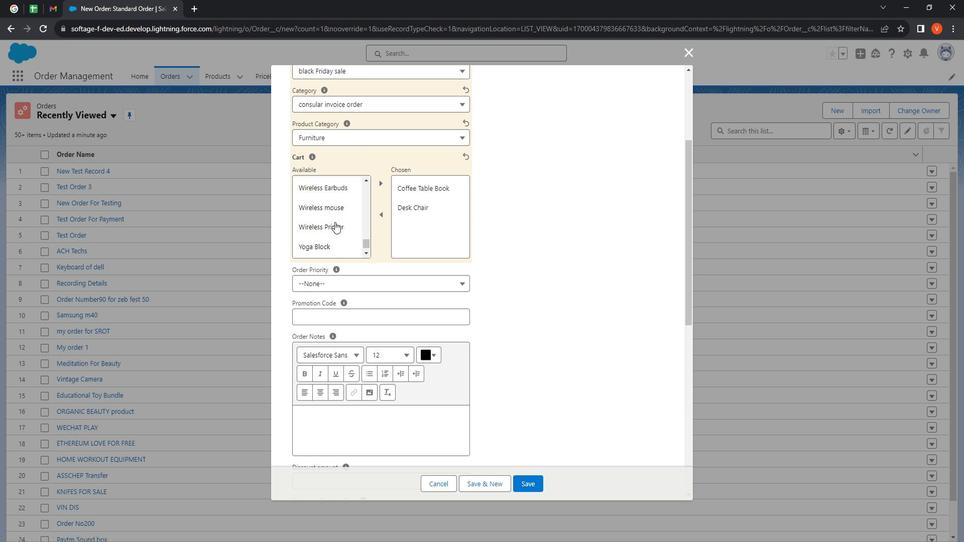 
Action: Mouse scrolled (348, 226) with delta (0, 0)
Screenshot: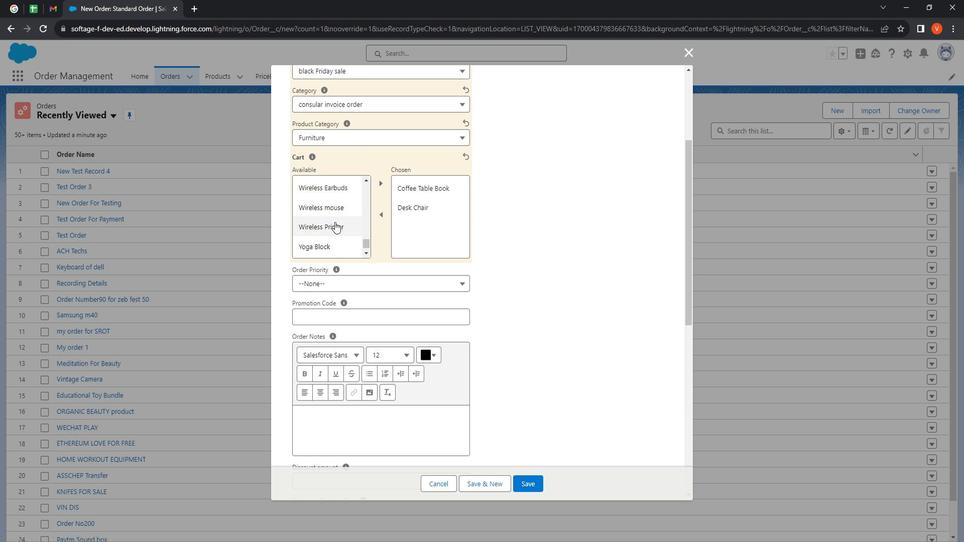 
Action: Mouse scrolled (348, 226) with delta (0, 0)
Screenshot: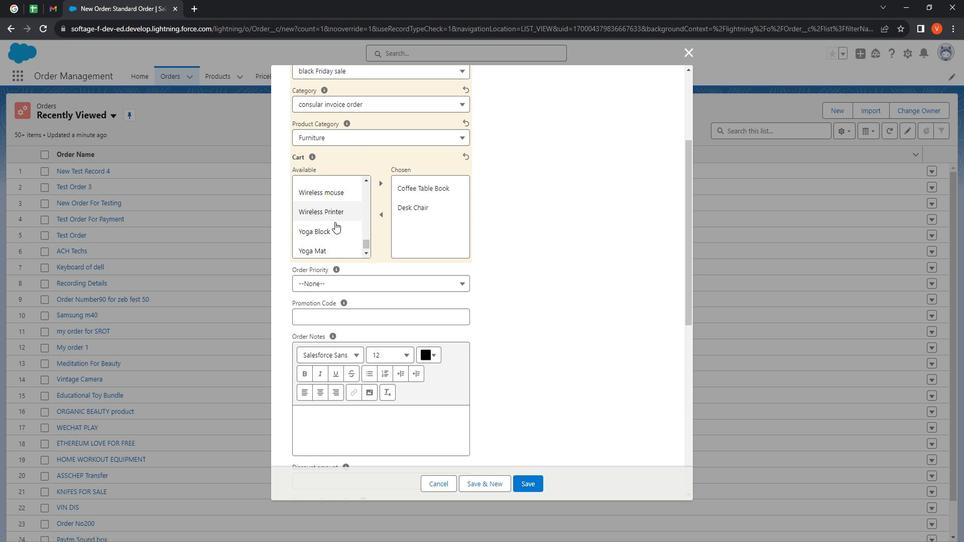 
Action: Mouse moved to (348, 225)
Screenshot: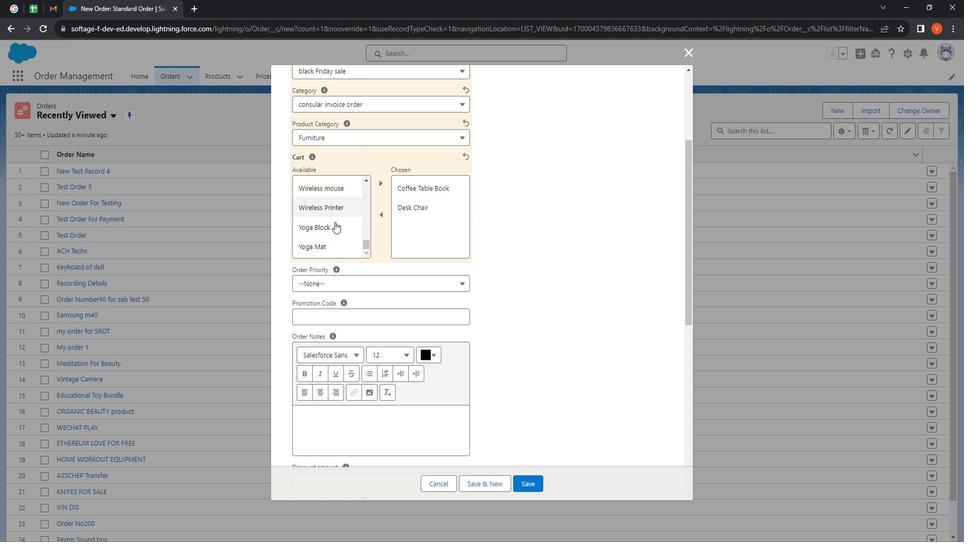 
Action: Mouse scrolled (348, 225) with delta (0, 0)
Screenshot: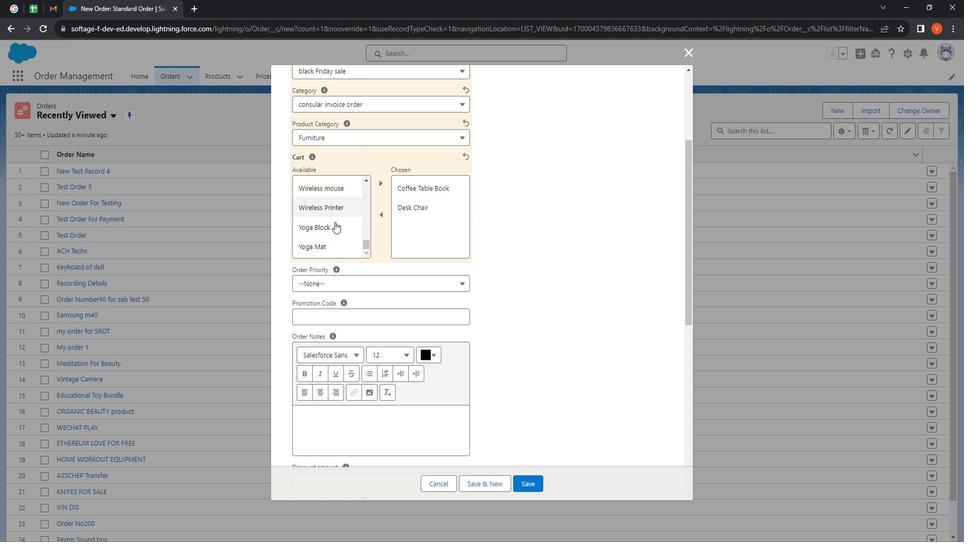 
Action: Mouse moved to (354, 249)
Screenshot: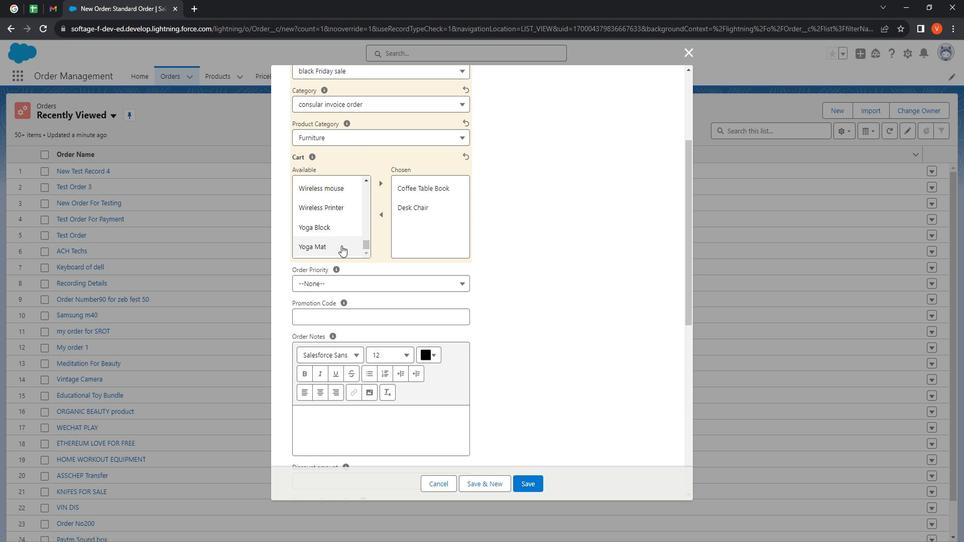
Action: Mouse pressed left at (354, 249)
Screenshot: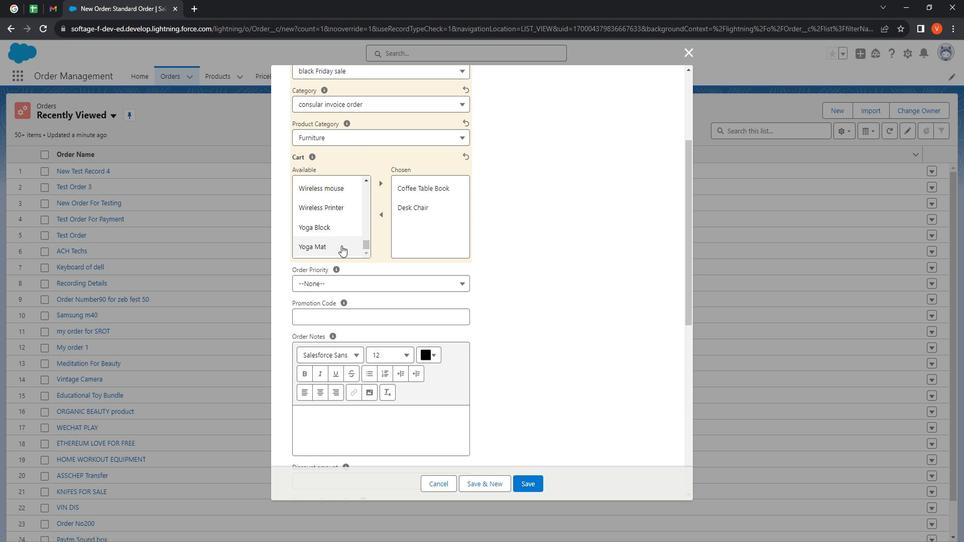 
Action: Mouse moved to (392, 189)
Screenshot: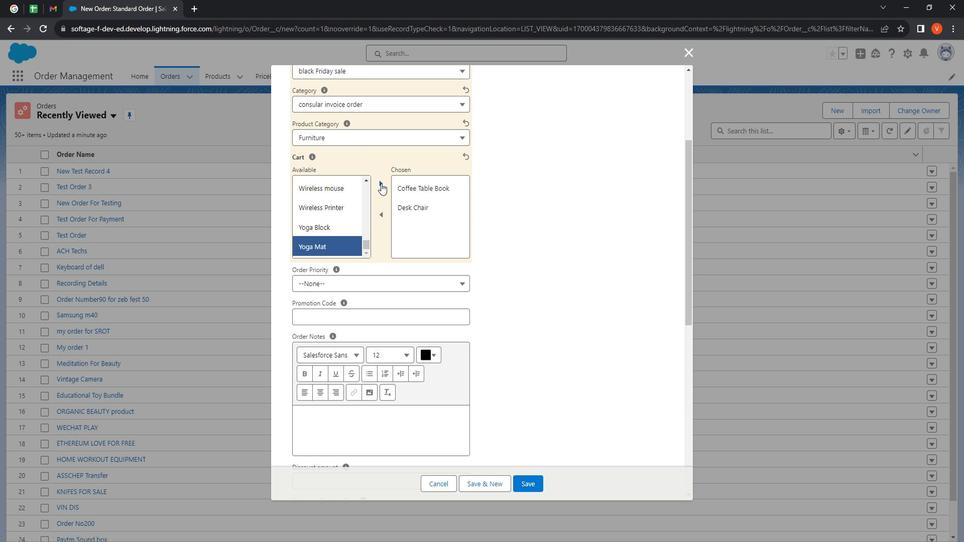 
Action: Mouse pressed left at (392, 189)
Screenshot: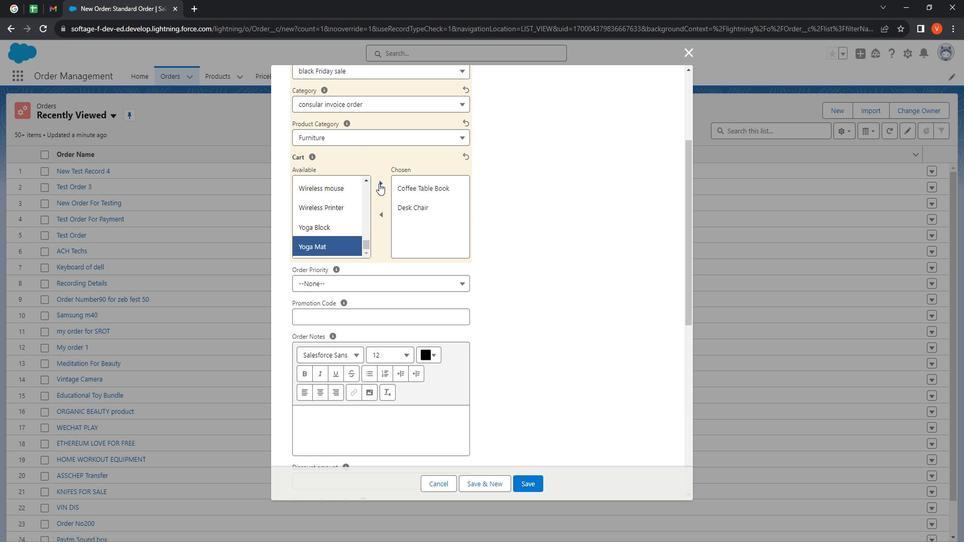 
Action: Mouse moved to (351, 256)
Screenshot: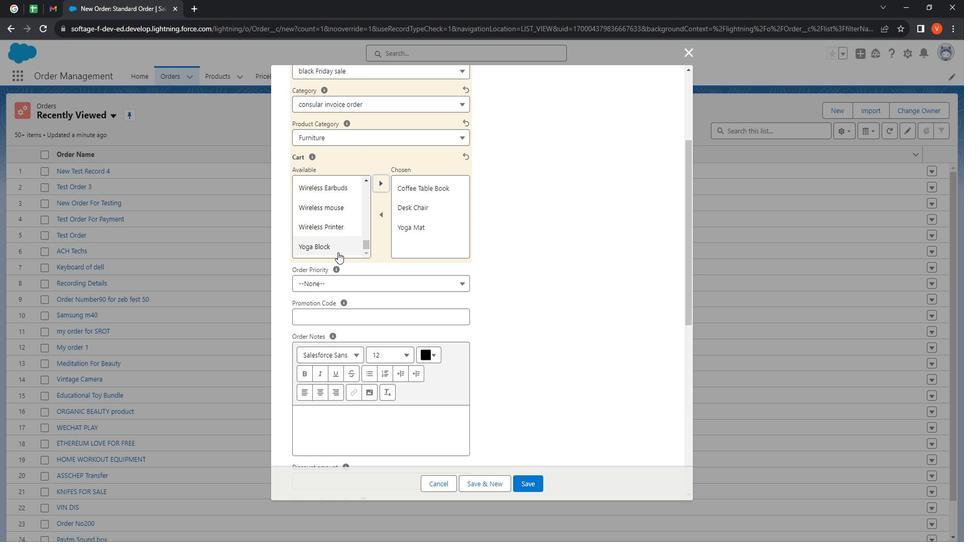 
Action: Mouse pressed left at (351, 256)
Screenshot: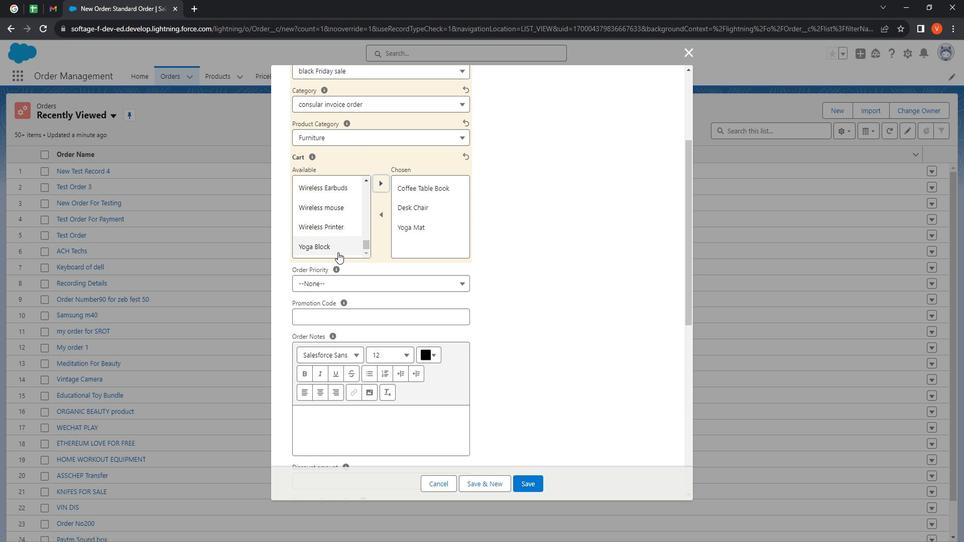 
Action: Mouse moved to (390, 191)
Screenshot: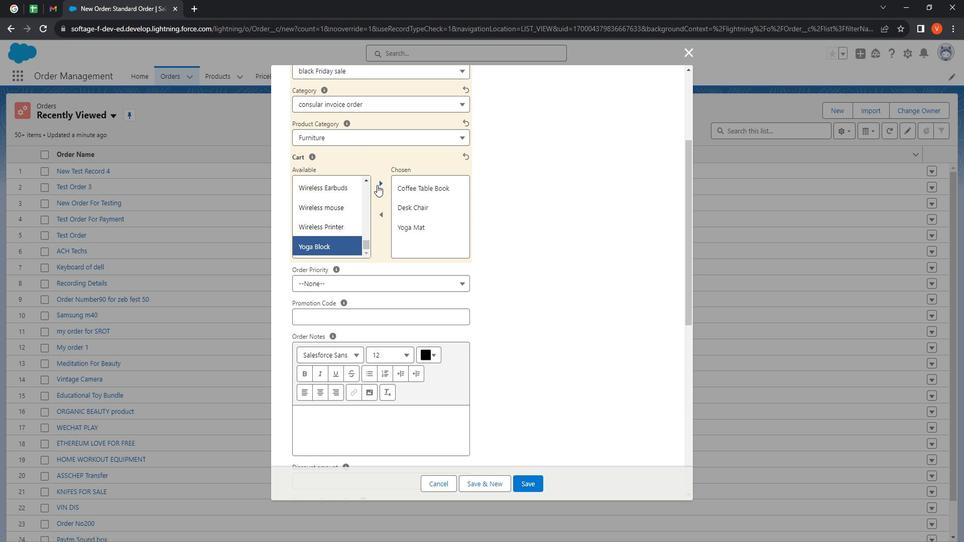 
Action: Mouse pressed left at (390, 191)
Screenshot: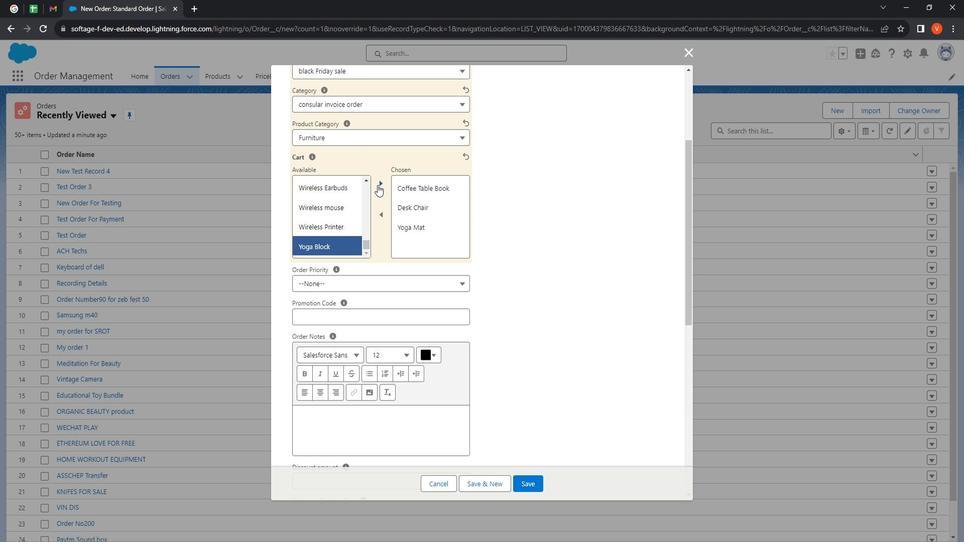 
Action: Mouse moved to (371, 285)
Screenshot: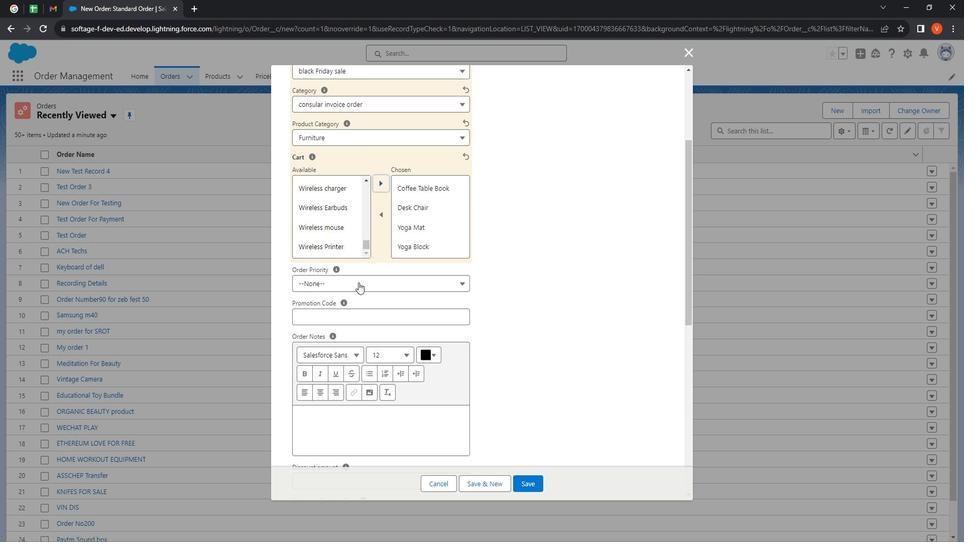 
Action: Mouse pressed left at (371, 285)
Screenshot: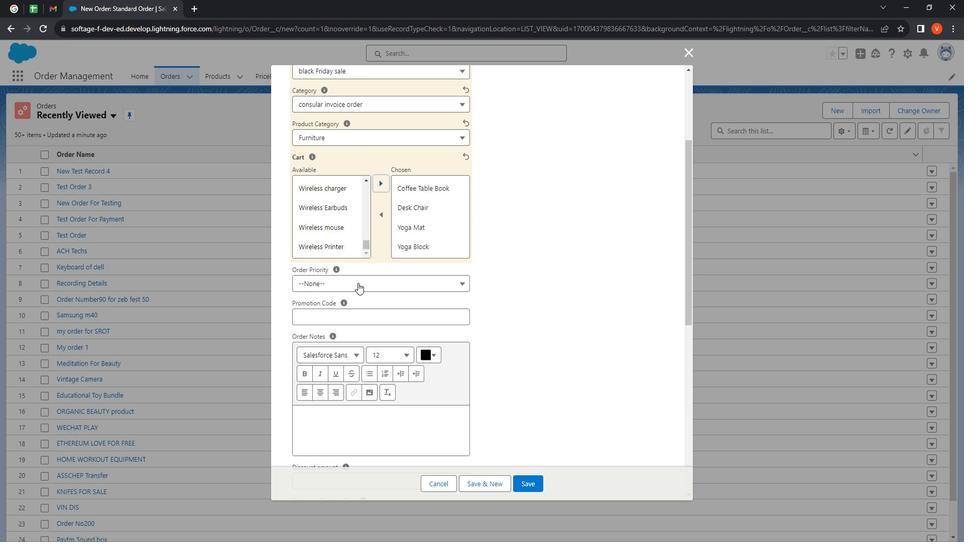 
Action: Mouse moved to (360, 325)
Screenshot: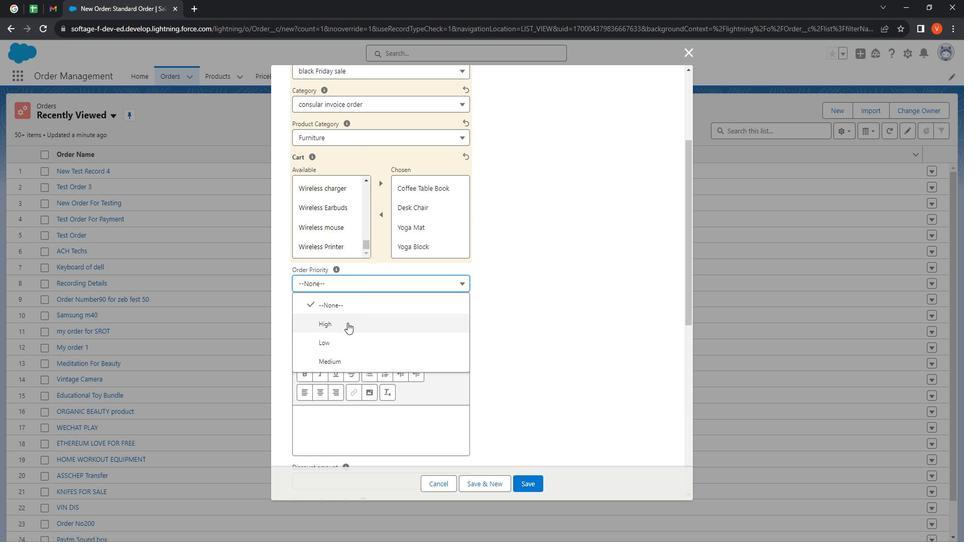 
Action: Mouse pressed left at (360, 325)
Screenshot: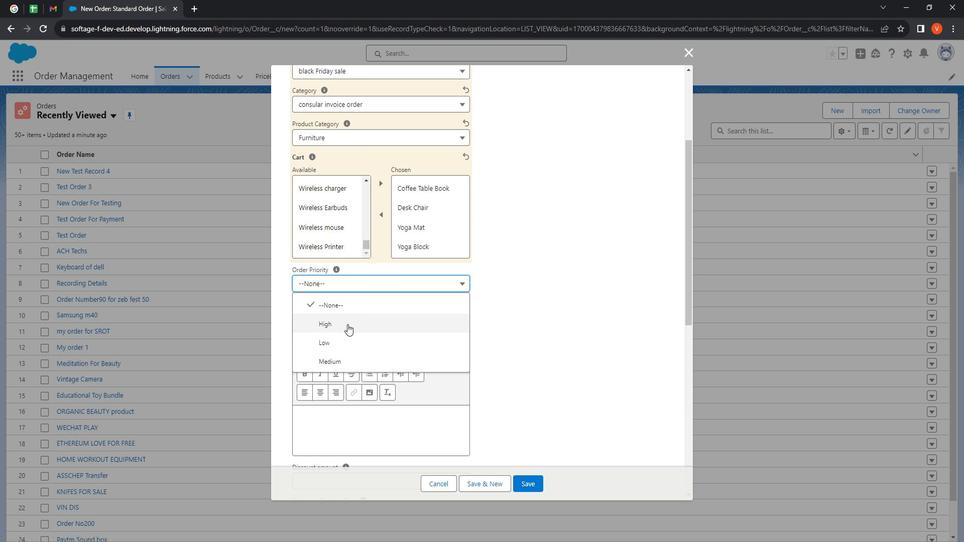 
Action: Mouse moved to (362, 317)
Screenshot: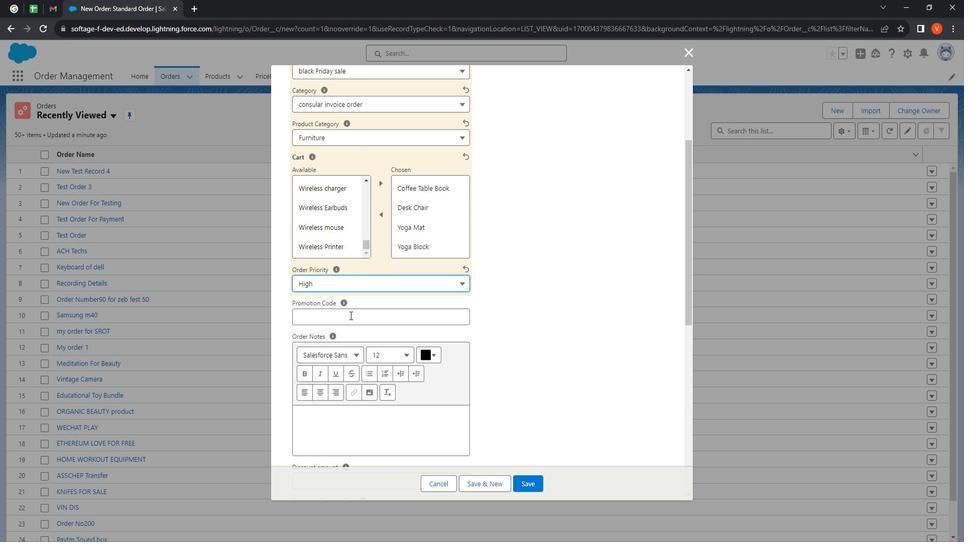 
Action: Mouse pressed left at (362, 317)
Screenshot: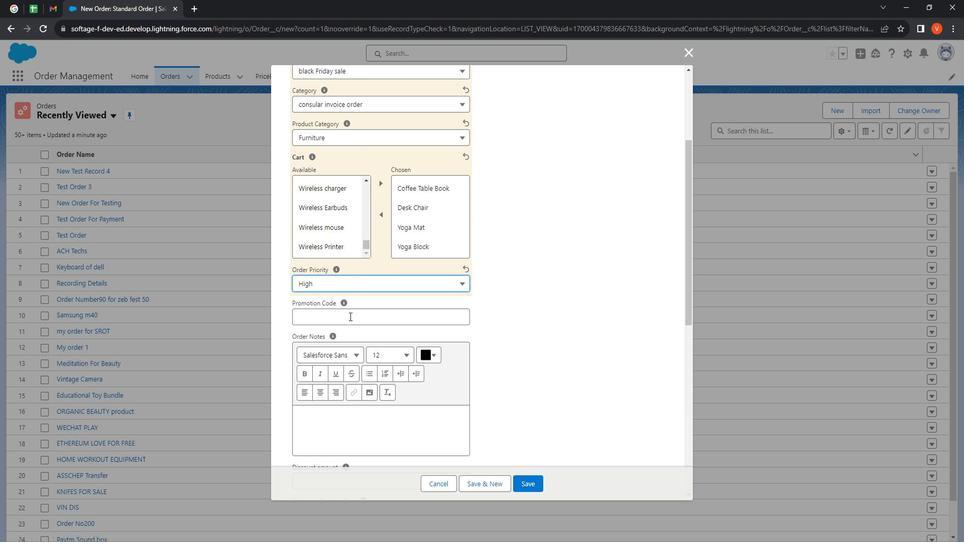 
Action: Mouse moved to (358, 301)
Screenshot: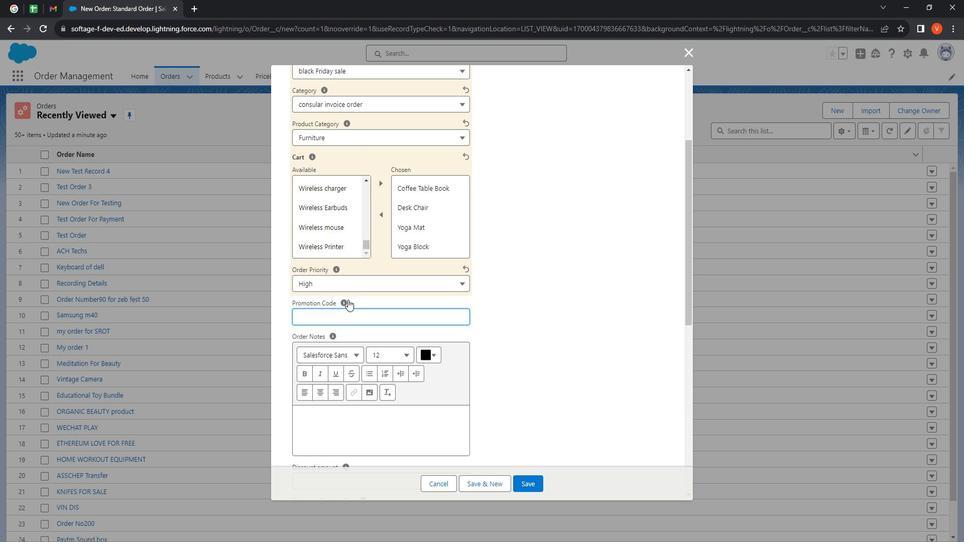 
Action: Key pressed <Key.shift_r><Key.shift_r><Key.shift_r><Key.shift_r><Key.shift_r><Key.shift_r><Key.shift_r><Key.shift_r><Key.shift_r><Key.shift_r><Key.shift_r>MM86
Screenshot: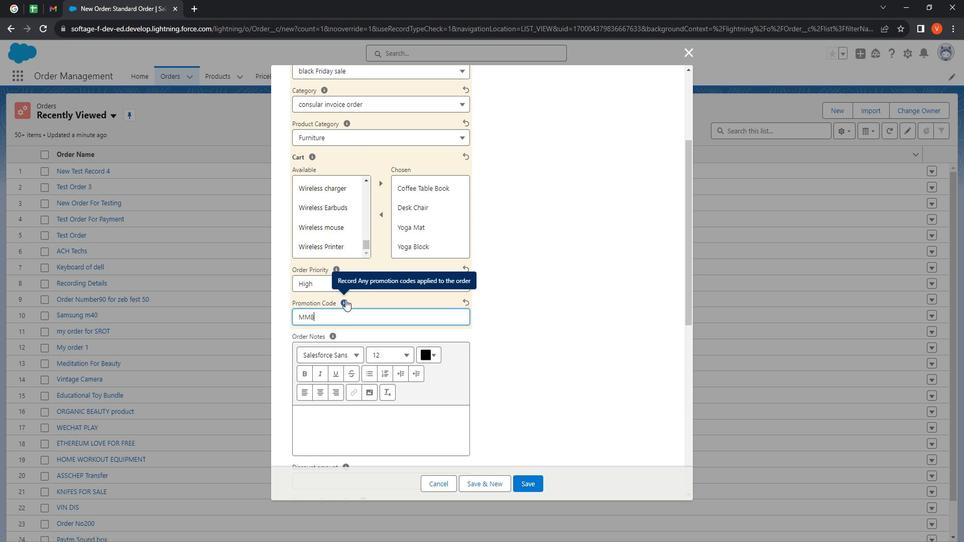 
Action: Mouse moved to (501, 346)
Screenshot: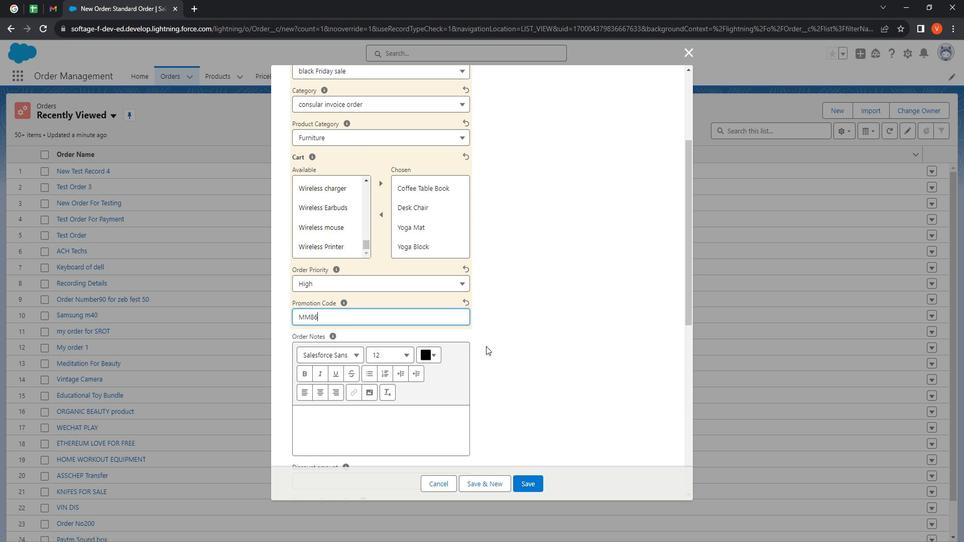 
Action: Mouse pressed left at (501, 346)
Screenshot: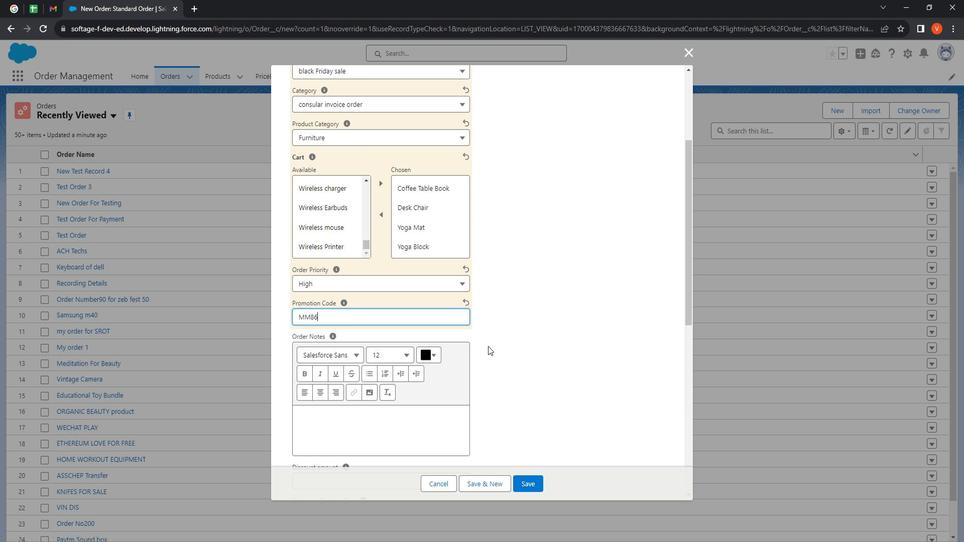 
Action: Mouse moved to (486, 348)
Screenshot: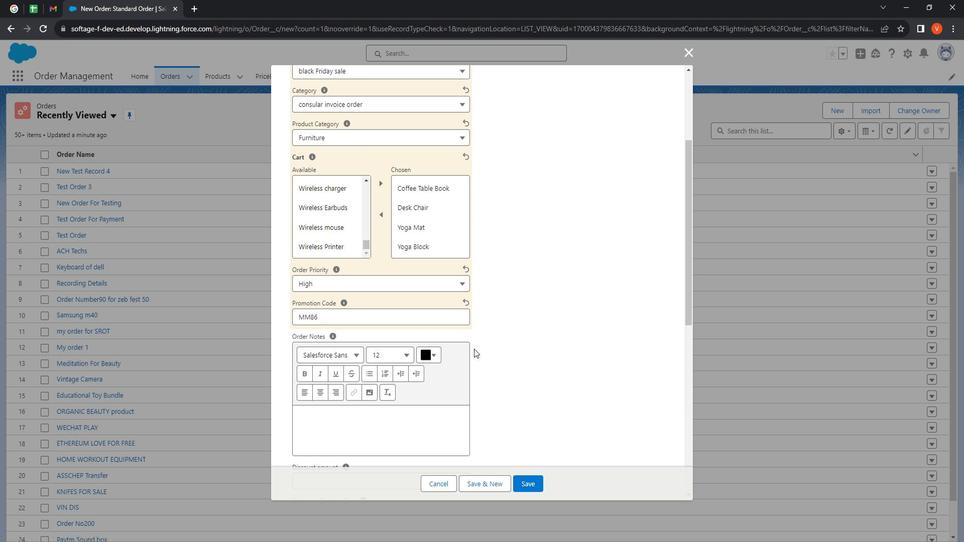 
Action: Mouse scrolled (486, 348) with delta (0, 0)
Screenshot: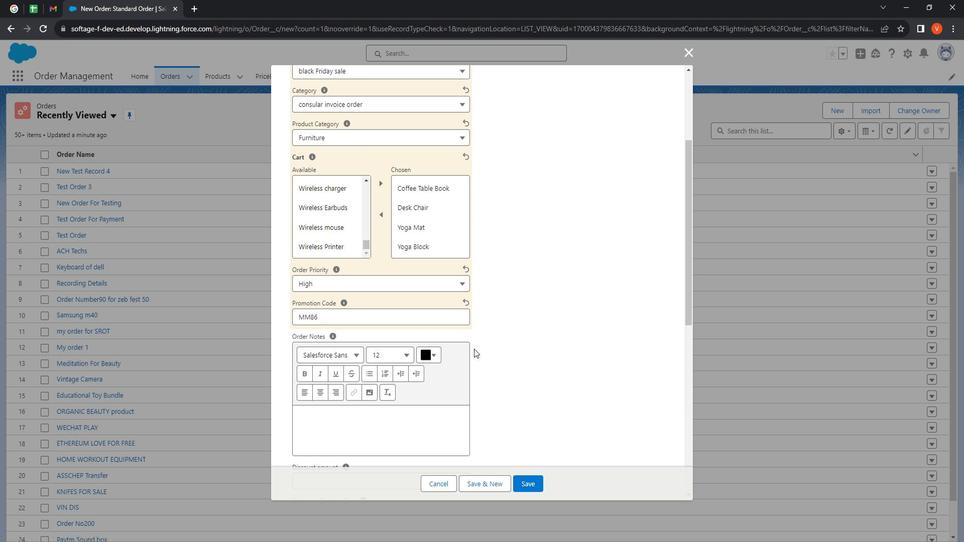 
Action: Mouse moved to (494, 343)
Screenshot: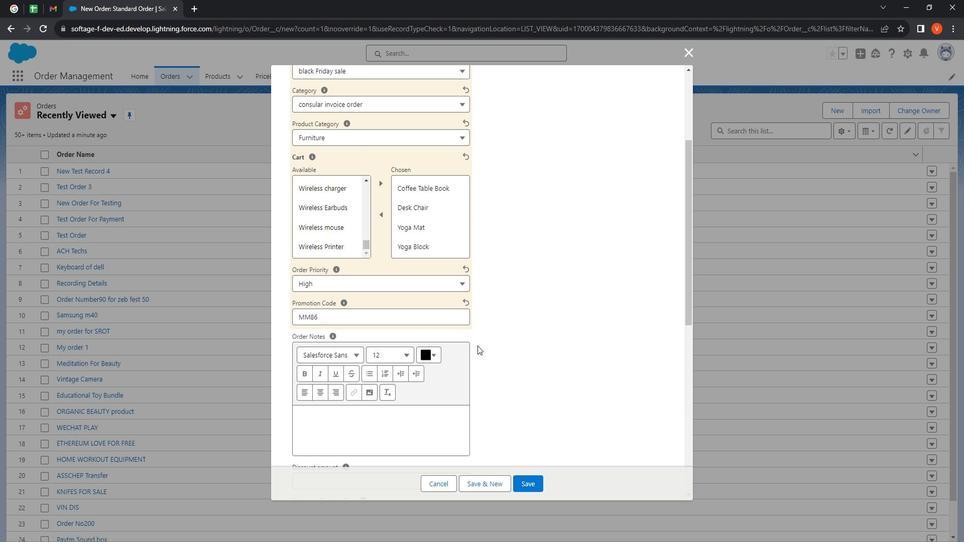 
Action: Mouse scrolled (494, 343) with delta (0, 0)
Screenshot: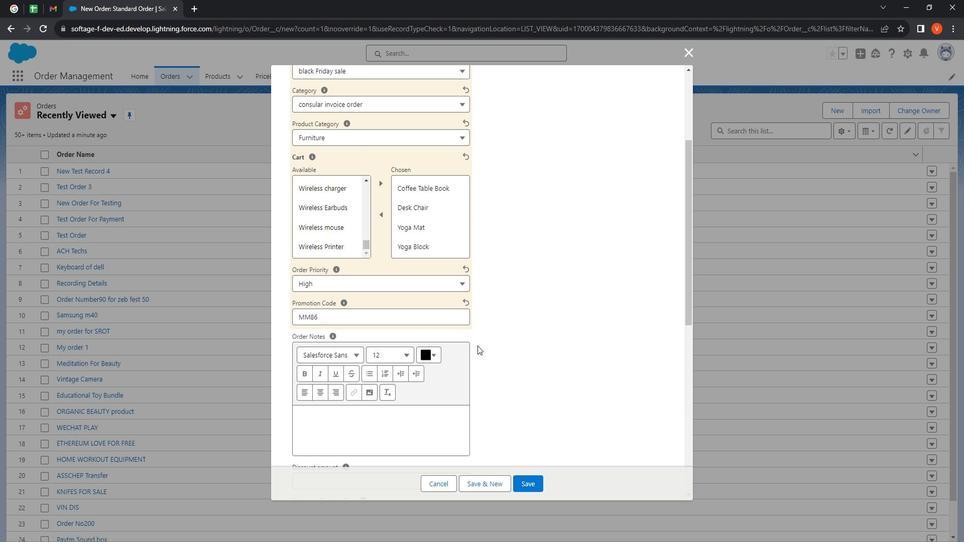 
Action: Mouse moved to (500, 340)
Screenshot: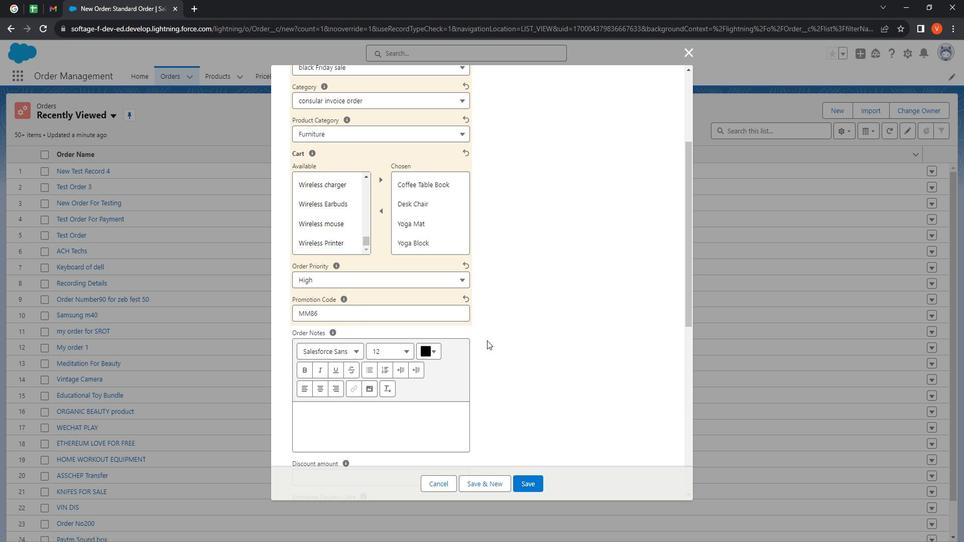
Action: Mouse scrolled (500, 340) with delta (0, 0)
Screenshot: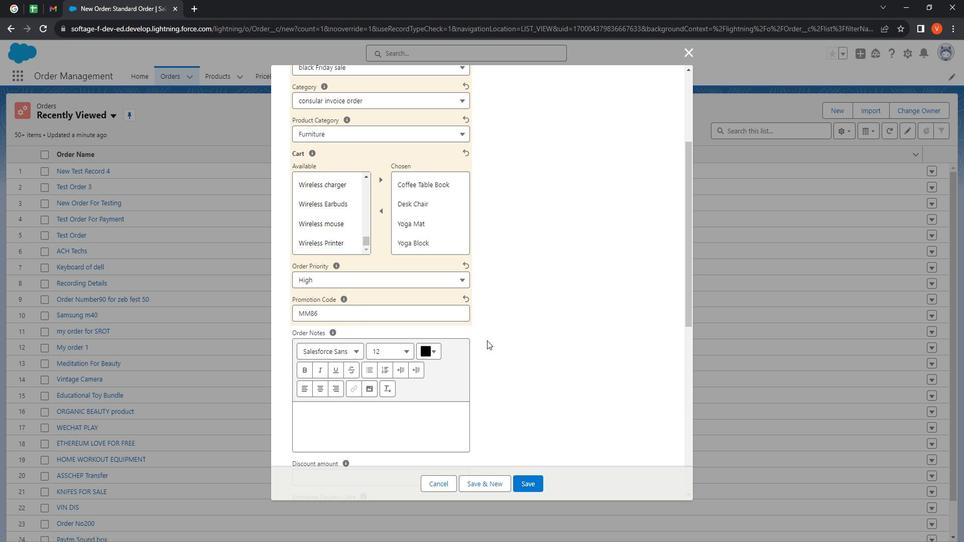 
Action: Mouse moved to (415, 268)
Screenshot: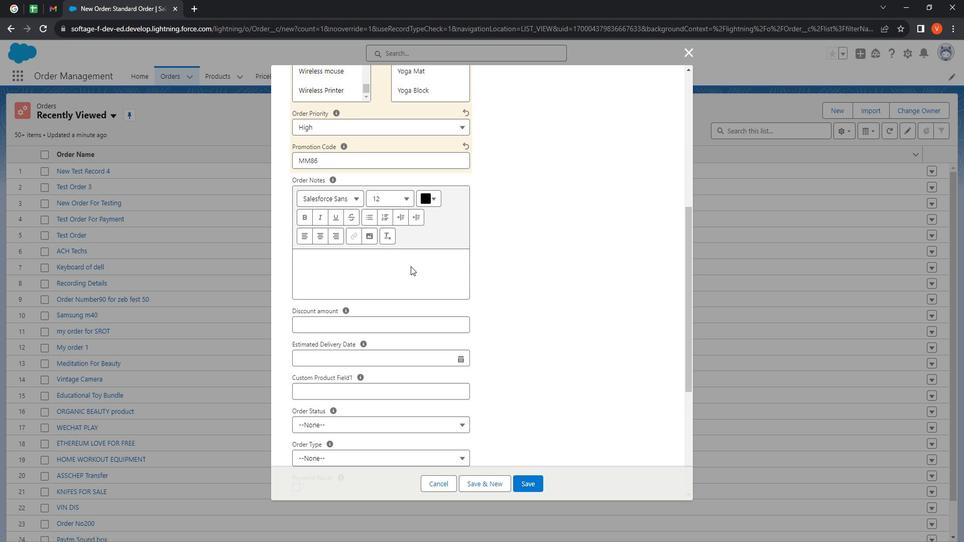 
Action: Mouse pressed left at (415, 268)
Screenshot: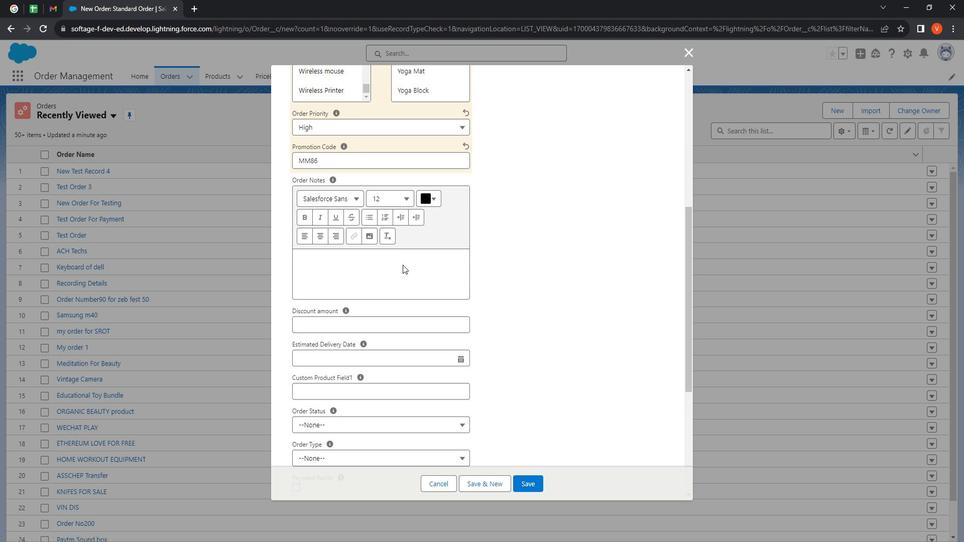 
Action: Mouse moved to (368, 266)
Screenshot: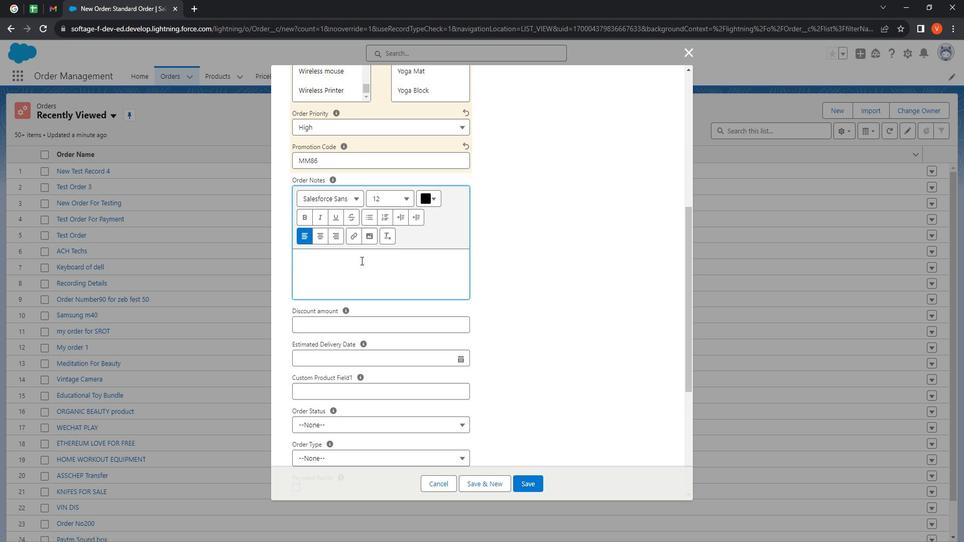 
Action: Key pressed <Key.shift><Key.shift><Key.shift><Key.shift><Key.shift><Key.shift><Key.shift><Key.shift>This<Key.space>is<Key.space>the<Key.space>order<Key.space>notes<Key.space>for<Key.space>
Screenshot: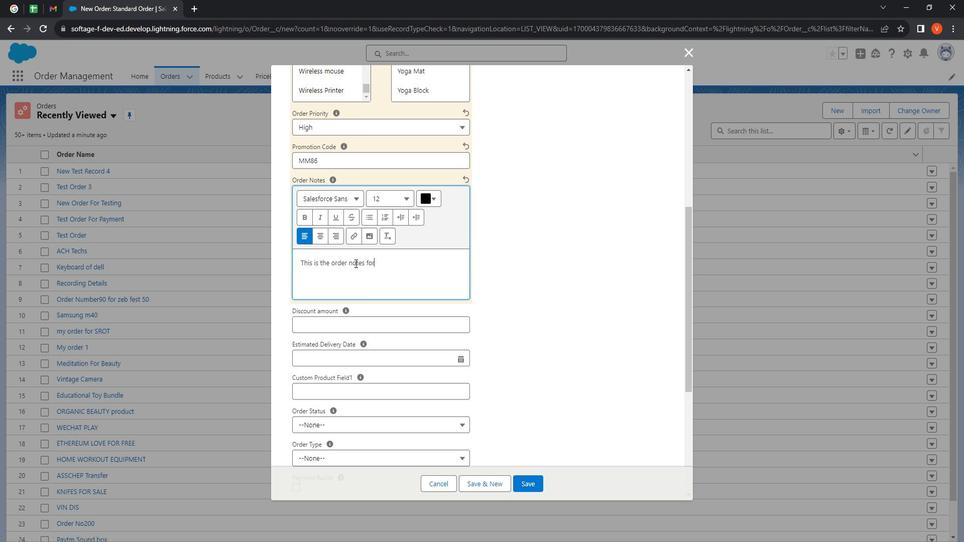 
Action: Mouse moved to (367, 267)
Screenshot: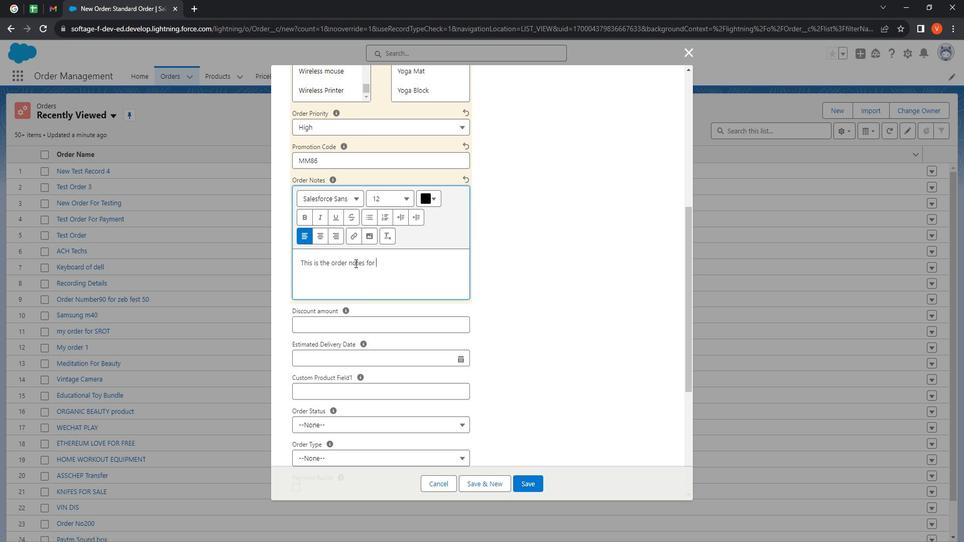 
Action: Key pressed mu<Key.backspace><Key.backspace><Key.shift>Order<Key.space><Key.shift>Object<Key.space>
Screenshot: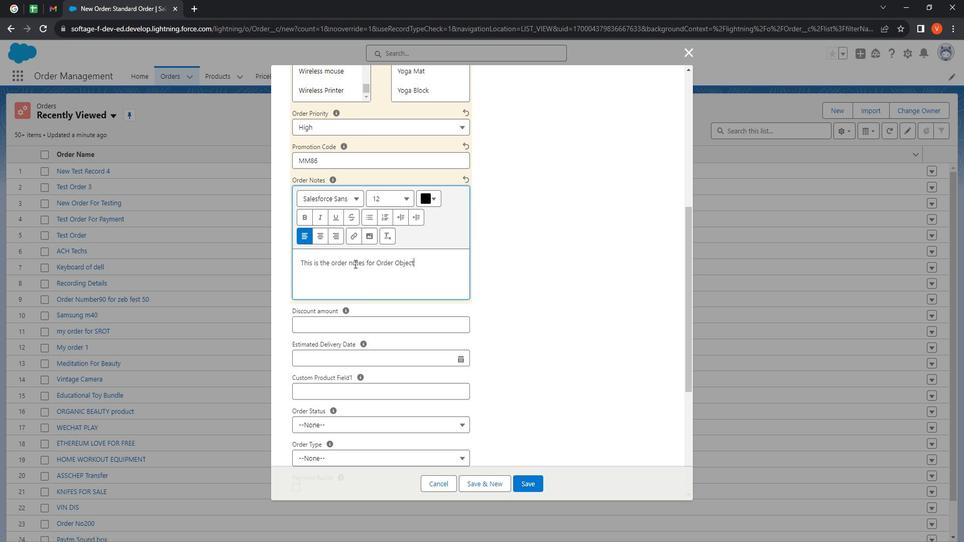 
Action: Mouse moved to (538, 186)
Screenshot: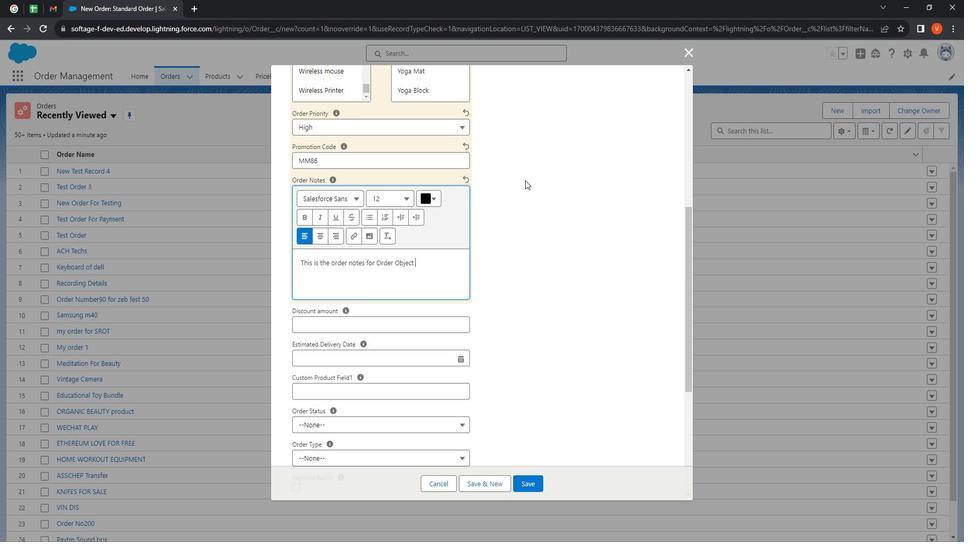 
Action: Key pressed this<Key.space>message<Key.space>
Screenshot: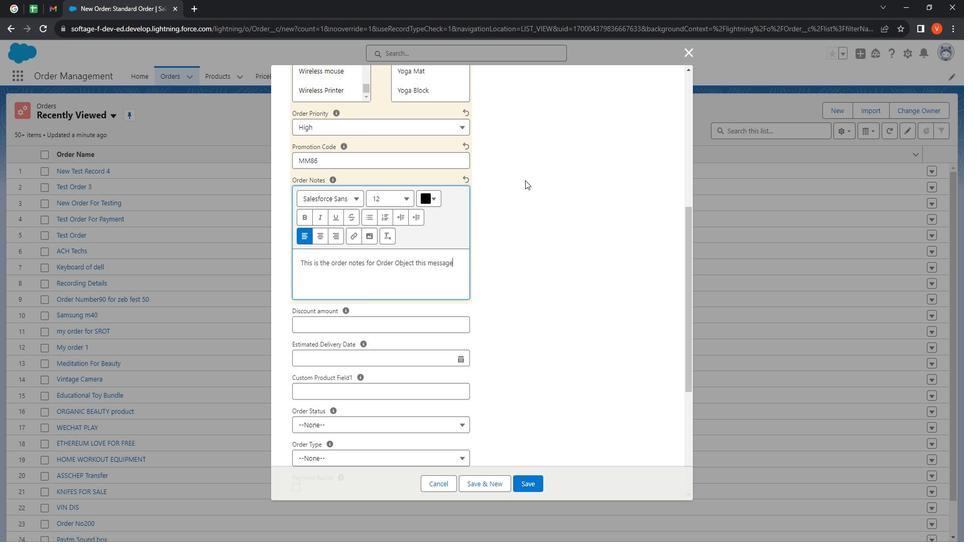 
Action: Mouse moved to (538, 186)
Screenshot: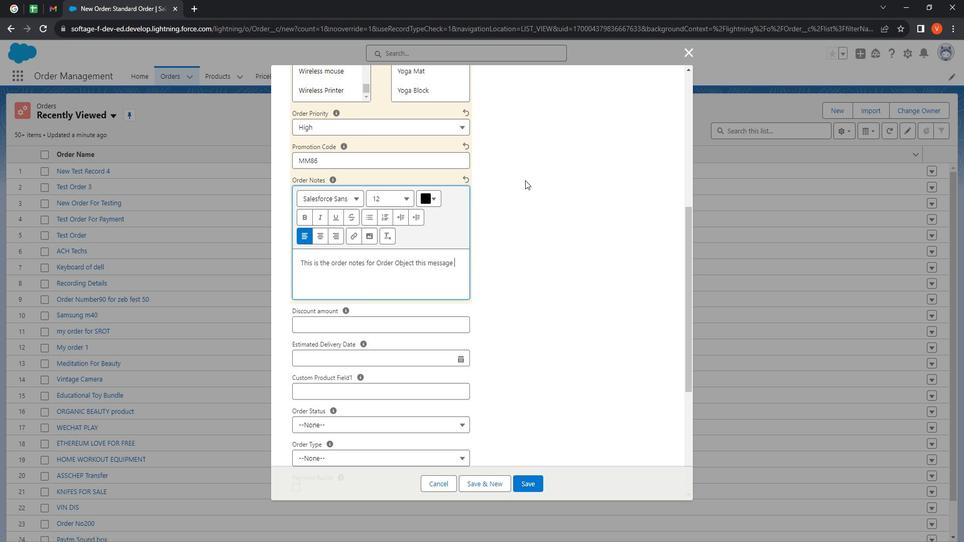
Action: Key pressed is
Screenshot: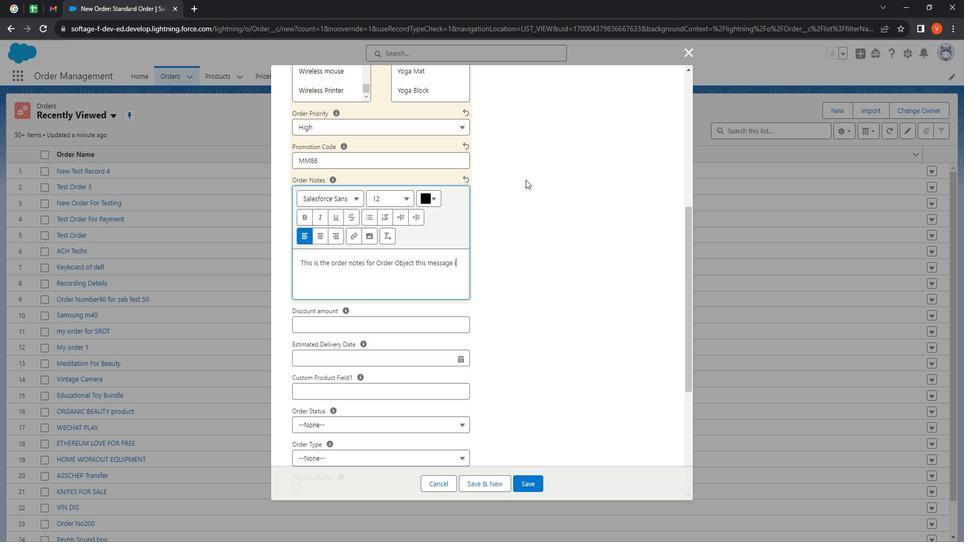 
Action: Mouse moved to (539, 186)
Screenshot: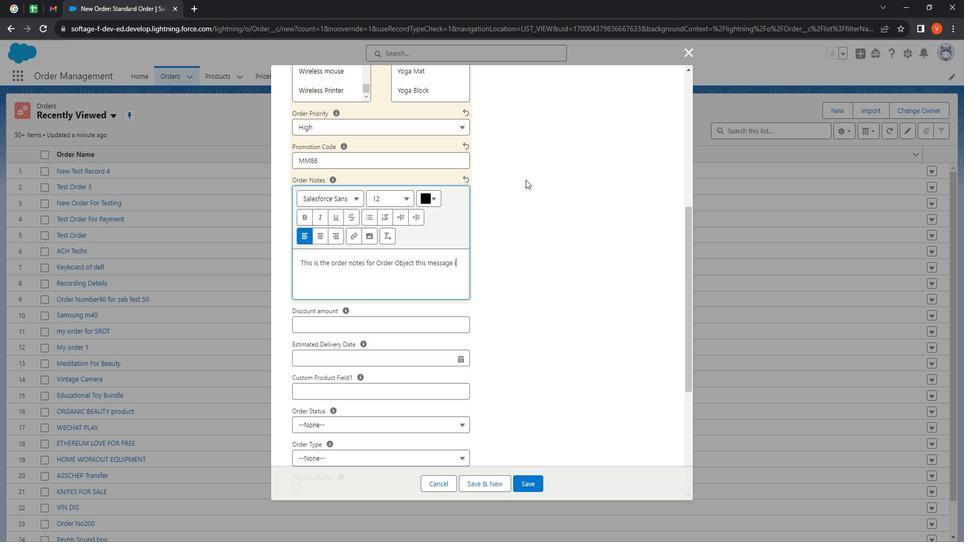 
Action: Key pressed <Key.space>we<Key.backspace>rite<Key.backspace>ten<Key.space>by<Key.space>user<Key.left><Key.left><Key.left><Key.left><Key.shift>End<Key.space><Key.right><Key.down><Key.down><Key.space>and<Key.space>
Screenshot: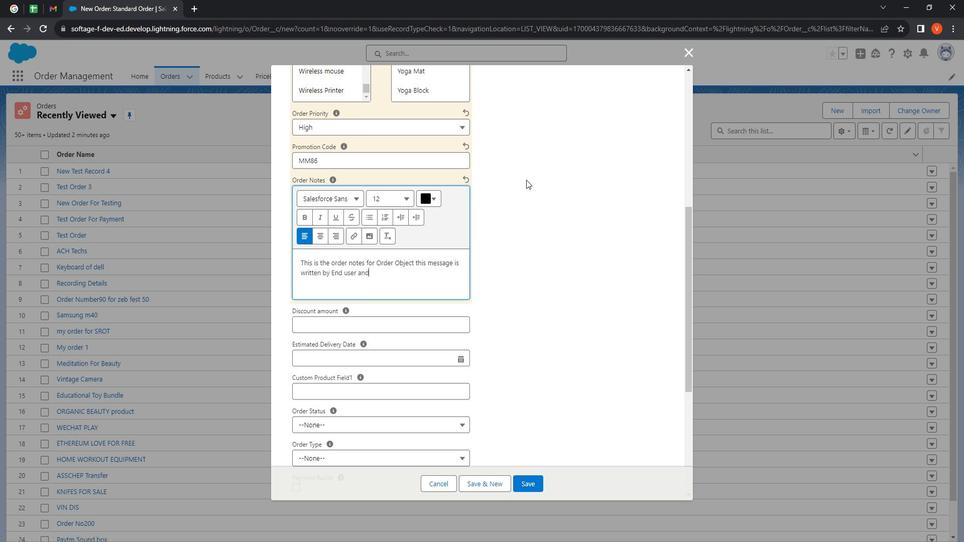 
Action: Mouse moved to (539, 186)
Screenshot: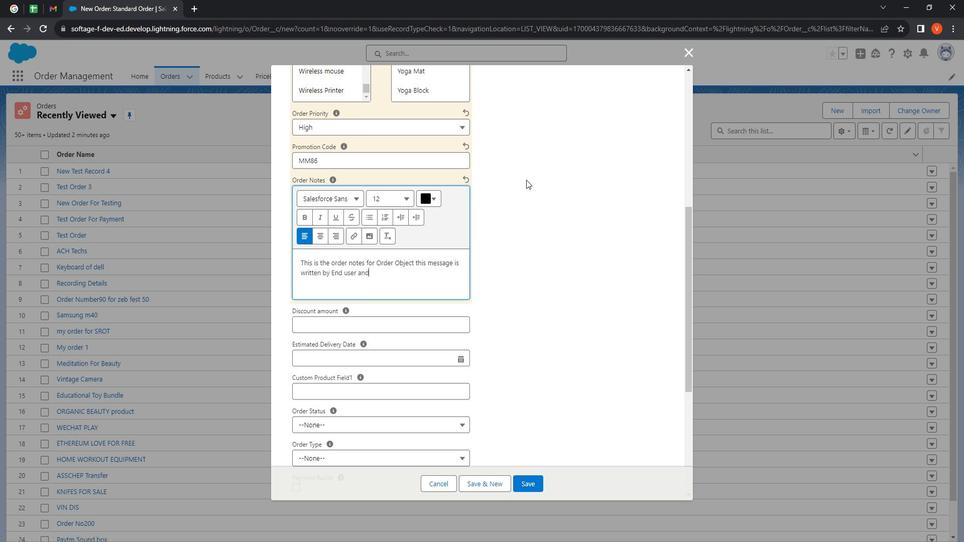 
Action: Key pressed want
Screenshot: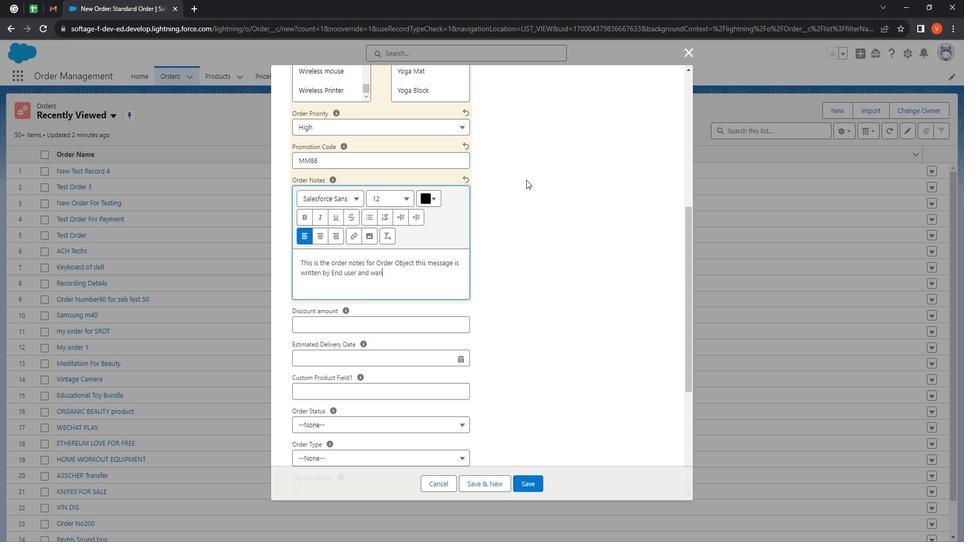 
Action: Mouse moved to (539, 185)
Screenshot: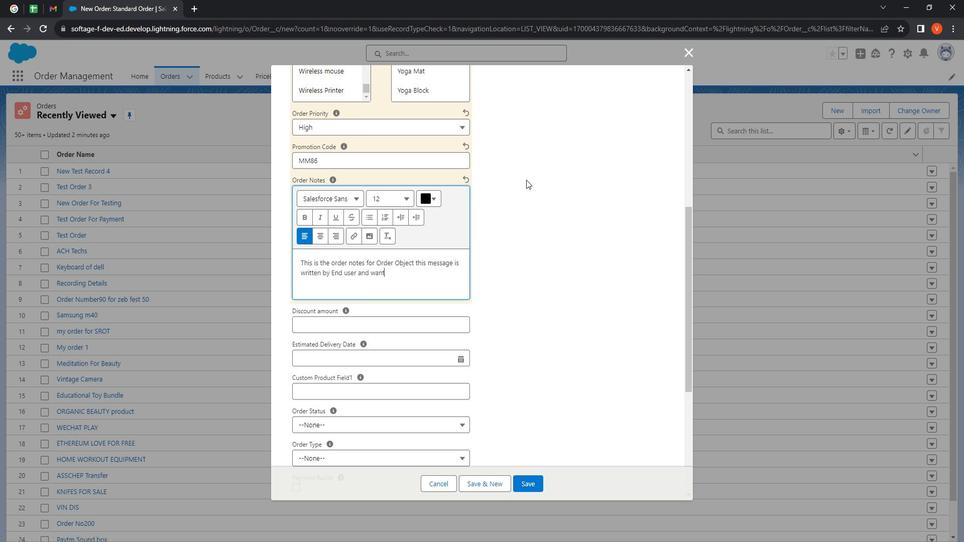 
Action: Key pressed ed<Key.space>to<Key.space>show<Key.space>you<Key.space>that<Key.space>i<Key.space>lob<Key.backspace>ve<Key.space>your<Key.space>services<Key.space>and<Key.space>aw<Key.backspace><Key.backspace>wanted<Key.space>to<Key.space><Key.backspace><Key.backspace><Key.backspace>you<Key.space>to<Key.space>prais<Key.space>me<Key.space><Key.backspace><Key.backspace><Key.backspace><Key.backspace><Key.backspace>e<Key.backspace>se<Key.space>me<Key.space>thanks<Key.space>for<Key.space>rea
Screenshot: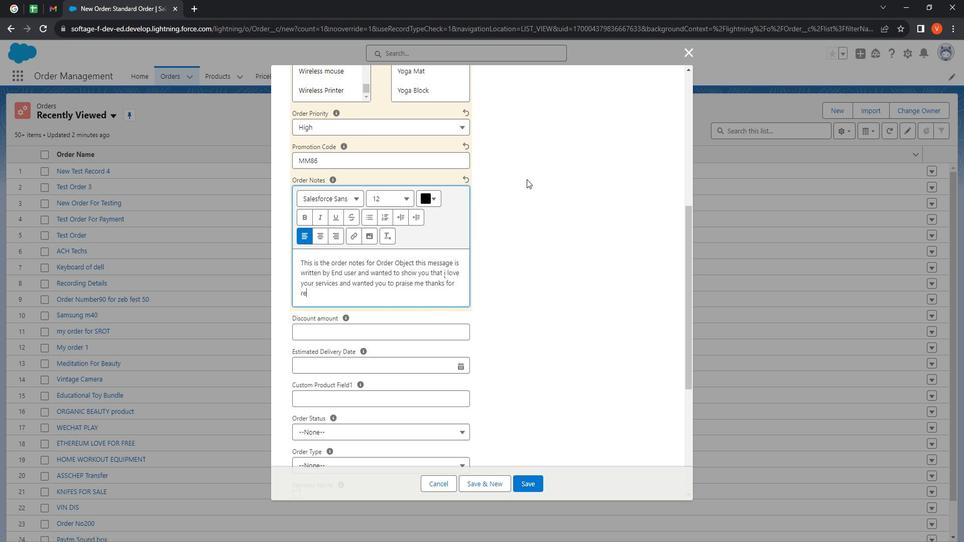 
Action: Mouse moved to (540, 185)
Screenshot: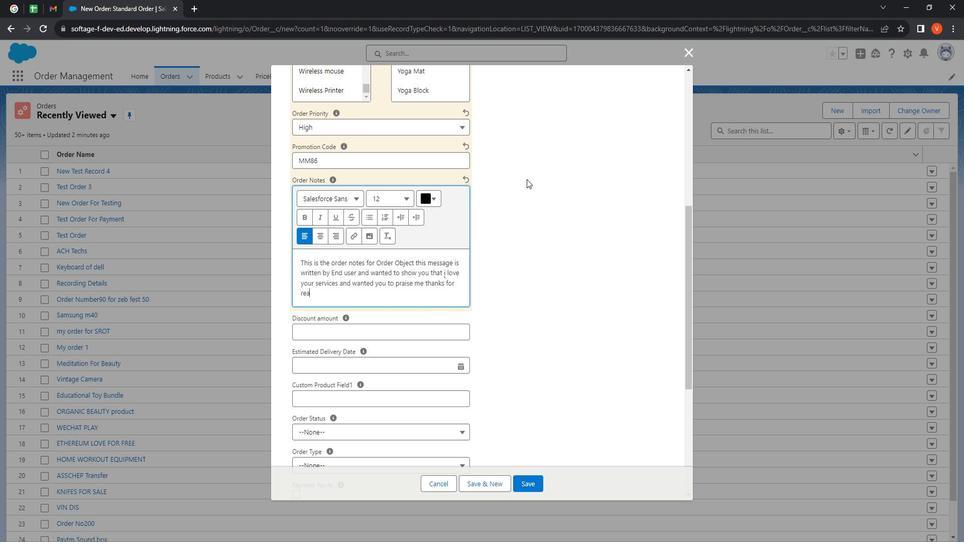 
Action: Key pressed ding.
Screenshot: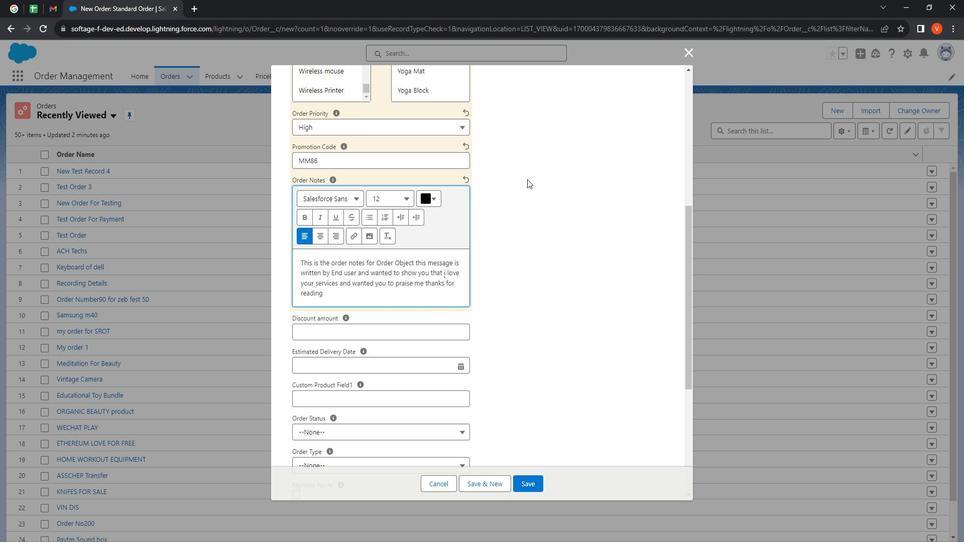 
Action: Mouse moved to (436, 285)
Screenshot: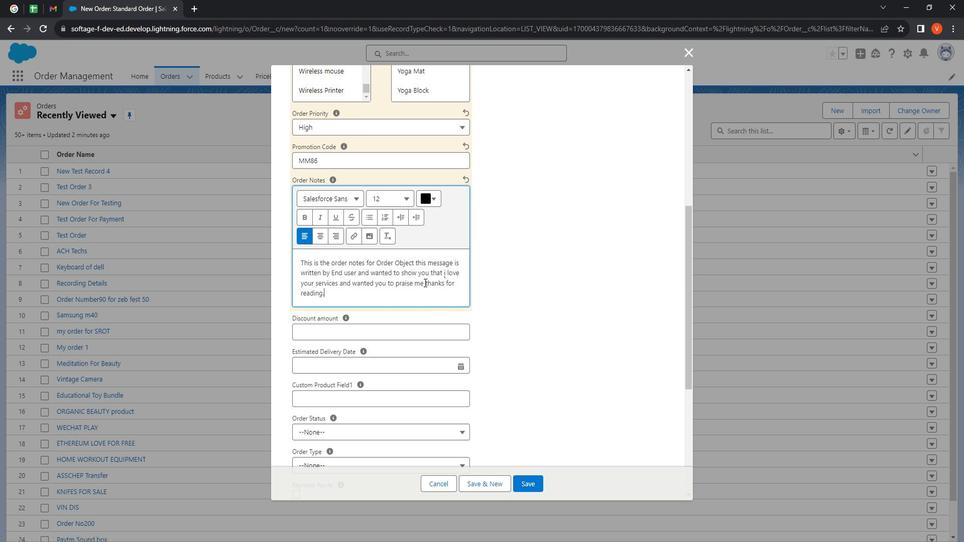 
Action: Mouse pressed left at (436, 285)
Screenshot: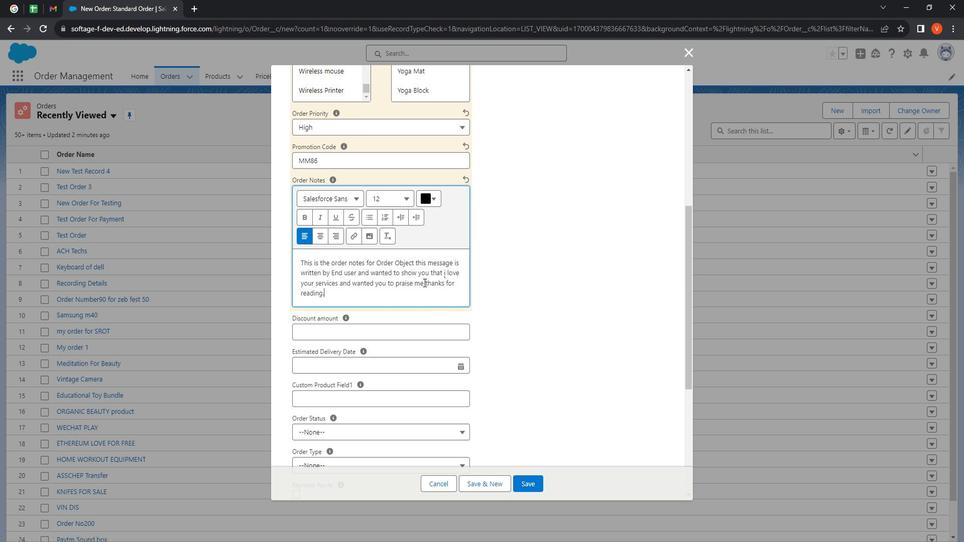 
Action: Mouse moved to (418, 282)
Screenshot: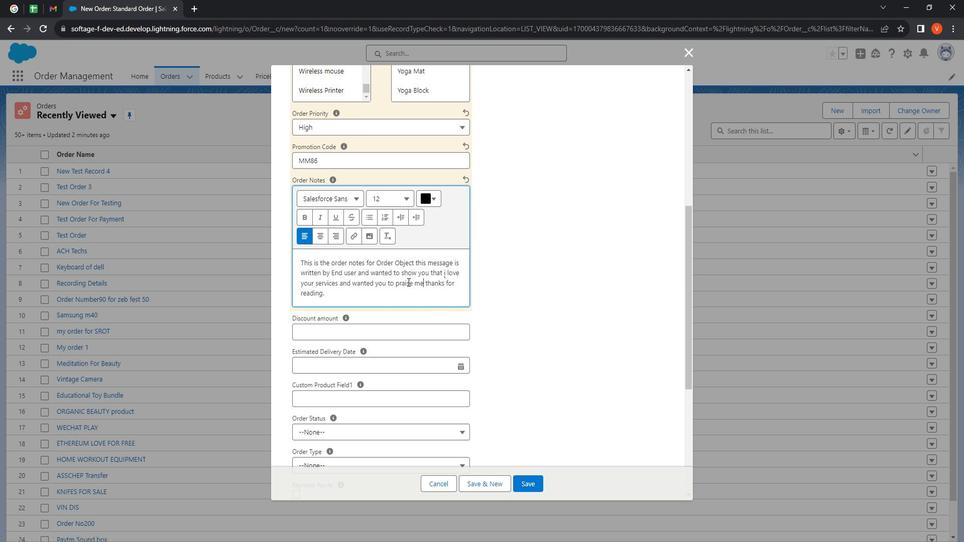 
Action: Key pressed <Key.space><Key.shift><Key.shift><Key.shift><Key.shift><Key.shift><Key.shift><Key.shift><Key.shift>Just<Key.space>kidding<Key.space>
Screenshot: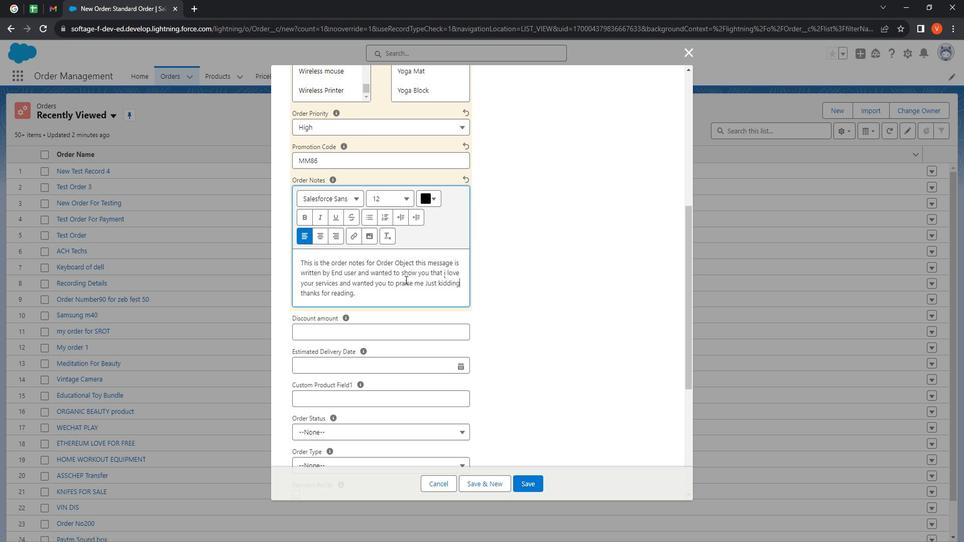 
Action: Mouse moved to (336, 292)
Screenshot: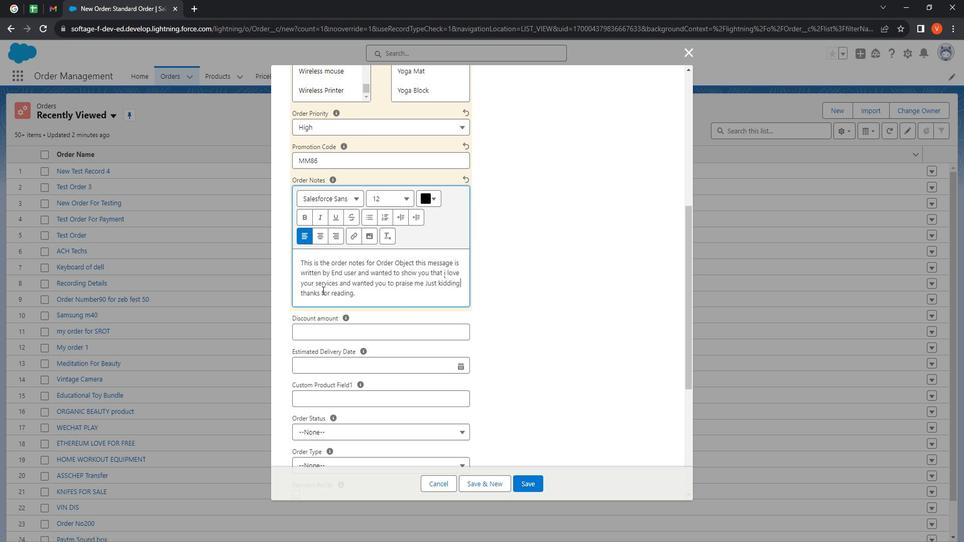 
Action: Mouse pressed left at (336, 292)
Screenshot: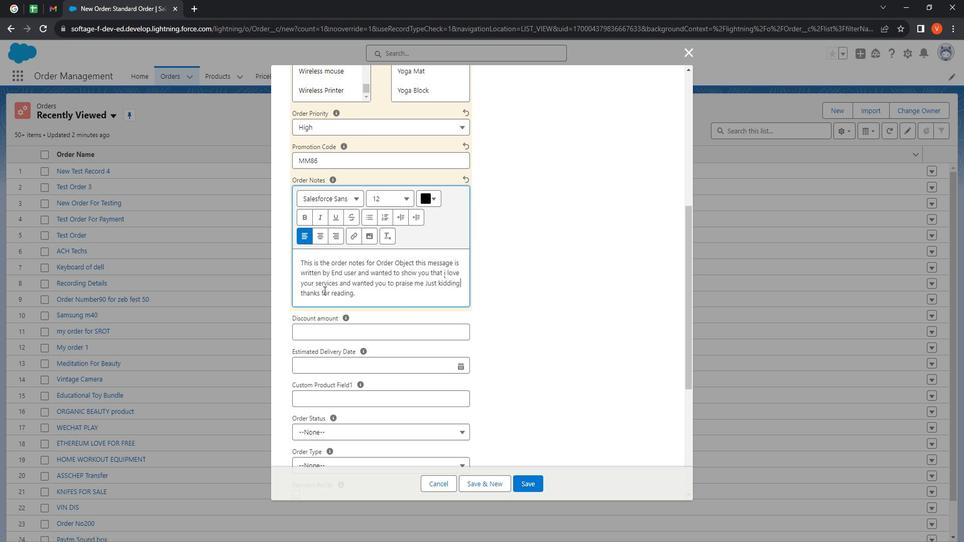 
Action: Mouse moved to (358, 310)
Screenshot: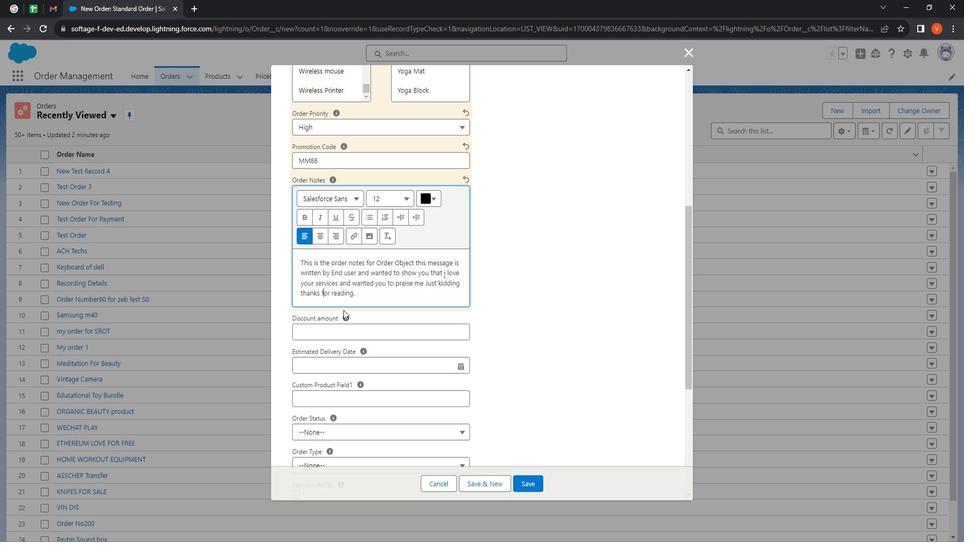 
Action: Key pressed <Key.down><Key.left><Key.left><Key.left><Key.left><Key.left><Key.left><Key.left><Key.left>the<Key.space>product<Key.space>and<Key.space>also<Key.space>thansk<Key.backspace><Key.backspace>l<Key.backspace>ks<Key.space>for<Key.space>
Screenshot: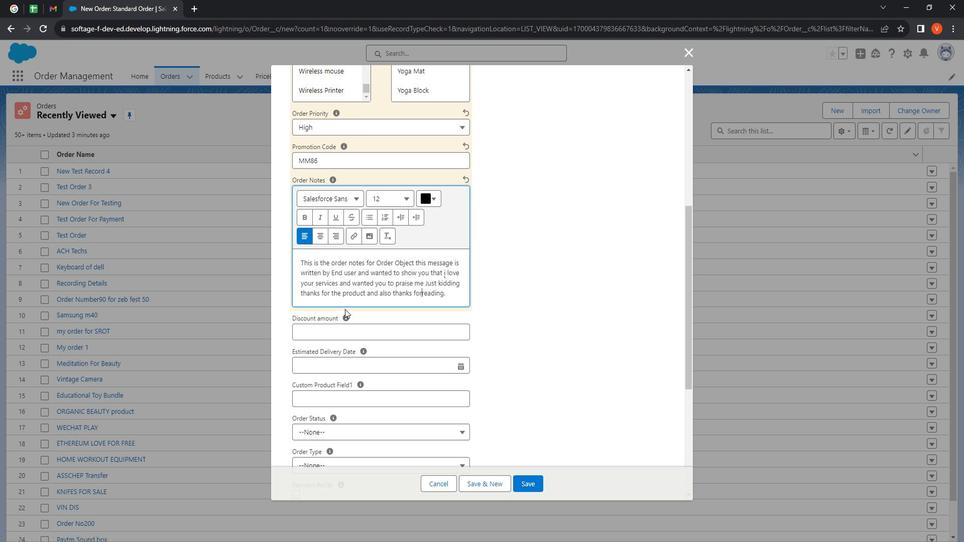 
Action: Mouse moved to (382, 328)
Screenshot: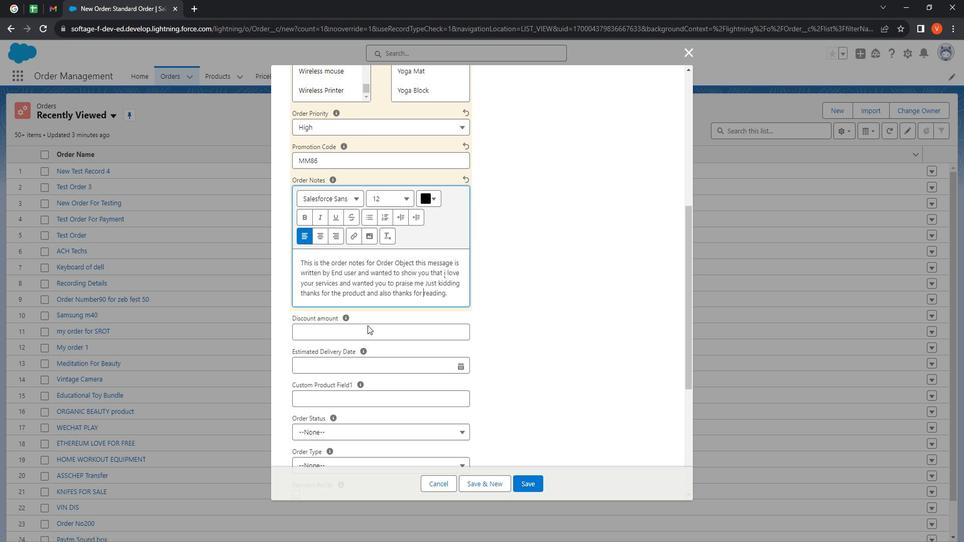 
Action: Mouse pressed left at (382, 328)
Screenshot: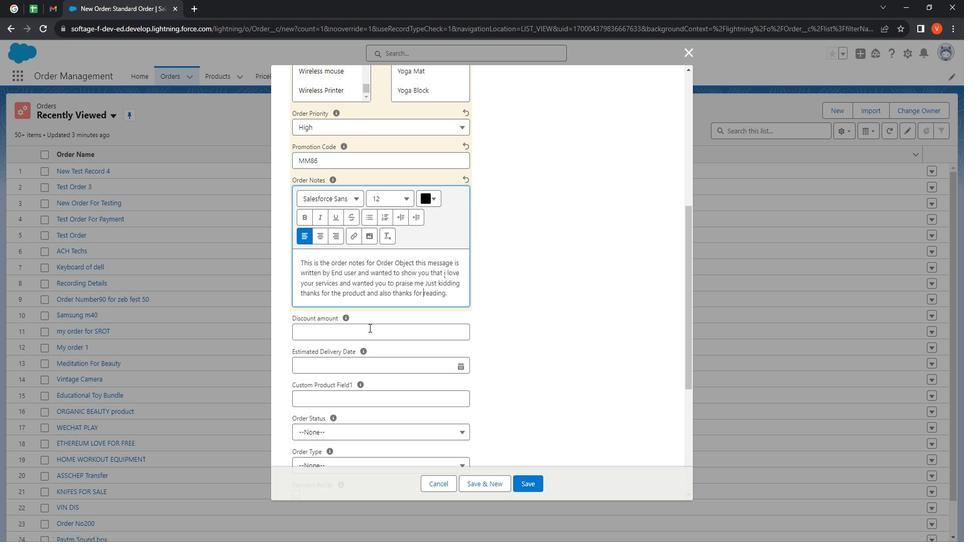 
Action: Mouse moved to (387, 326)
Screenshot: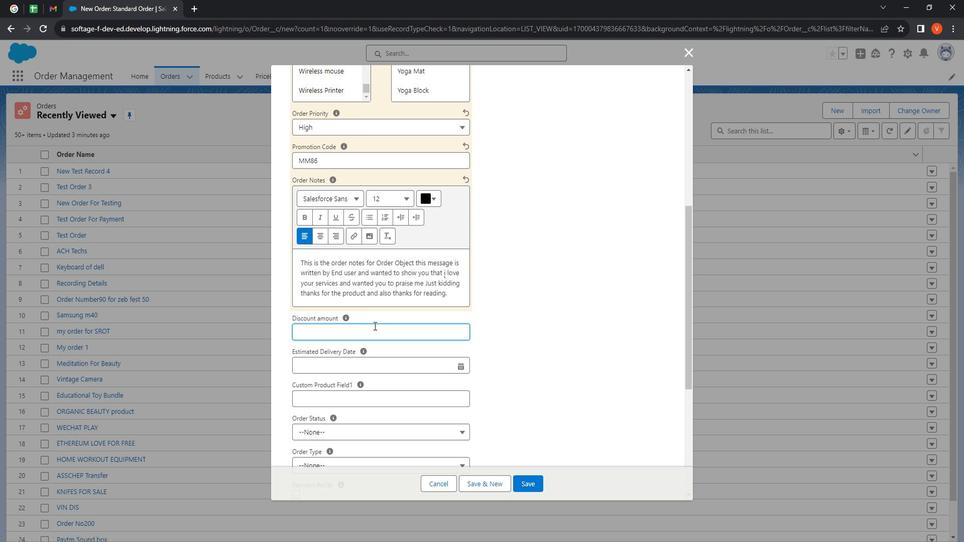 
Action: Key pressed 1
Screenshot: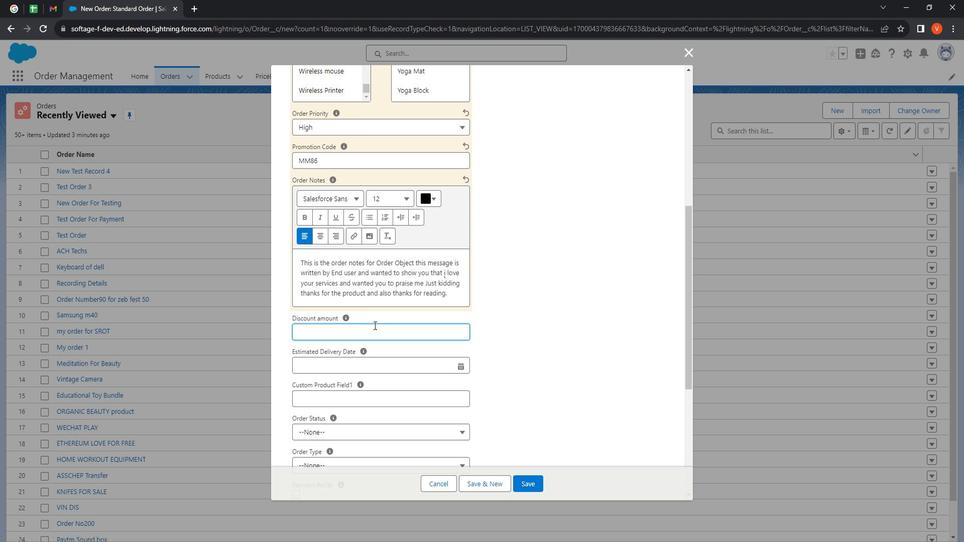 
Action: Mouse moved to (387, 326)
Screenshot: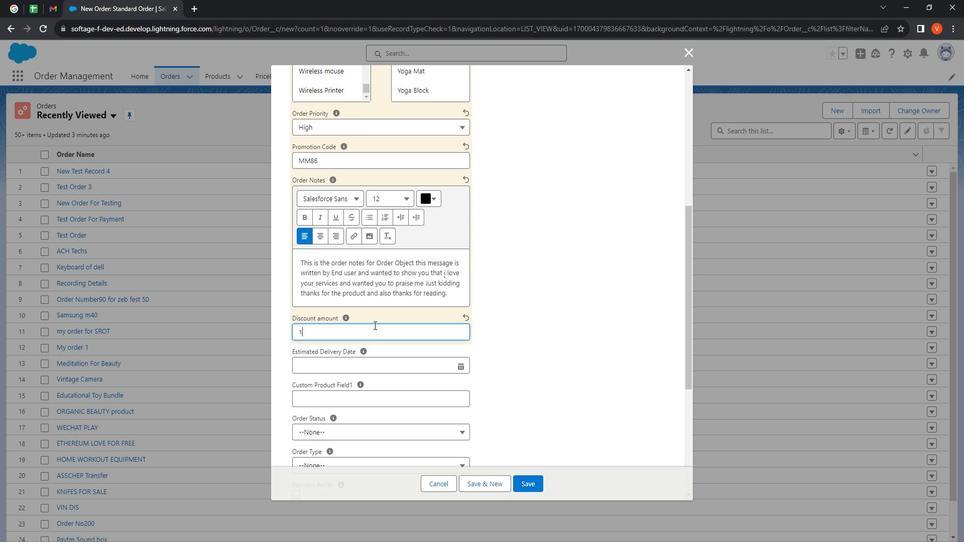 
Action: Key pressed 2
Screenshot: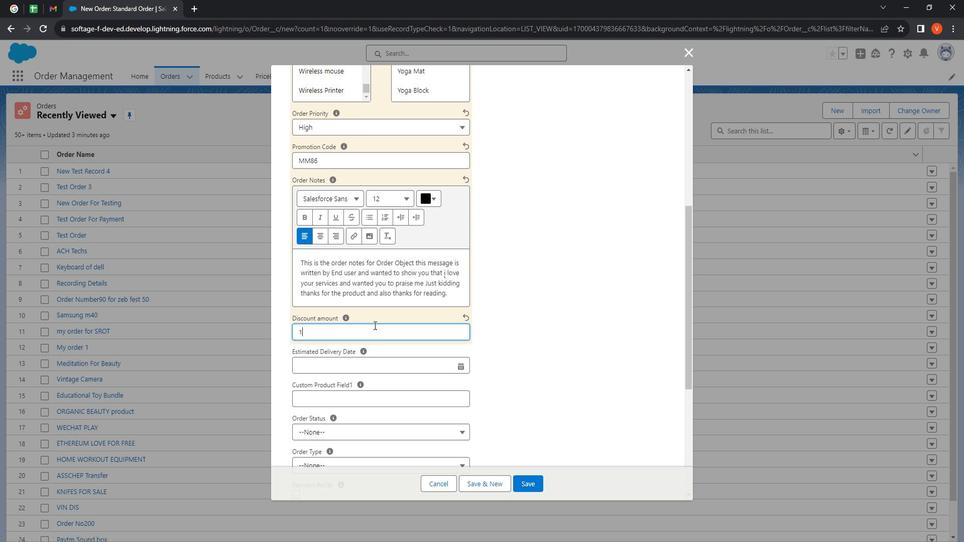 
Action: Mouse moved to (397, 364)
Screenshot: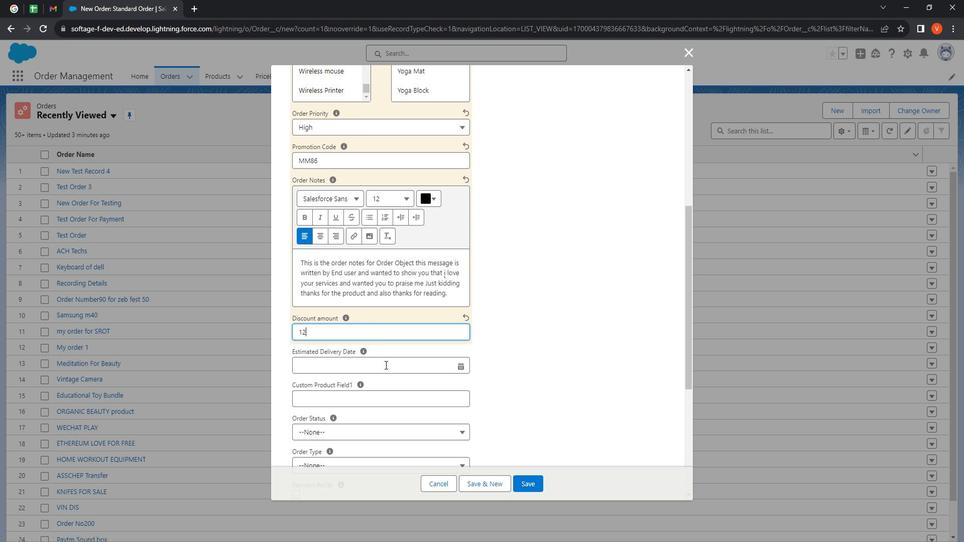 
Action: Mouse pressed left at (397, 364)
Screenshot: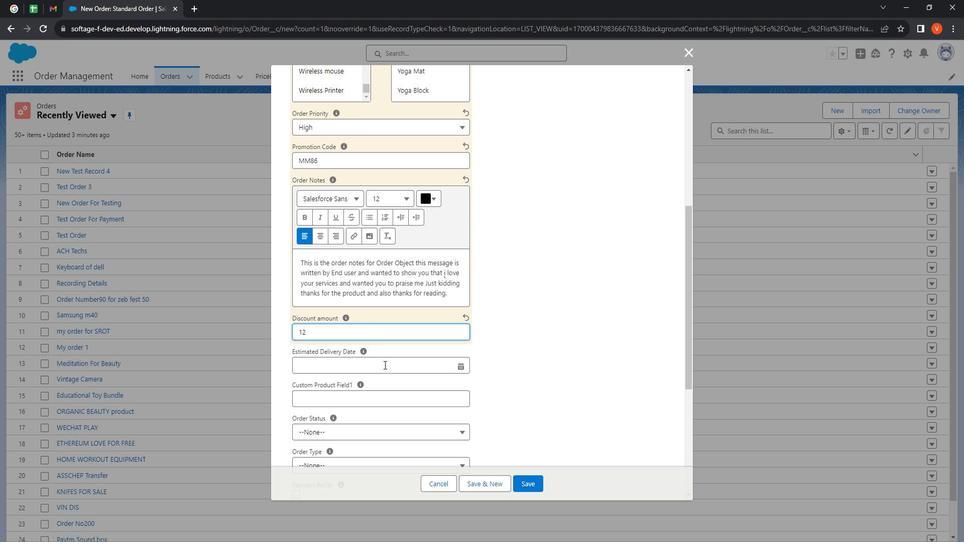 
Action: Mouse moved to (438, 272)
Screenshot: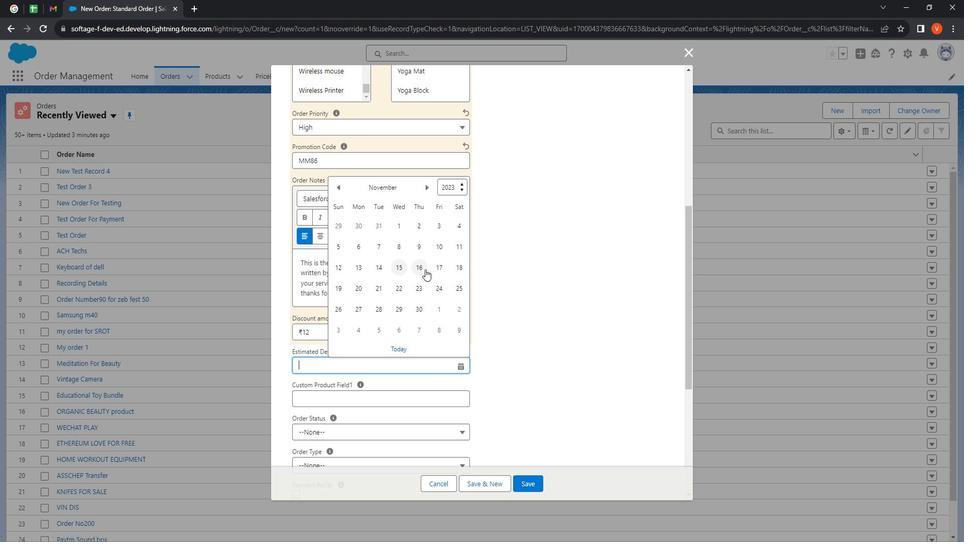 
Action: Mouse pressed left at (438, 272)
Screenshot: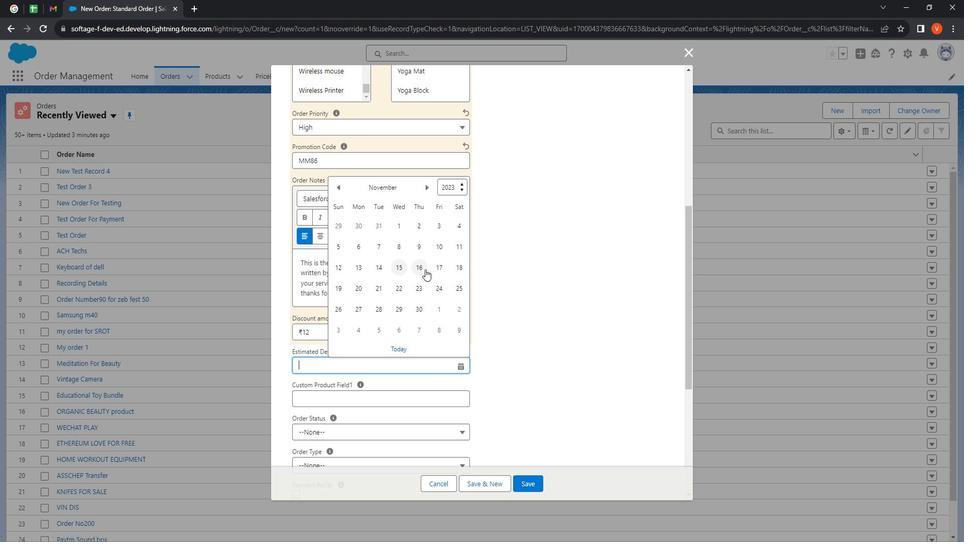 
Action: Mouse moved to (484, 333)
Screenshot: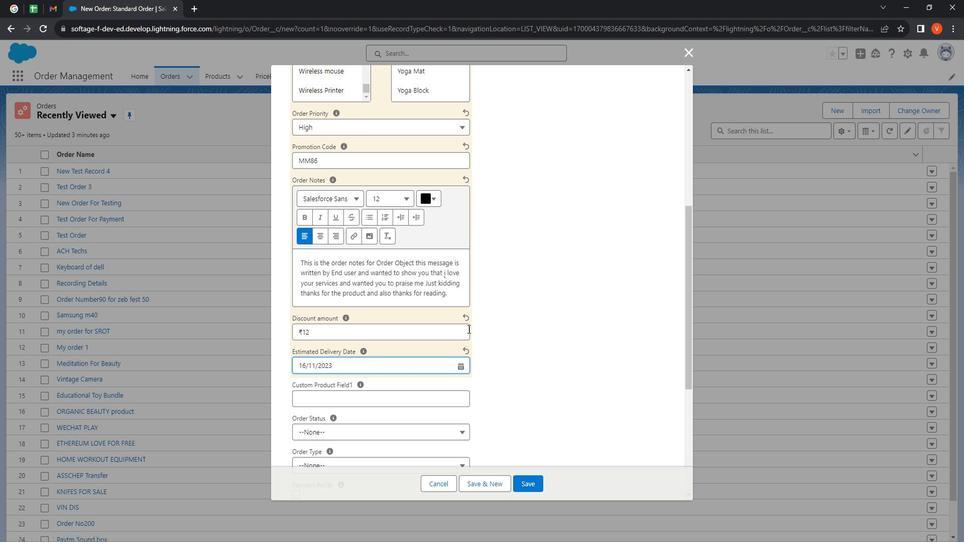 
Action: Mouse scrolled (484, 332) with delta (0, 0)
Screenshot: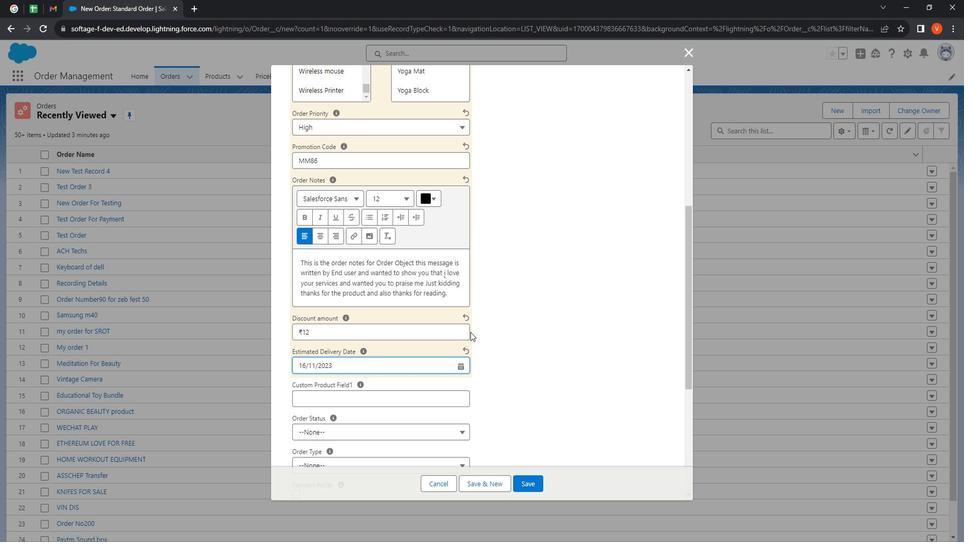 
Action: Mouse moved to (484, 333)
Screenshot: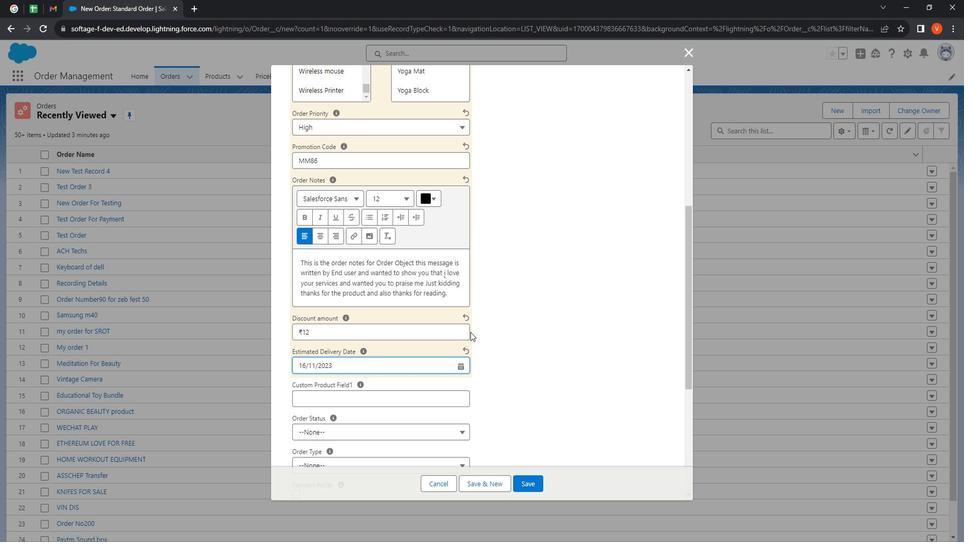 
Action: Mouse scrolled (484, 333) with delta (0, 0)
Screenshot: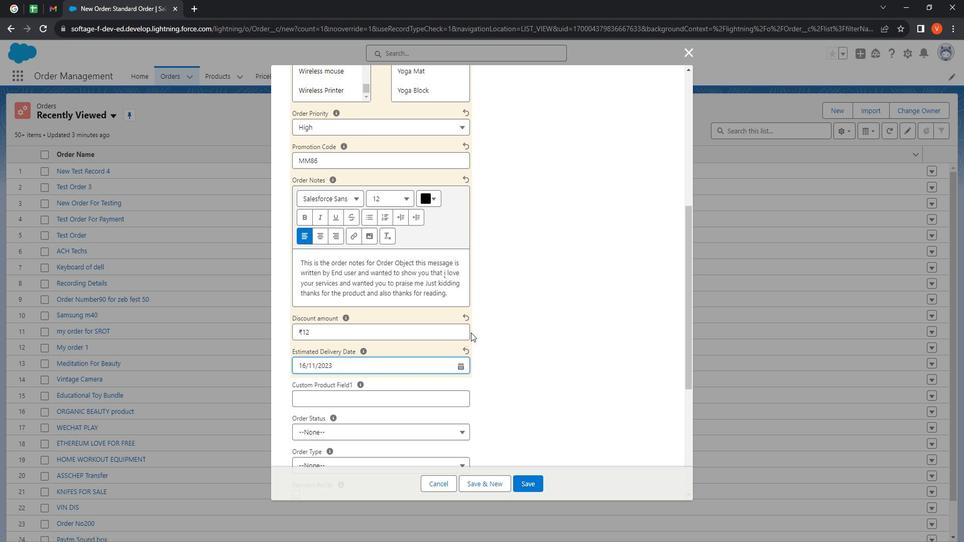 
Action: Mouse scrolled (484, 333) with delta (0, 0)
Screenshot: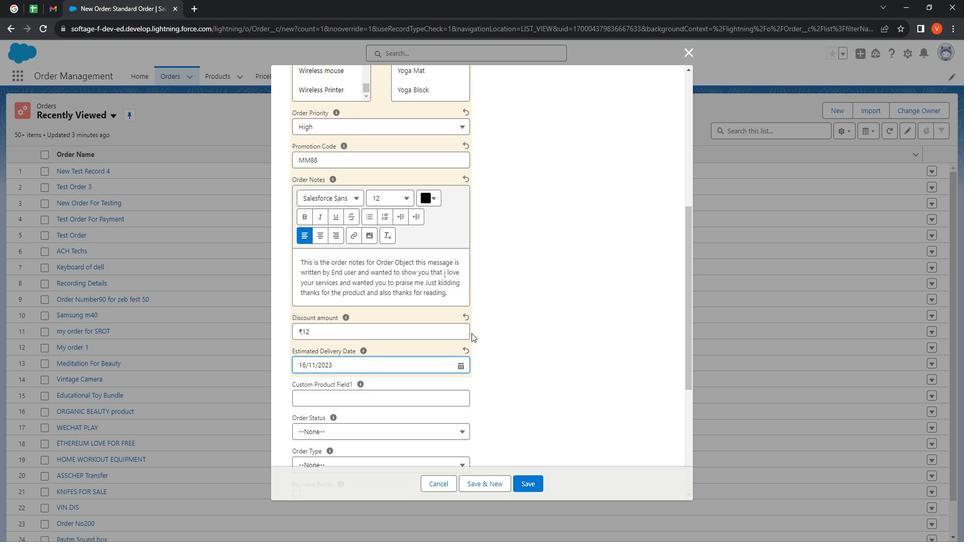 
Action: Mouse moved to (380, 239)
Screenshot: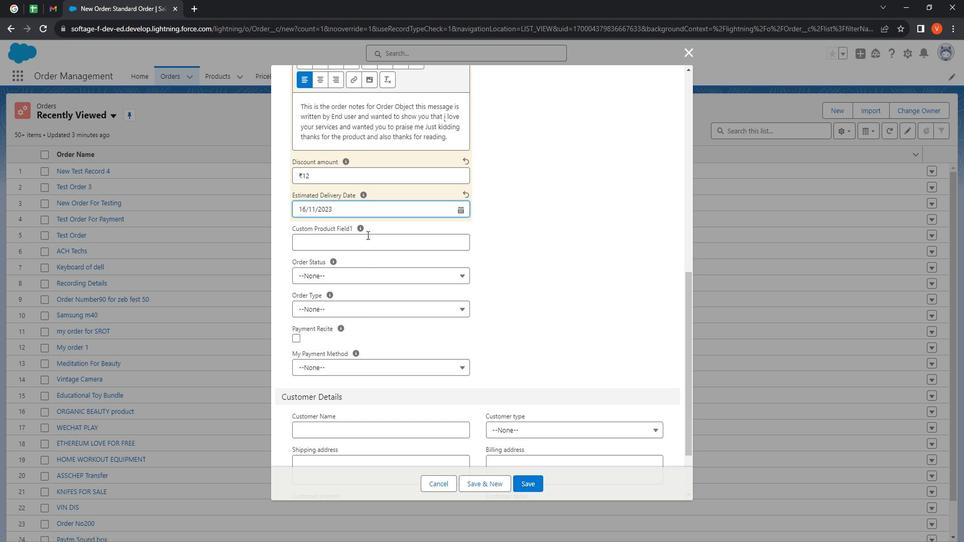 
Action: Mouse pressed left at (380, 239)
Screenshot: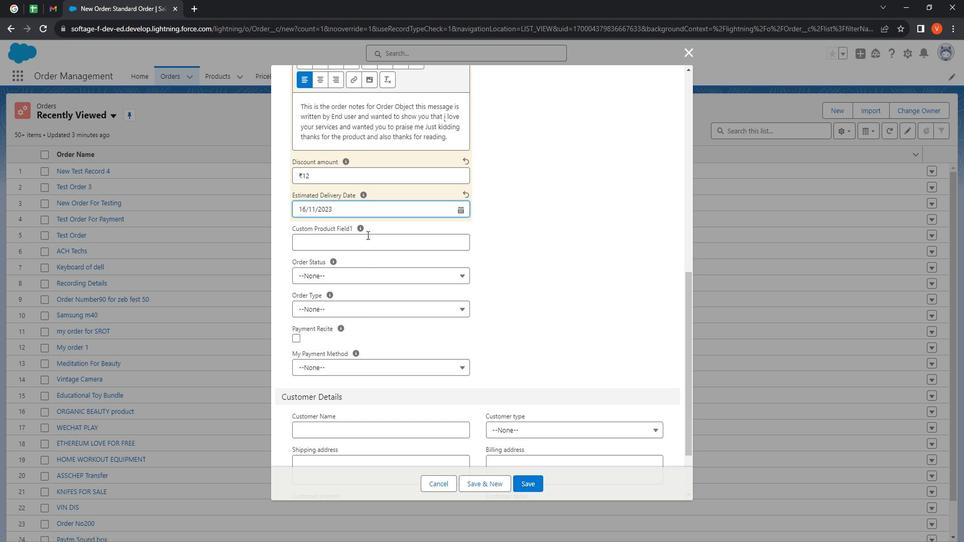 
Action: Mouse moved to (401, 250)
Screenshot: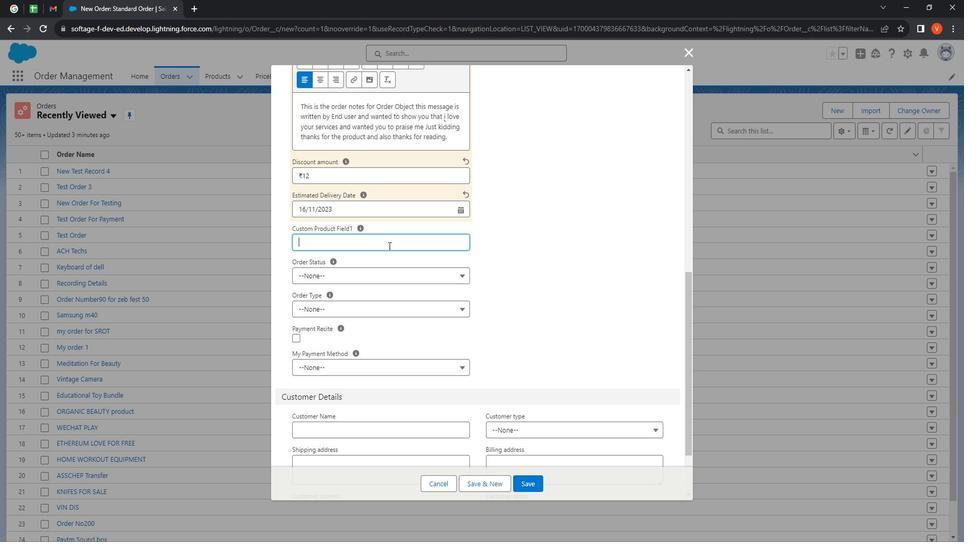 
Action: Key pressed <Key.shift>
Screenshot: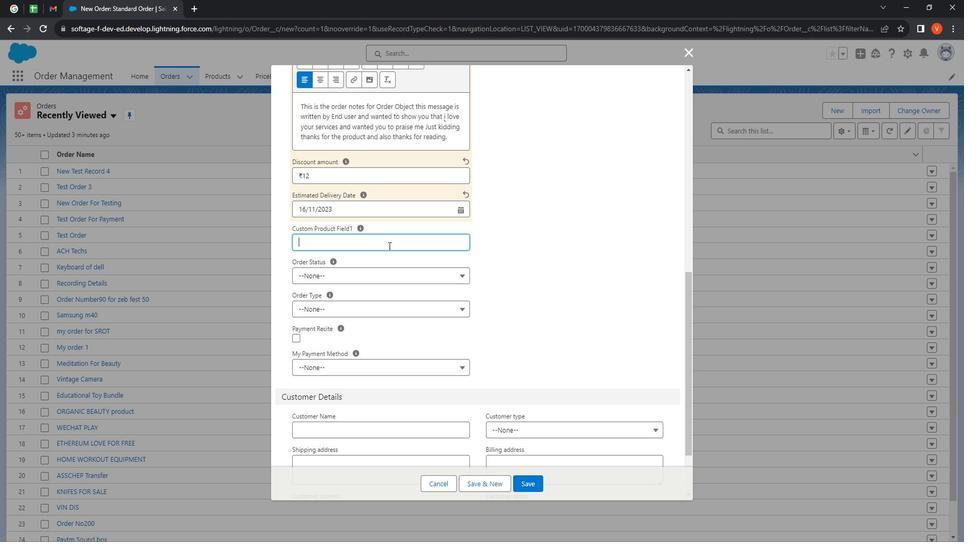 
Action: Mouse moved to (400, 250)
Screenshot: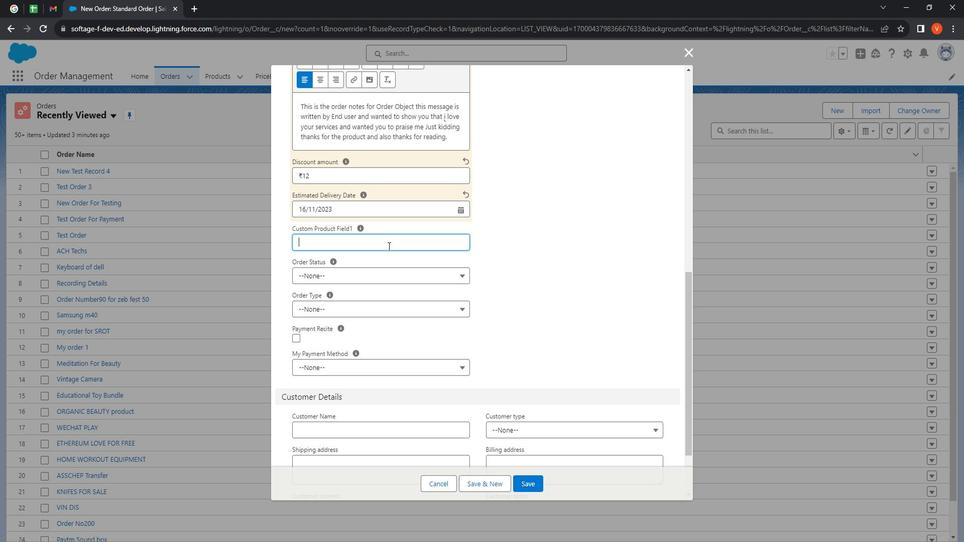 
Action: Key pressed <Key.shift><Key.shift><Key.shift><Key.shift><Key.shift><Key.shift><Key.shift><Key.shift><Key.shift><Key.shift><Key.shift><Key.shift><Key.shift><Key.shift><Key.shift><Key.shift><Key.shift><Key.shift><Key.shift><Key.shift><Key.shift><Key.shift><Key.shift><Key.shift><Key.shift><Key.shift><Key.shift><Key.shift><Key.shift><Key.shift><Key.shift><Key.shift><Key.shift><Key.shift><Key.shift><Key.shift><Key.shift><Key.shift><Key.shift><Key.shift>This<Key.space><Key.shift>Field<Key.space>is<Key.space>for<Key.space><Key.shift>Owner
Screenshot: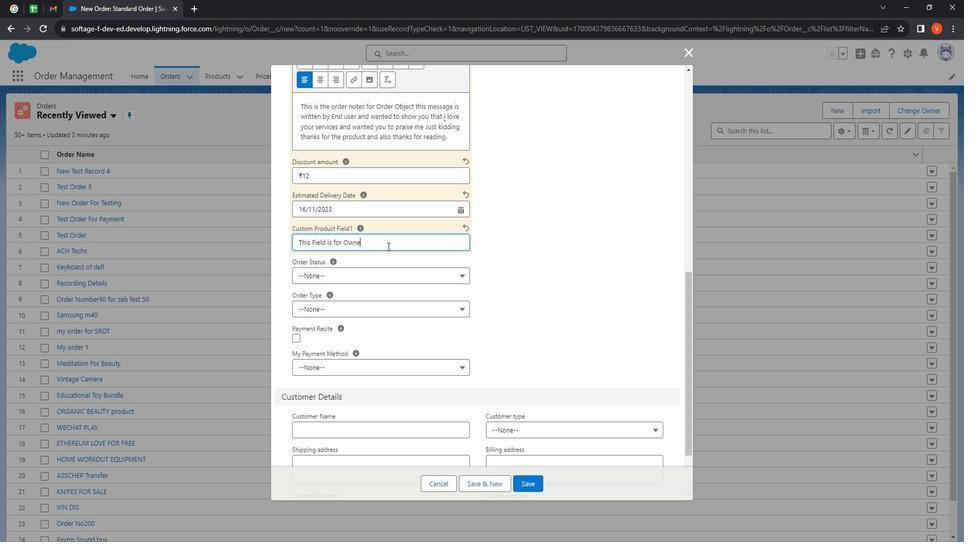 
Action: Mouse moved to (387, 287)
Screenshot: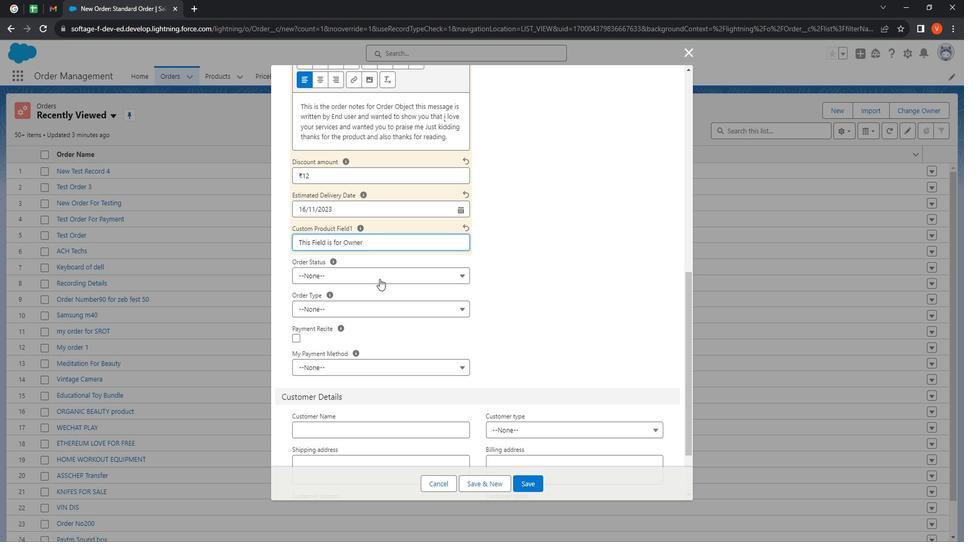 
Action: Key pressed .
Screenshot: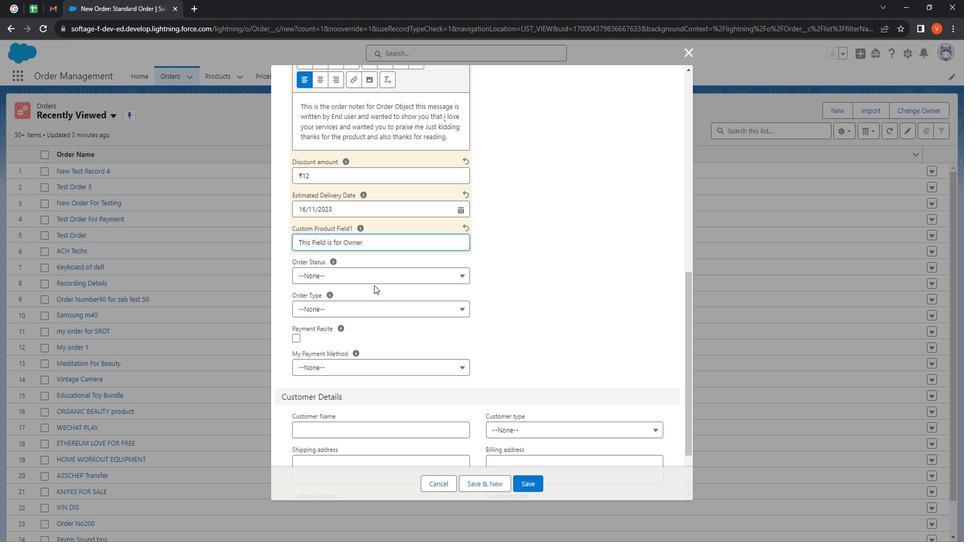 
Action: Mouse moved to (355, 276)
Screenshot: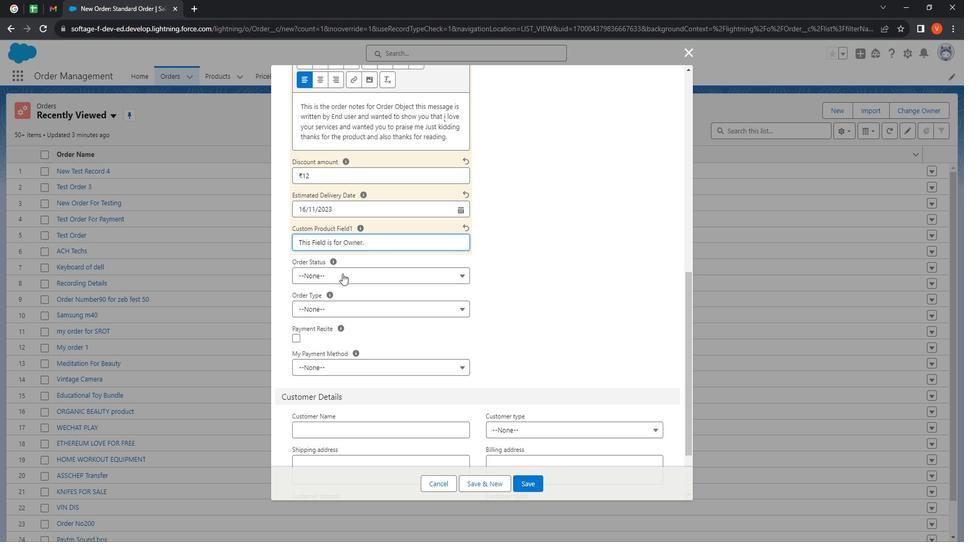 
Action: Mouse pressed left at (355, 276)
Screenshot: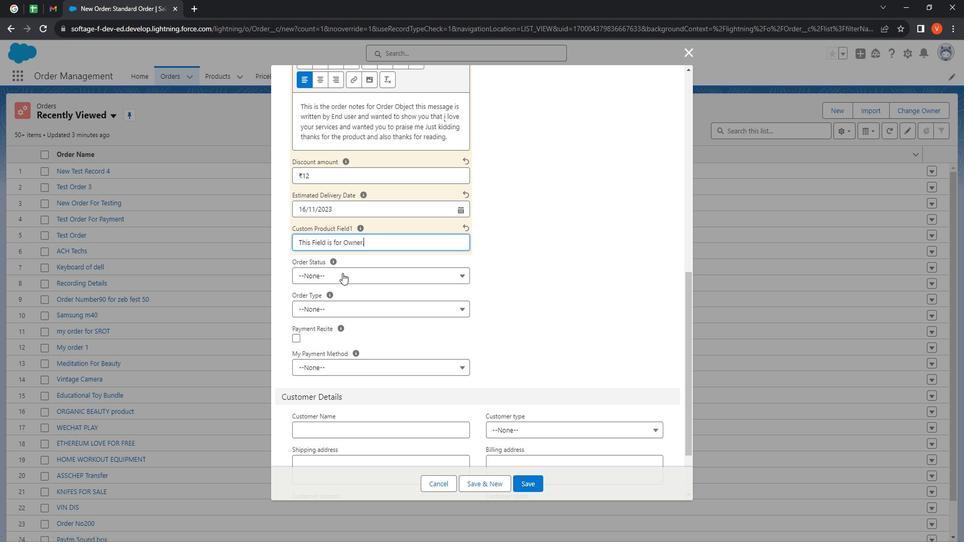 
Action: Mouse moved to (383, 370)
Screenshot: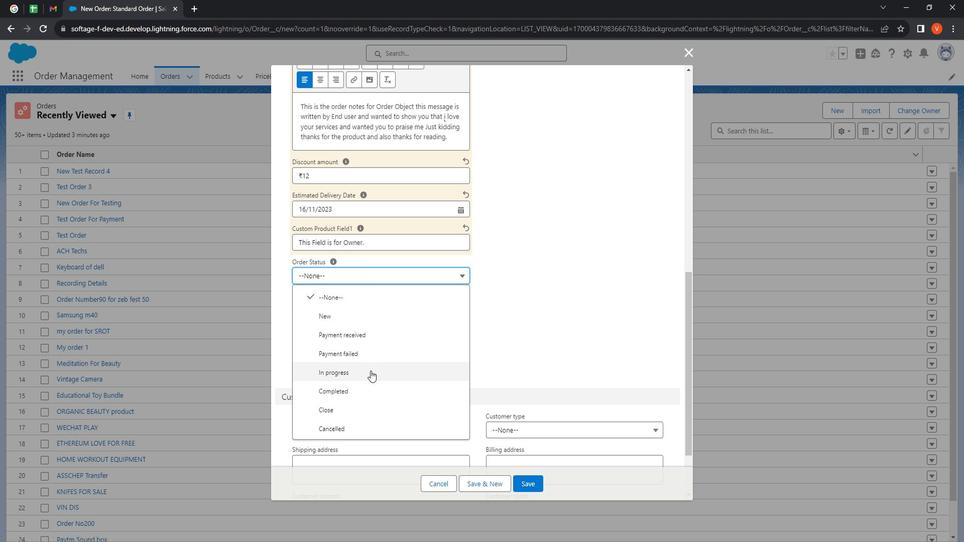 
Action: Mouse pressed left at (383, 370)
Screenshot: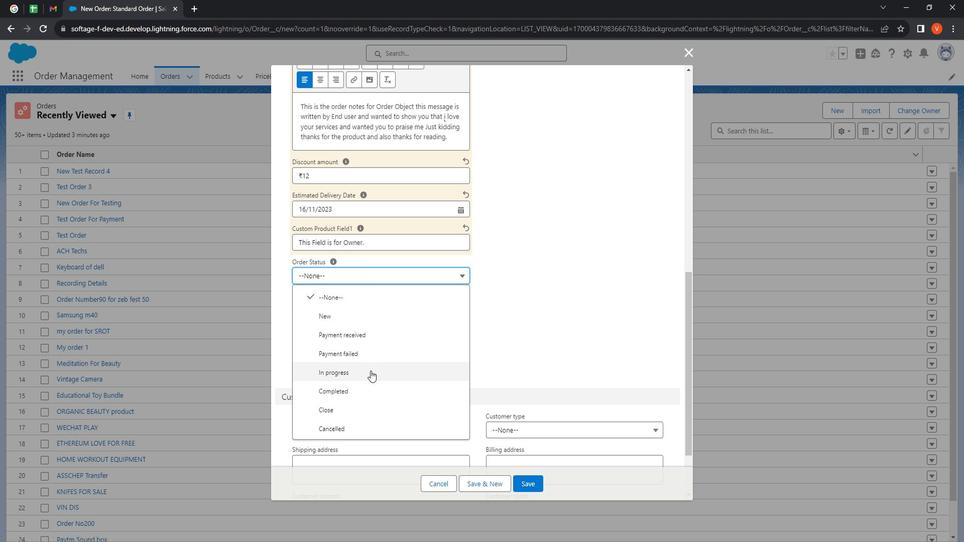 
Action: Mouse moved to (390, 316)
Screenshot: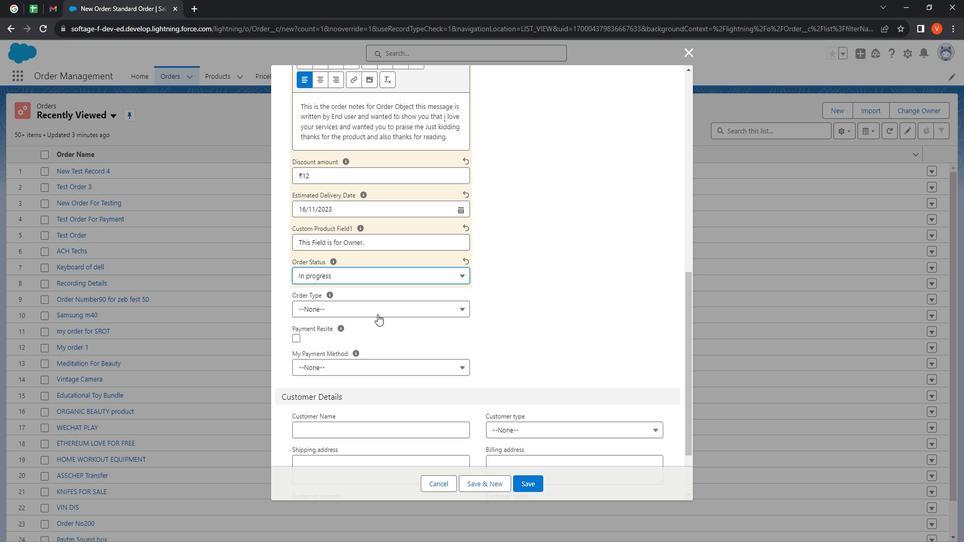 
Action: Mouse pressed left at (390, 316)
Screenshot: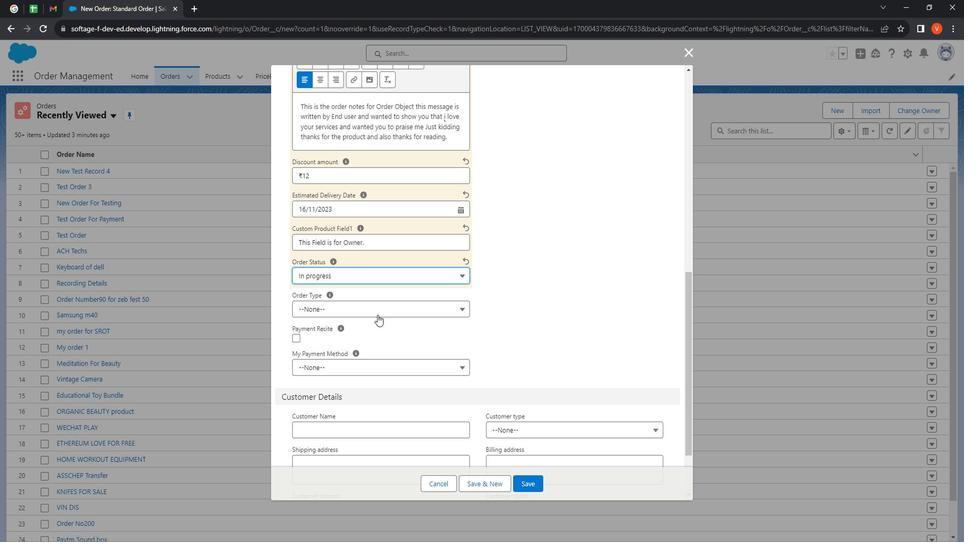
Action: Mouse moved to (396, 362)
Screenshot: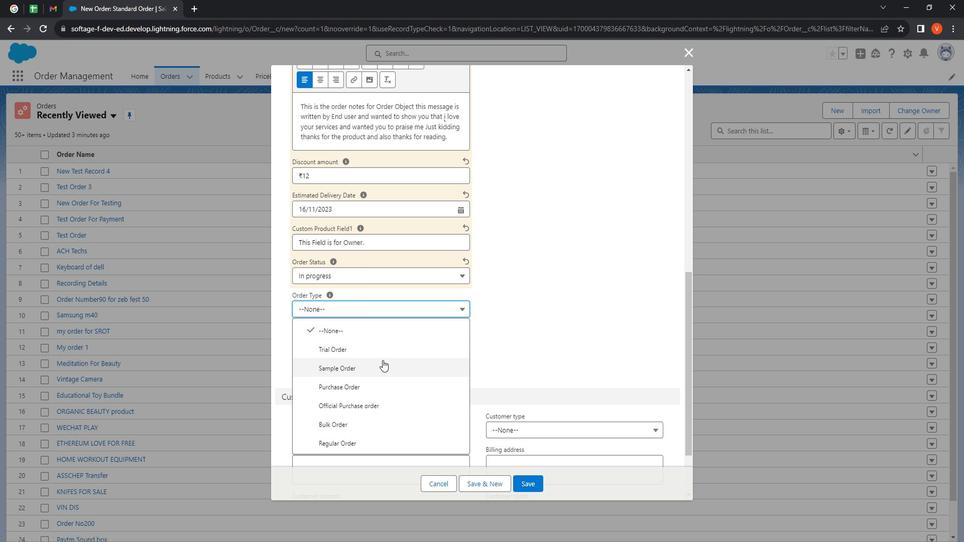 
Action: Mouse scrolled (396, 362) with delta (0, 0)
Screenshot: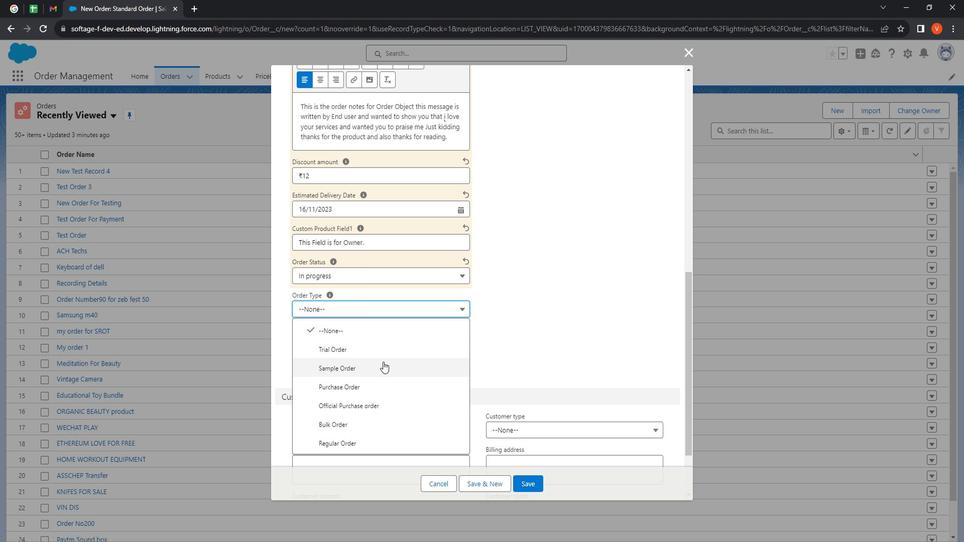 
Action: Mouse moved to (397, 363)
Screenshot: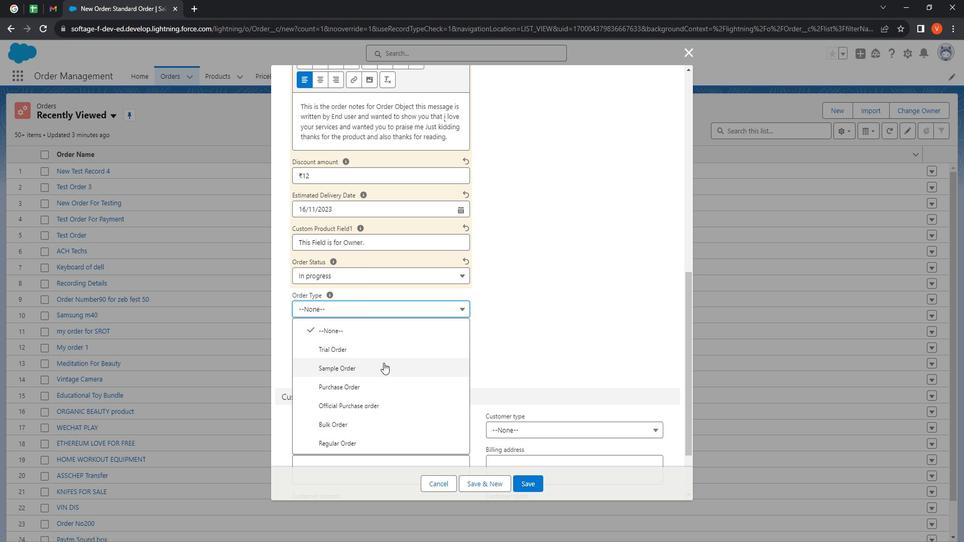 
Action: Mouse scrolled (397, 362) with delta (0, 0)
Screenshot: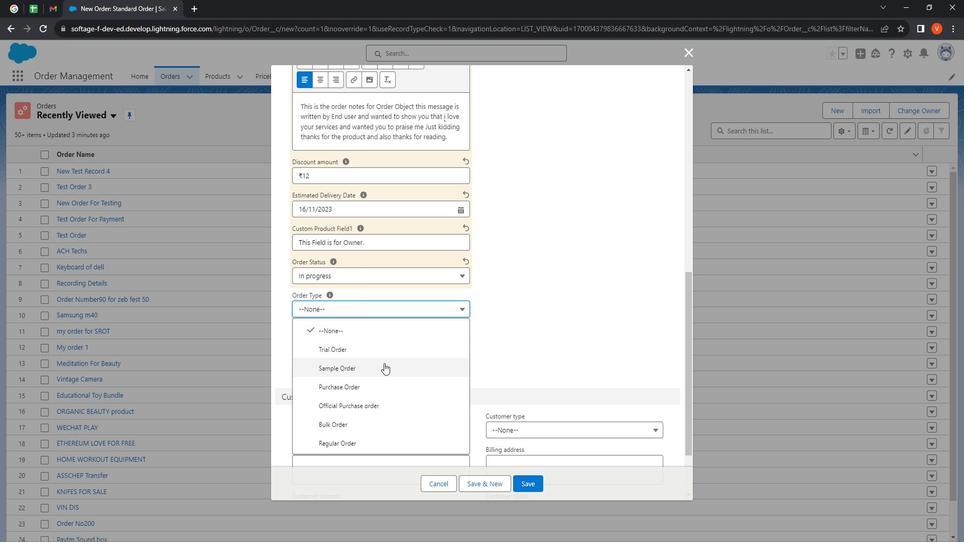 
Action: Mouse moved to (397, 363)
Screenshot: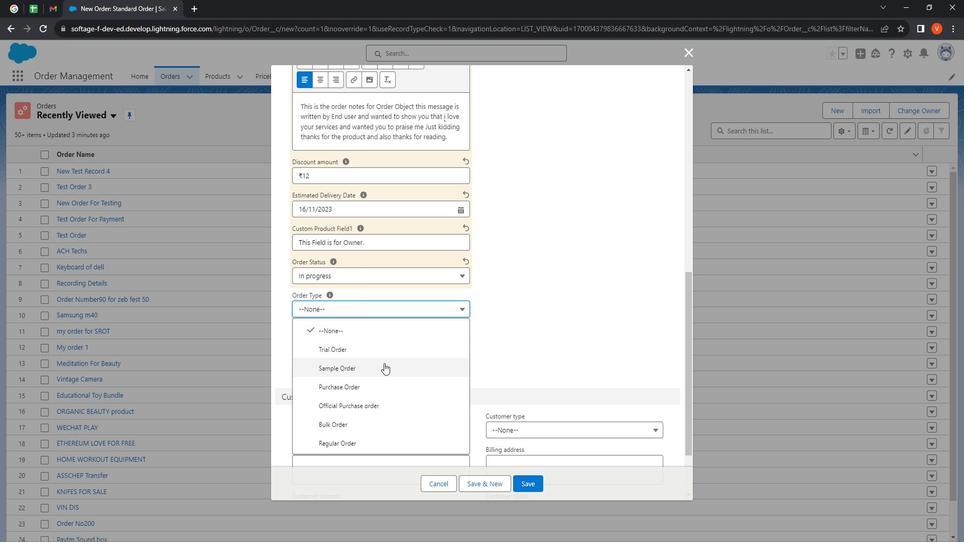 
Action: Mouse scrolled (397, 363) with delta (0, 0)
Screenshot: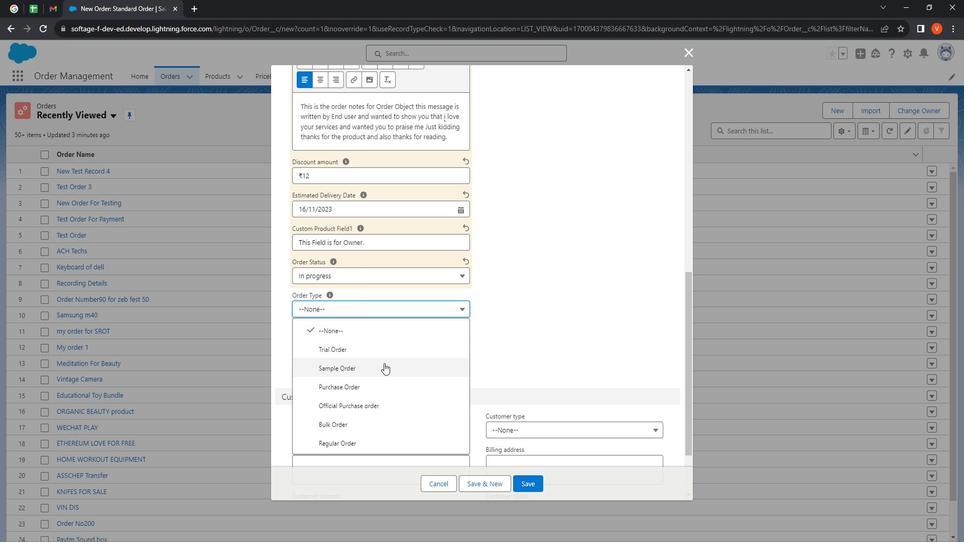 
Action: Mouse moved to (389, 443)
Screenshot: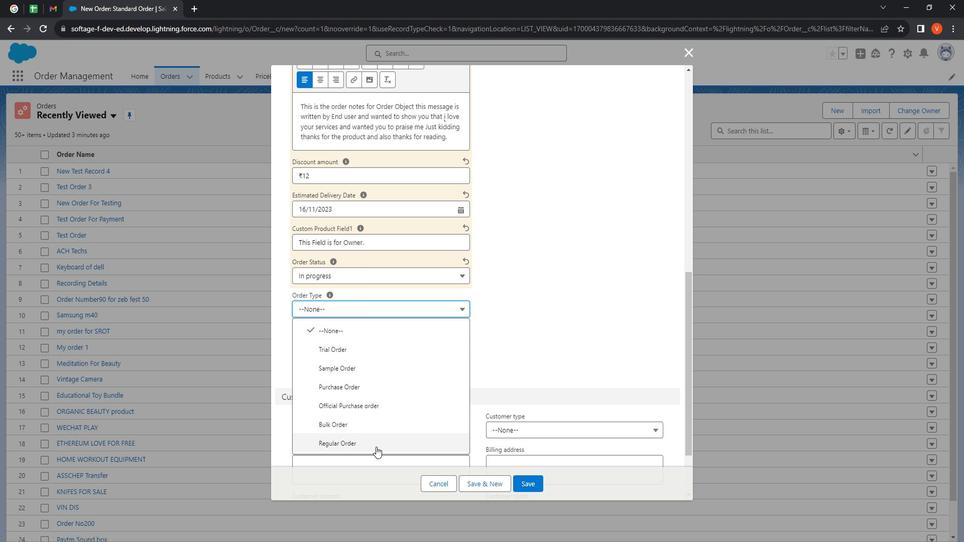 
Action: Mouse pressed left at (389, 443)
Screenshot: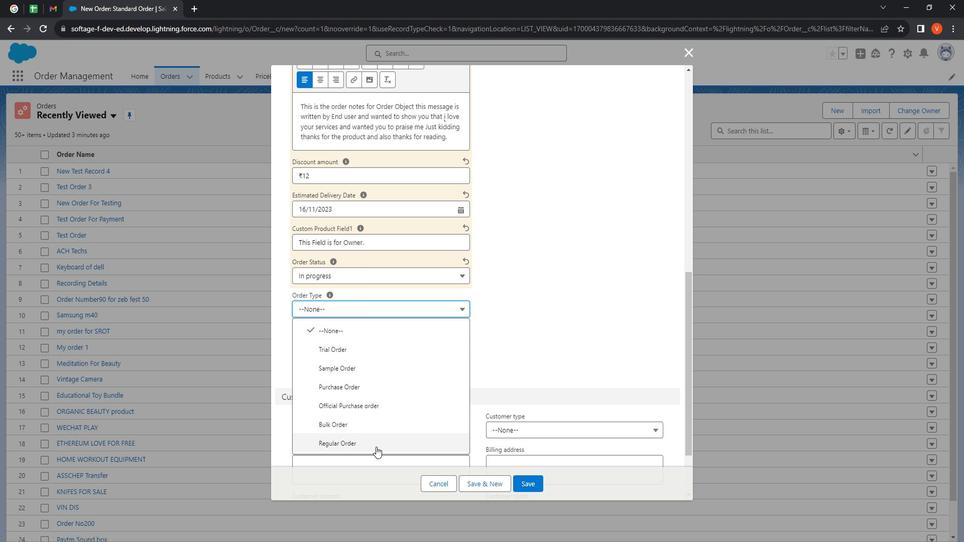 
Action: Mouse moved to (310, 337)
Screenshot: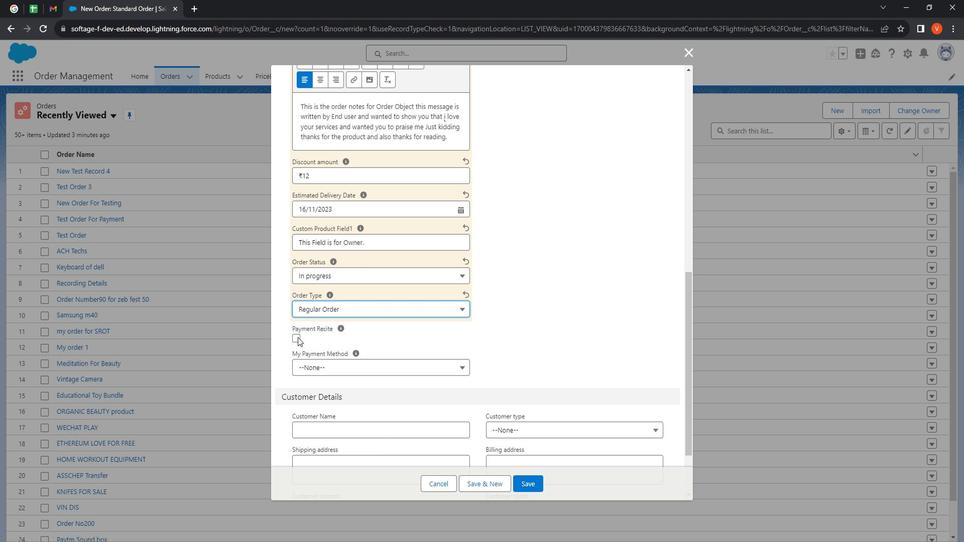 
Action: Mouse pressed left at (310, 337)
Screenshot: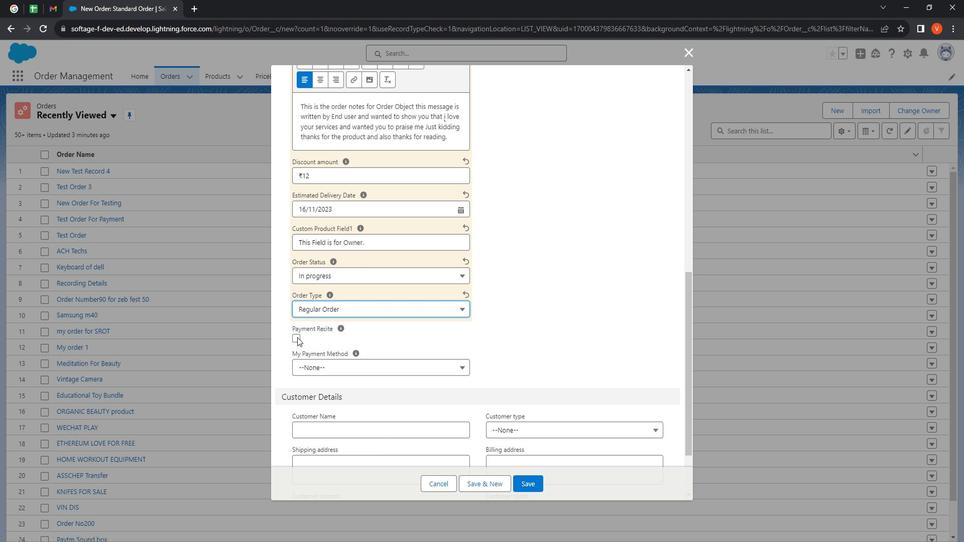 
Action: Mouse moved to (379, 368)
Screenshot: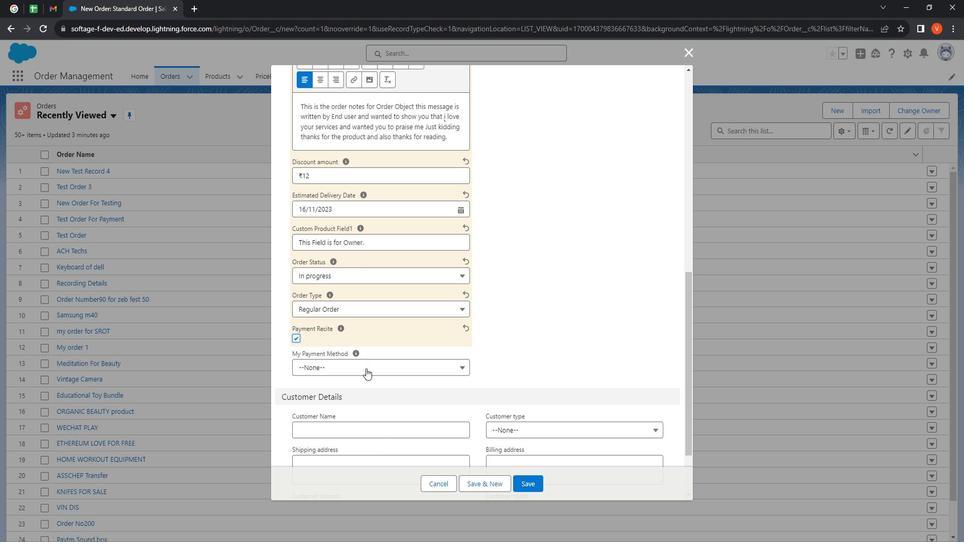 
Action: Mouse pressed left at (379, 368)
Screenshot: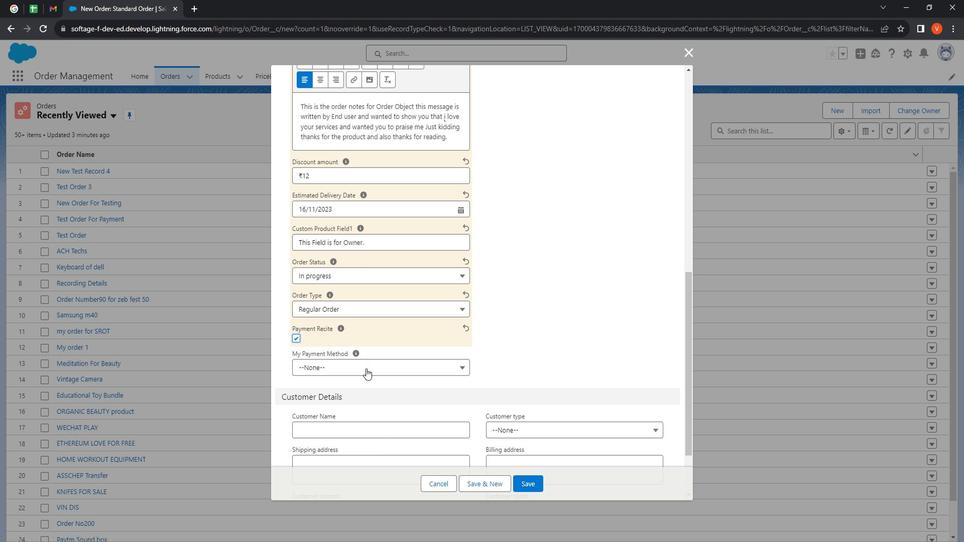 
Action: Mouse moved to (387, 413)
Screenshot: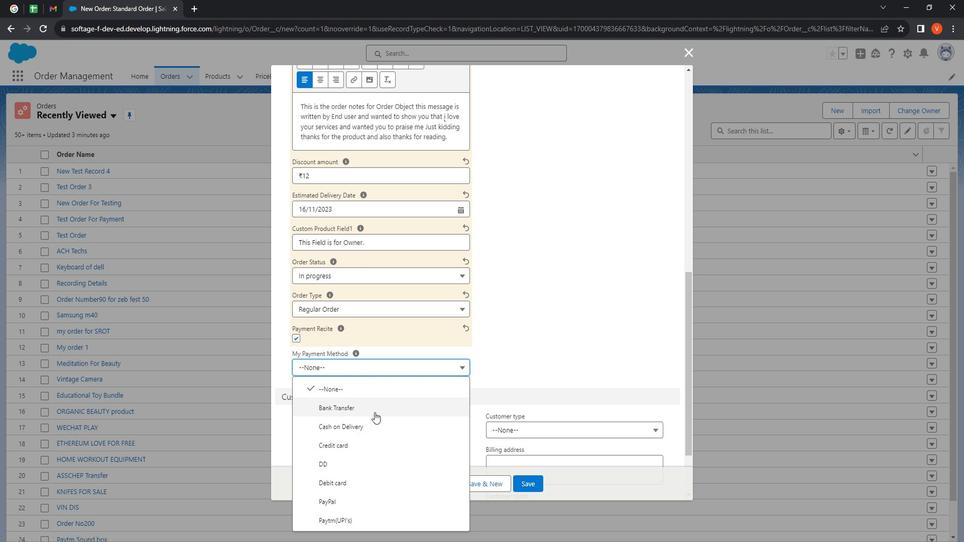 
Action: Mouse scrolled (387, 412) with delta (0, 0)
Screenshot: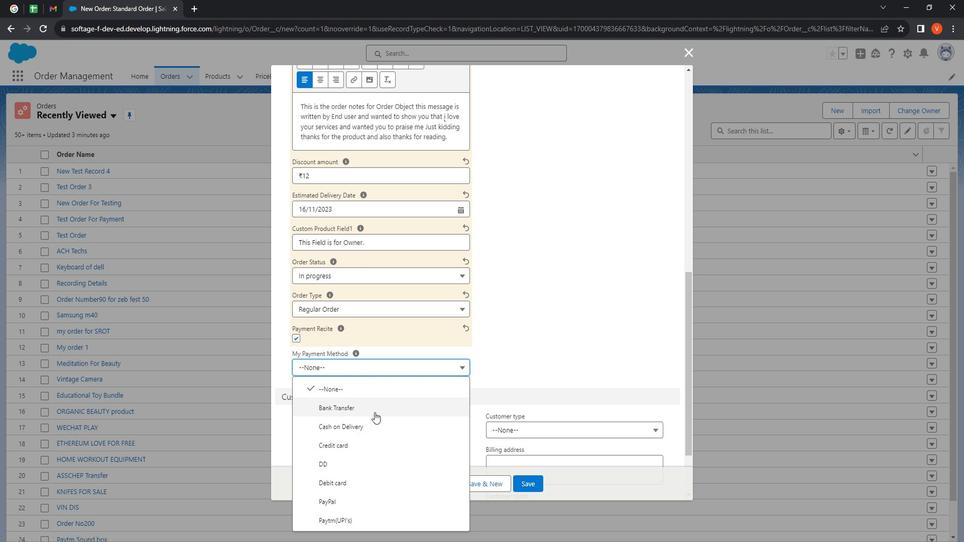 
Action: Mouse moved to (388, 427)
Screenshot: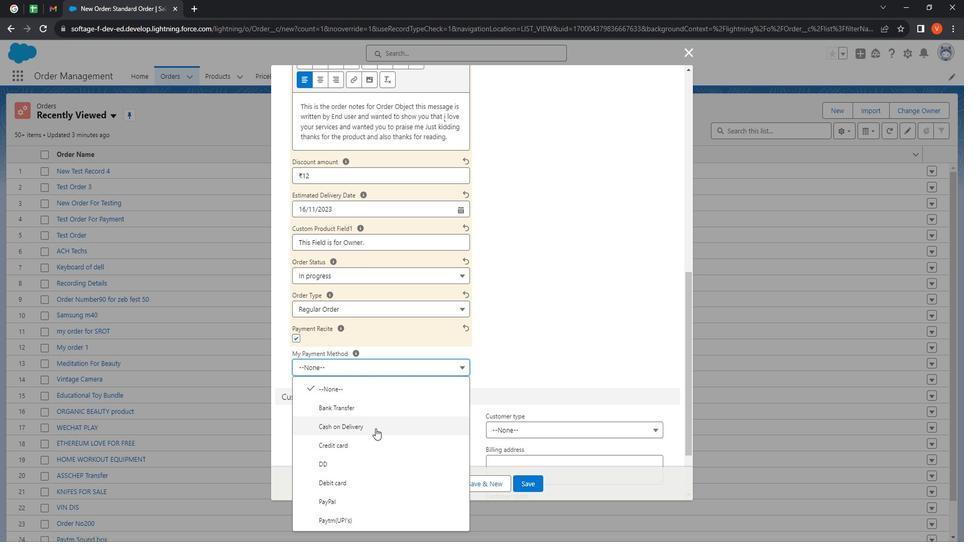 
Action: Mouse scrolled (388, 426) with delta (0, 0)
Screenshot: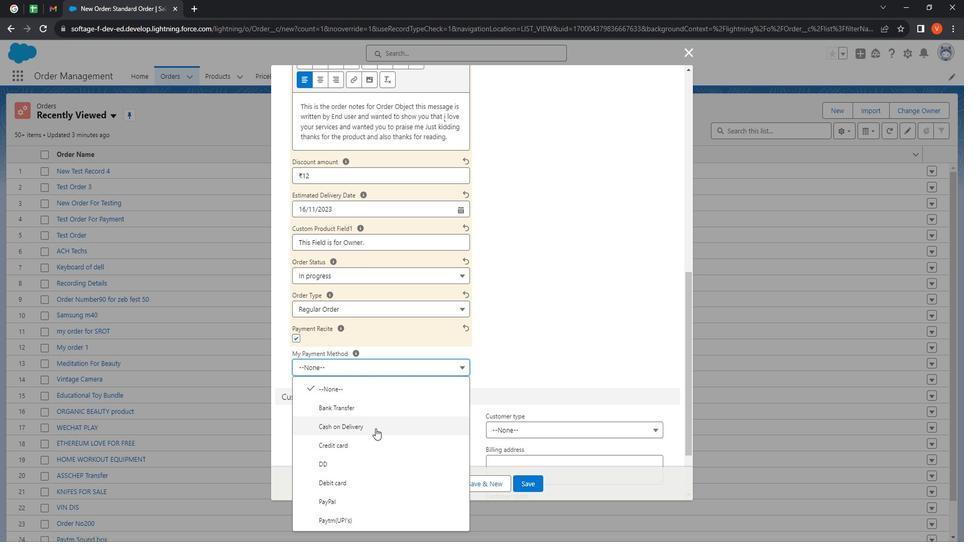 
Action: Mouse moved to (388, 431)
Screenshot: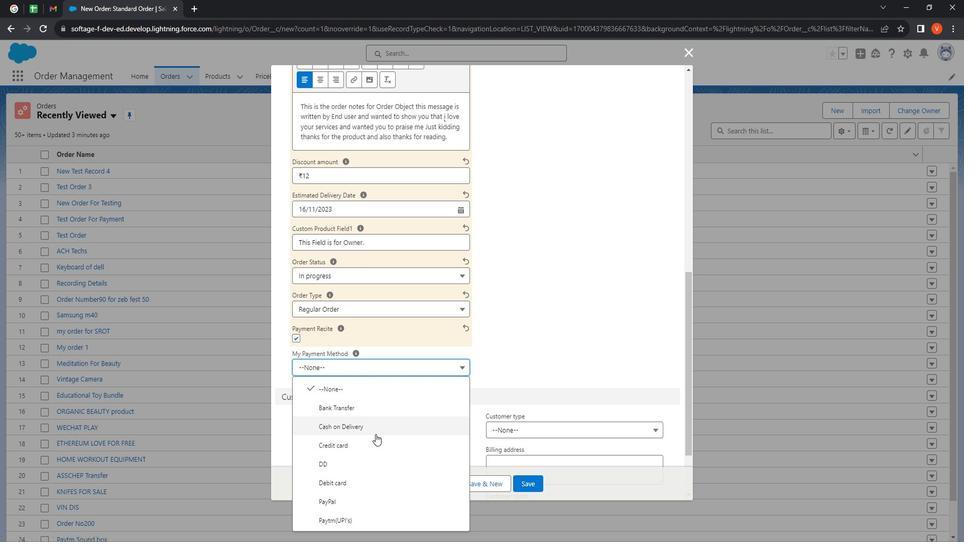 
Action: Mouse scrolled (388, 430) with delta (0, 0)
Screenshot: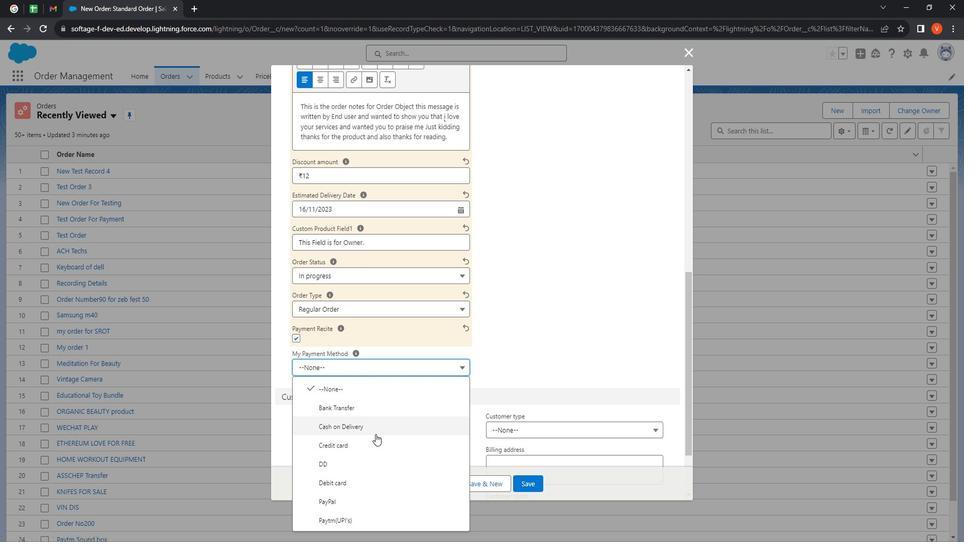 
Action: Mouse moved to (389, 402)
Screenshot: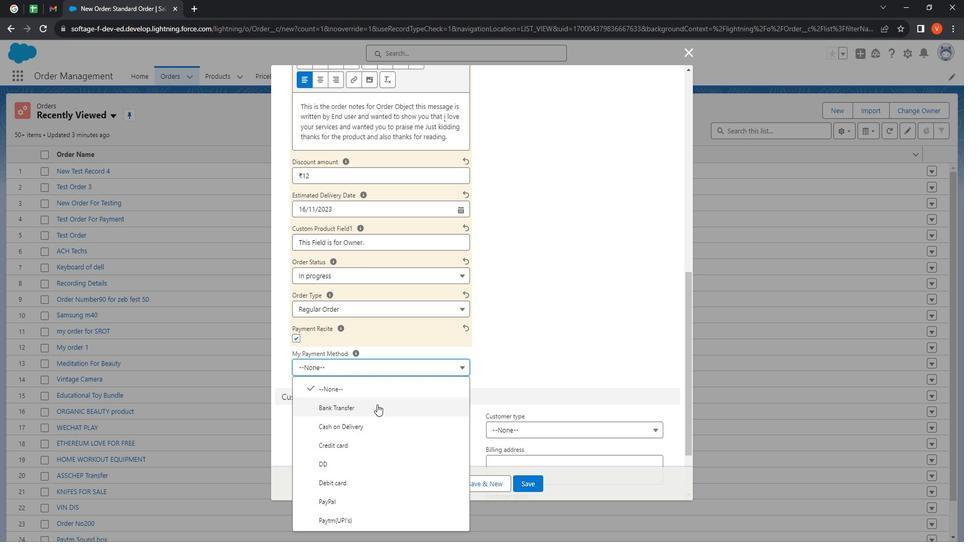 
Action: Mouse pressed left at (389, 402)
Screenshot: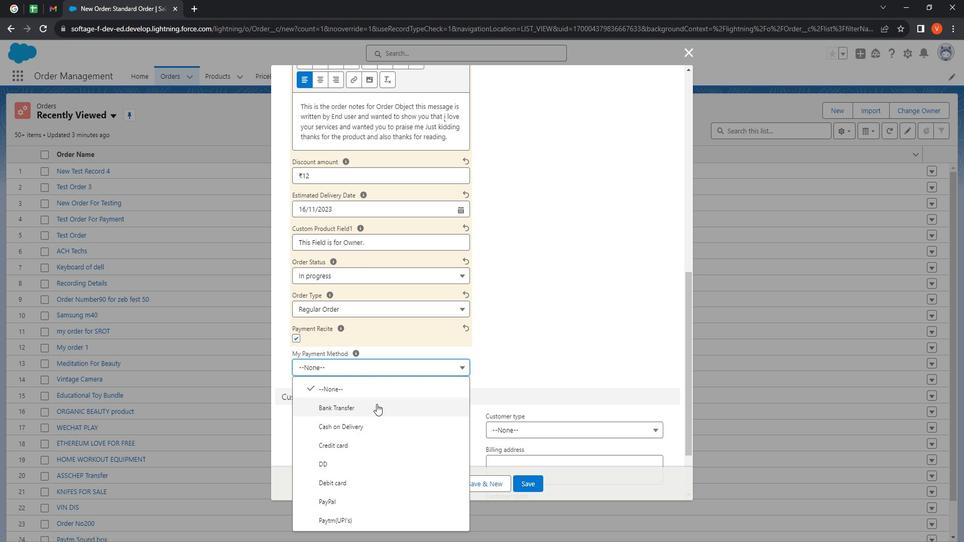 
Action: Mouse moved to (583, 370)
Screenshot: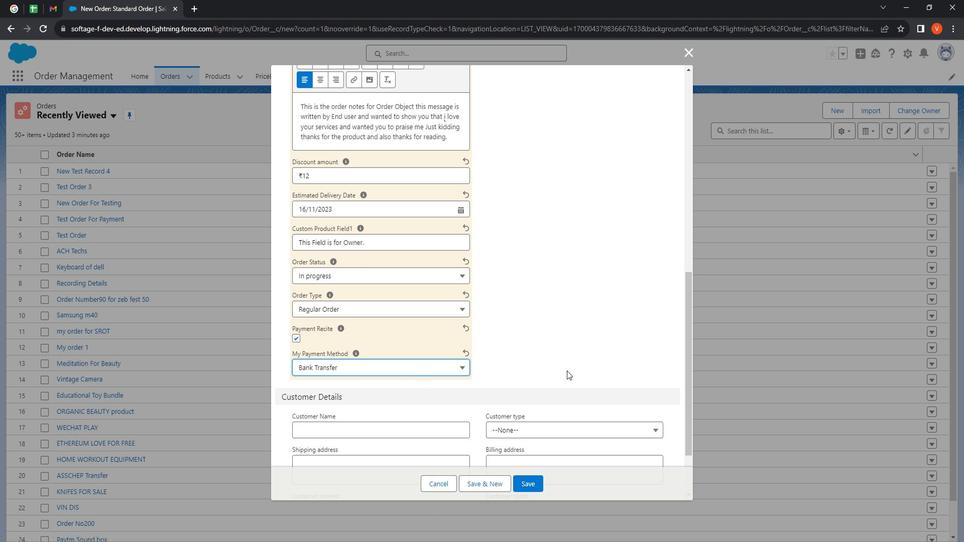 
Action: Mouse scrolled (583, 369) with delta (0, 0)
Screenshot: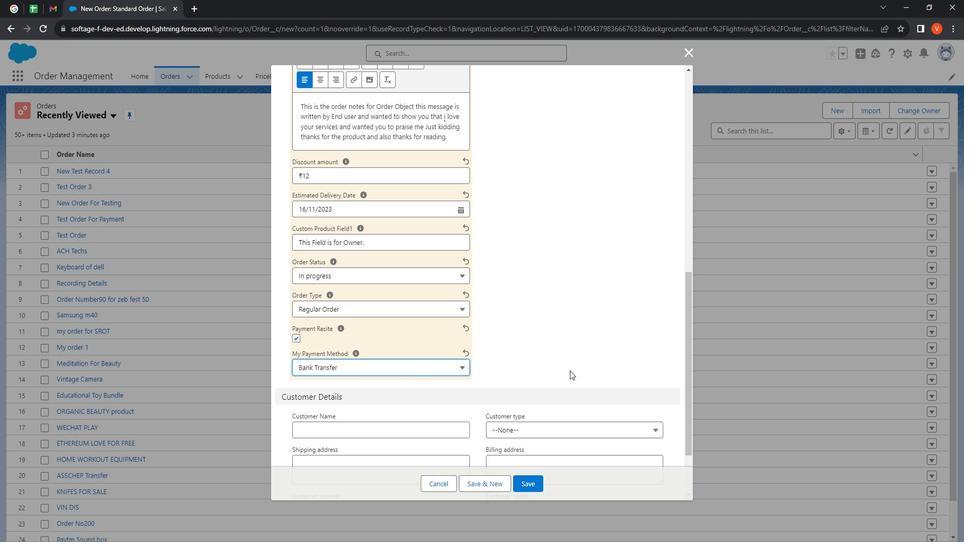 
Action: Mouse scrolled (583, 369) with delta (0, 0)
Screenshot: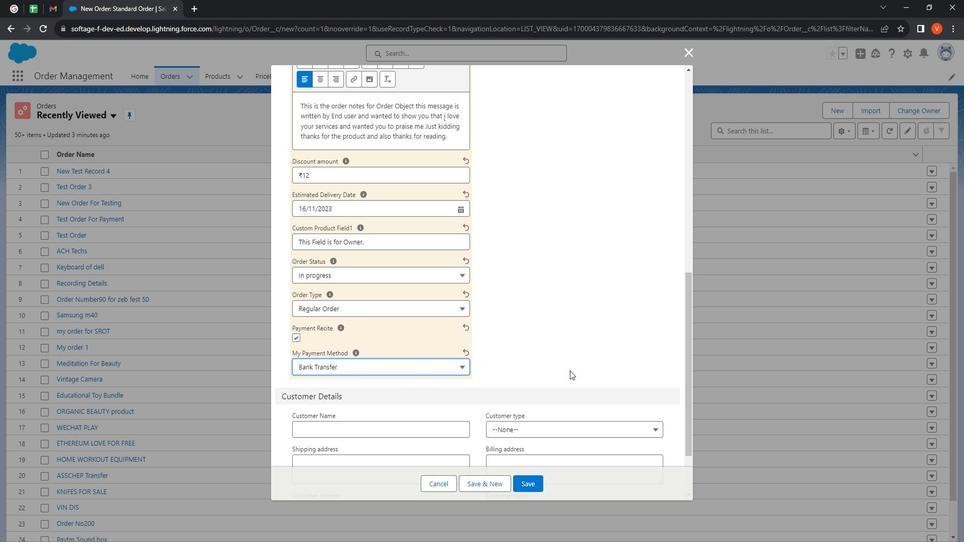 
Action: Mouse scrolled (583, 369) with delta (0, 0)
Screenshot: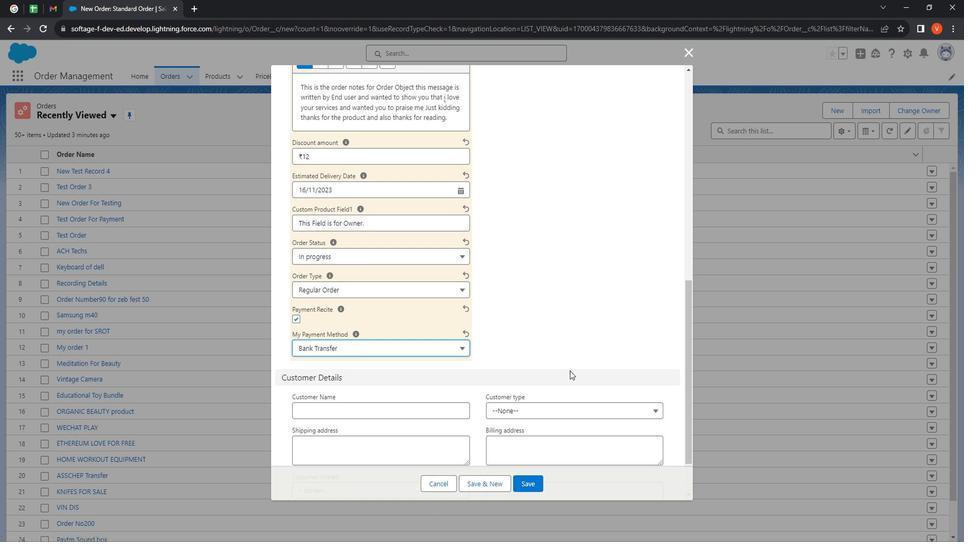 
Action: Mouse scrolled (583, 369) with delta (0, 0)
Screenshot: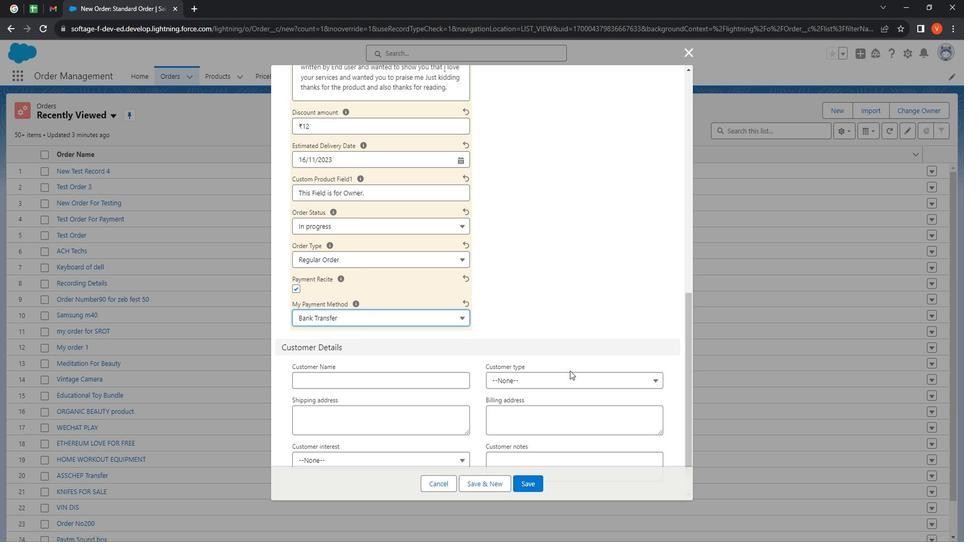
Action: Mouse scrolled (583, 369) with delta (0, 0)
Screenshot: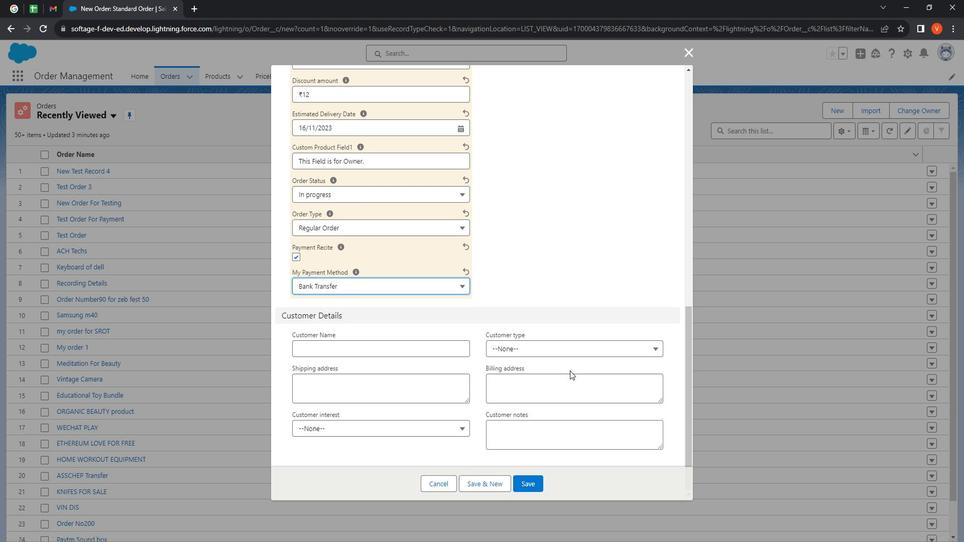 
Action: Mouse moved to (409, 345)
Screenshot: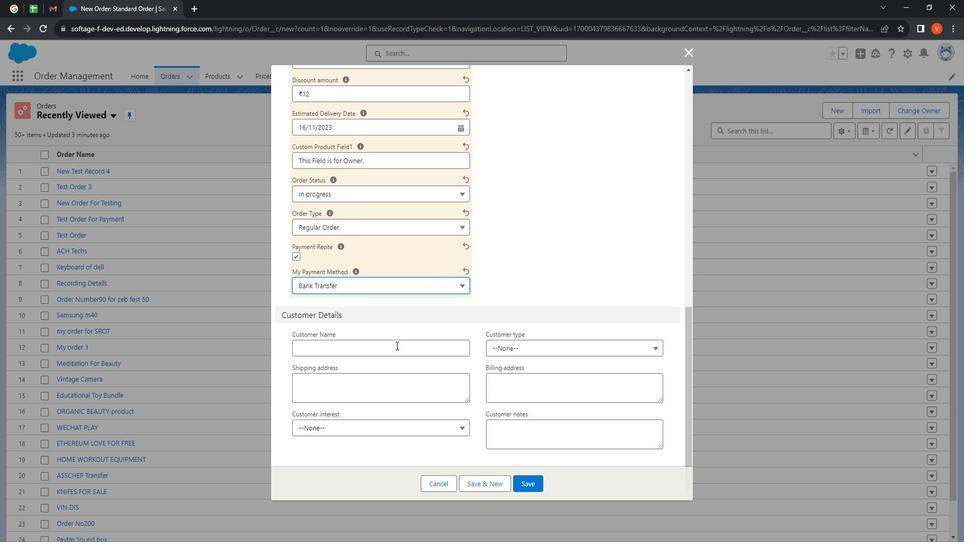 
Action: Mouse pressed left at (409, 345)
Screenshot: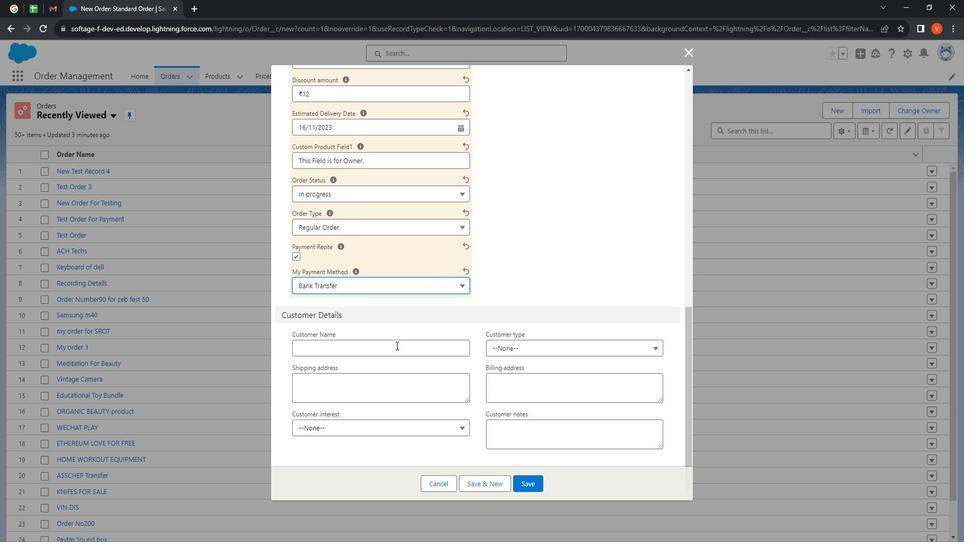 
Action: Mouse moved to (405, 340)
Screenshot: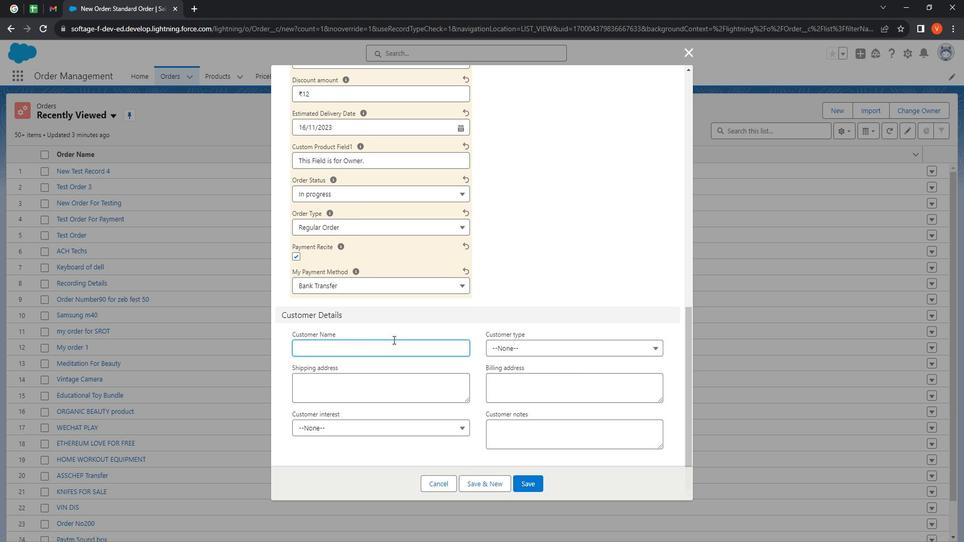 
Action: Key pressed <Key.shift><Key.shift>Alex<Key.space><Key.shift>Candy<Key.tab><Key.space>
Screenshot: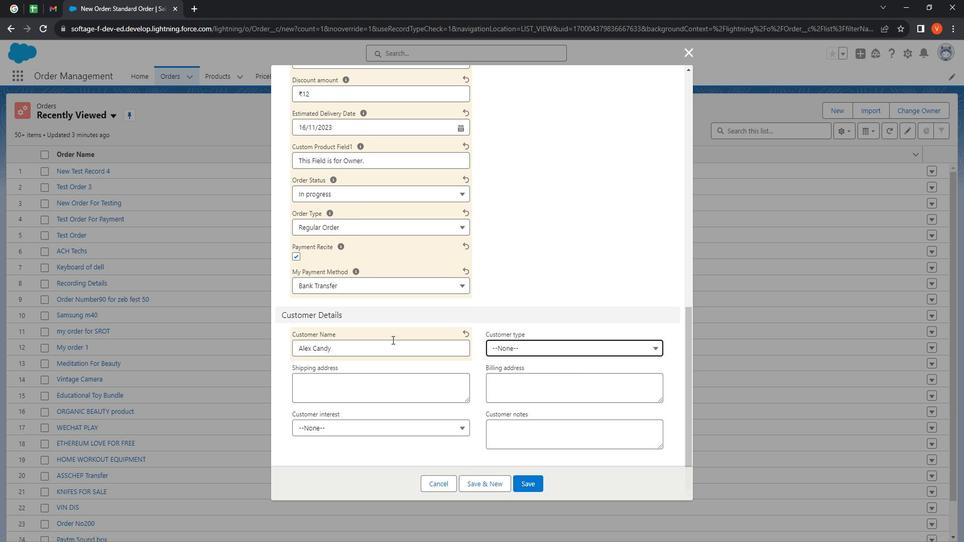 
Action: Mouse moved to (602, 279)
Screenshot: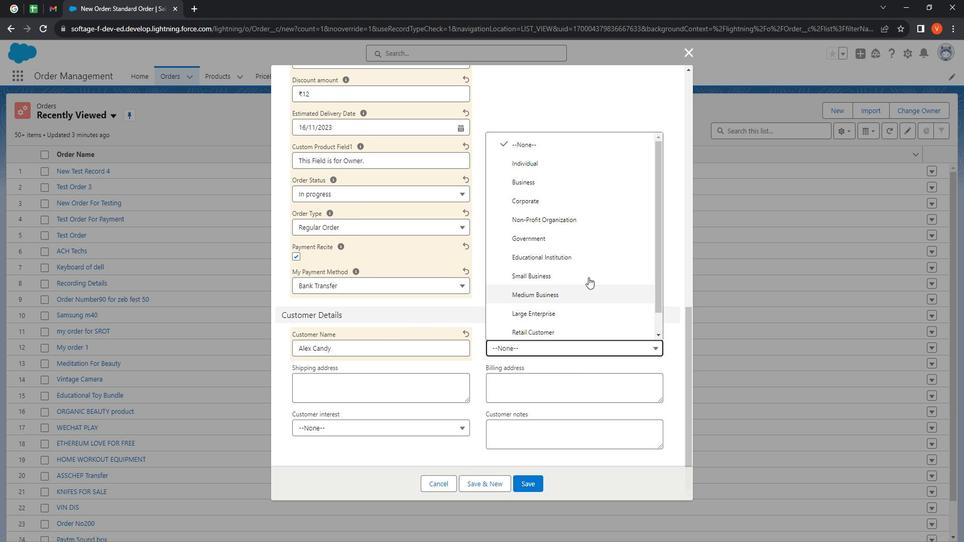 
Action: Mouse scrolled (602, 278) with delta (0, 0)
Screenshot: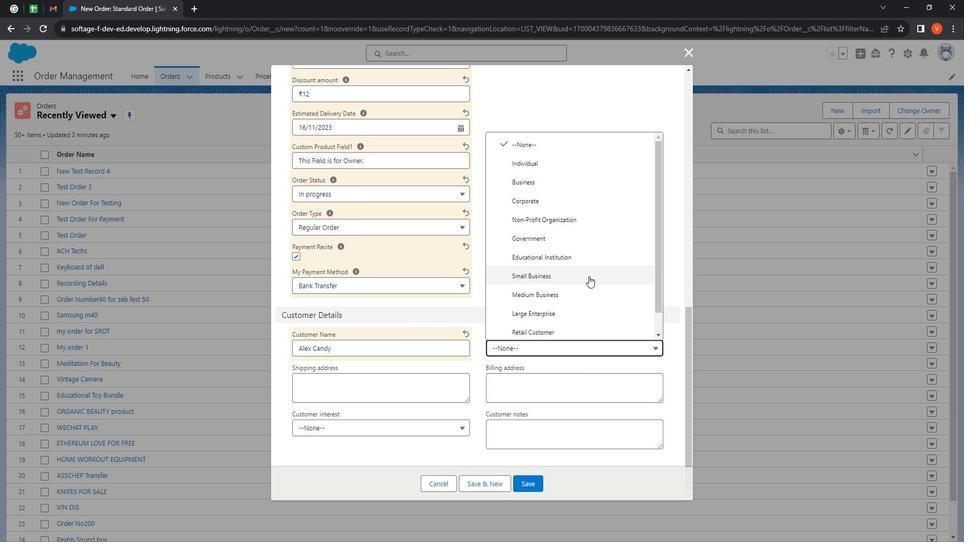 
Action: Mouse scrolled (602, 278) with delta (0, 0)
Screenshot: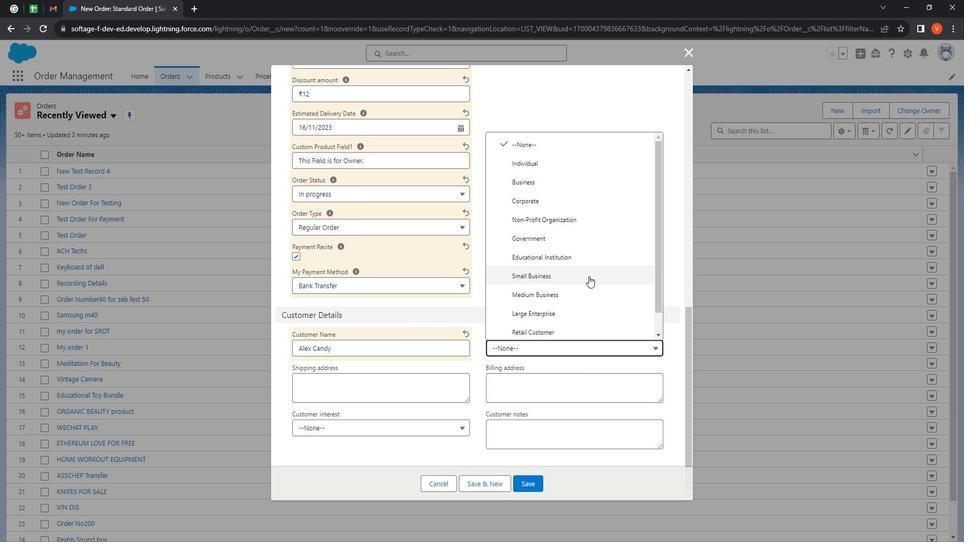 
Action: Mouse scrolled (602, 278) with delta (0, 0)
Screenshot: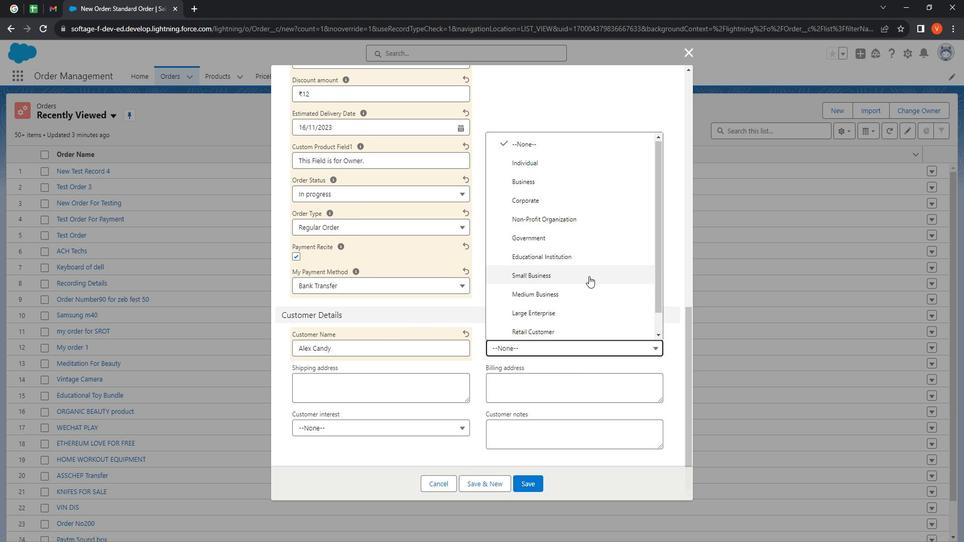 
Action: Mouse moved to (603, 278)
Screenshot: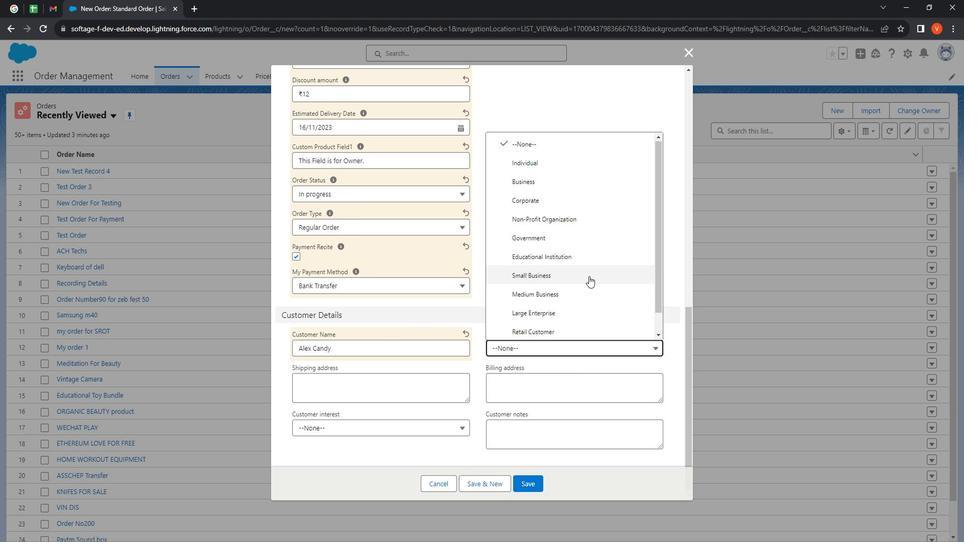 
Action: Mouse scrolled (603, 278) with delta (0, 0)
Screenshot: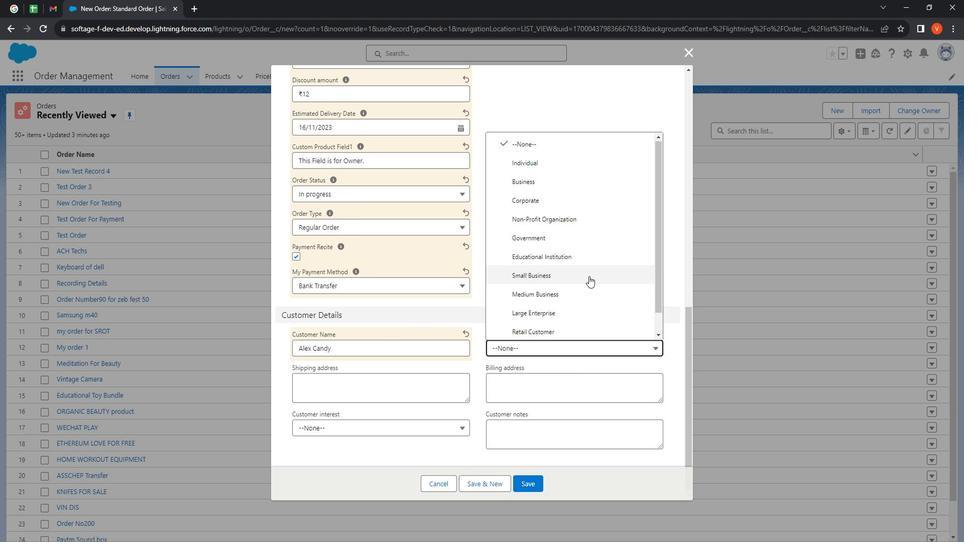 
Action: Mouse moved to (557, 245)
Screenshot: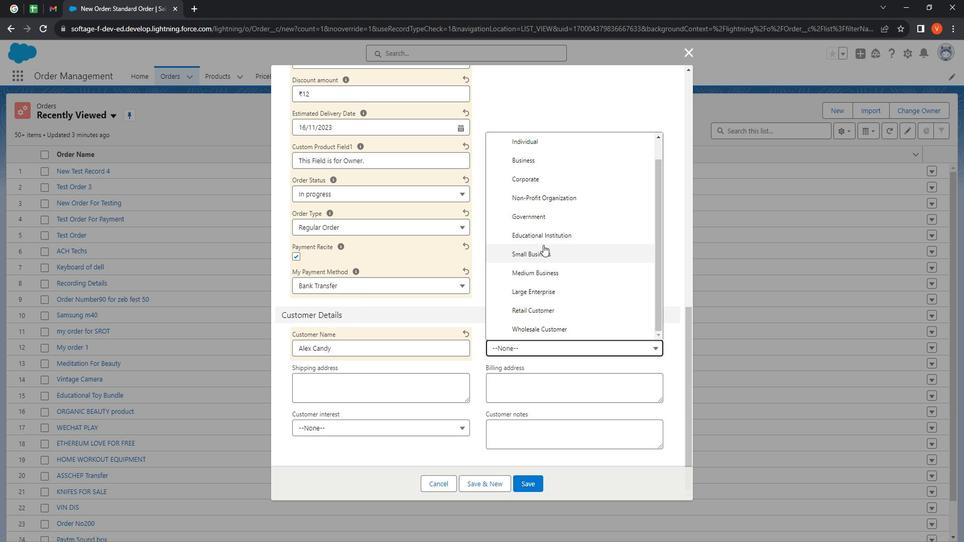 
Action: Mouse scrolled (557, 245) with delta (0, 0)
Screenshot: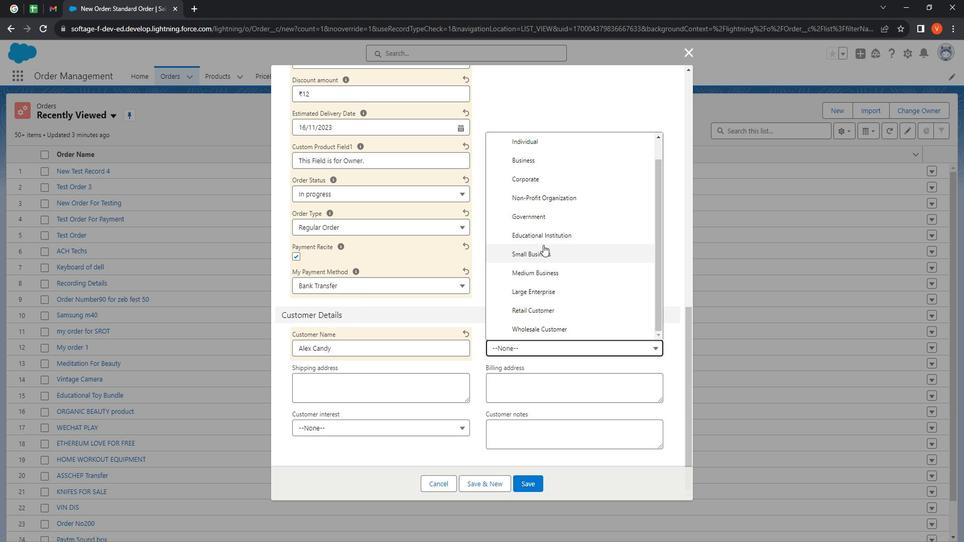 
Action: Mouse moved to (562, 242)
